 Task: Find connections with filter location Chamberí with filter topic #Growthwith filter profile language French with filter current company PENTOZ with filter school Nehru Institute of Engineering and Technology with filter industry Hospitality with filter service category Logo Design with filter keywords title Front-Line Employees
Action: Mouse moved to (248, 314)
Screenshot: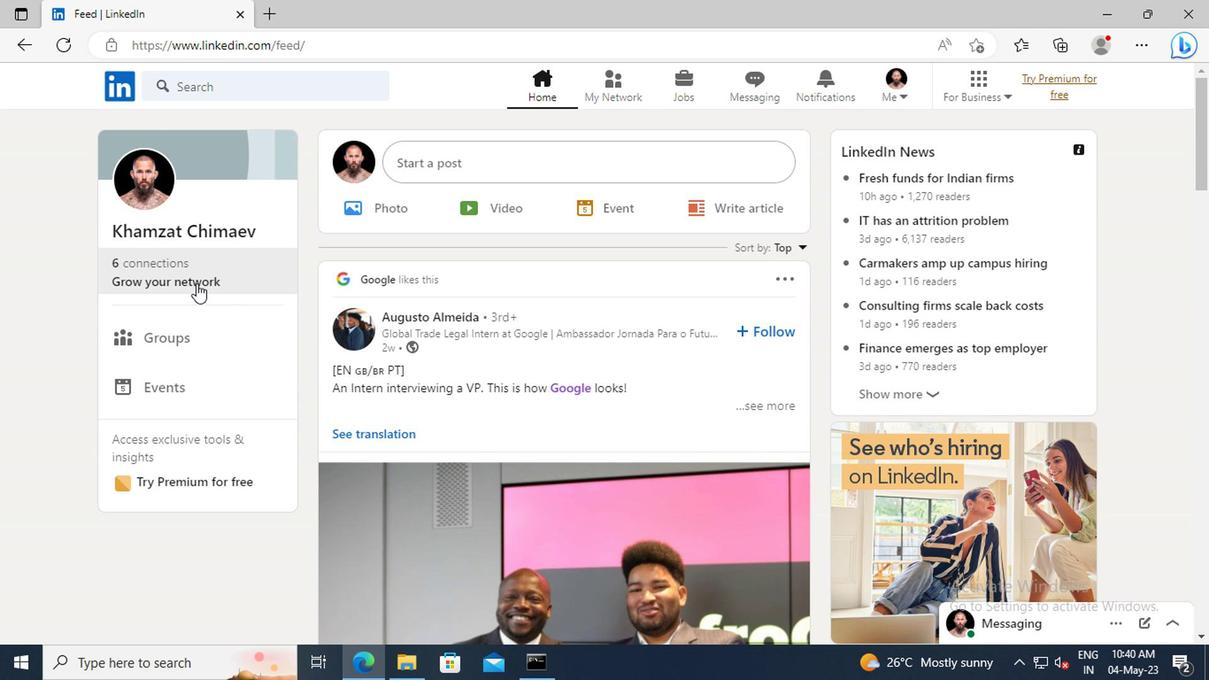 
Action: Mouse pressed left at (248, 314)
Screenshot: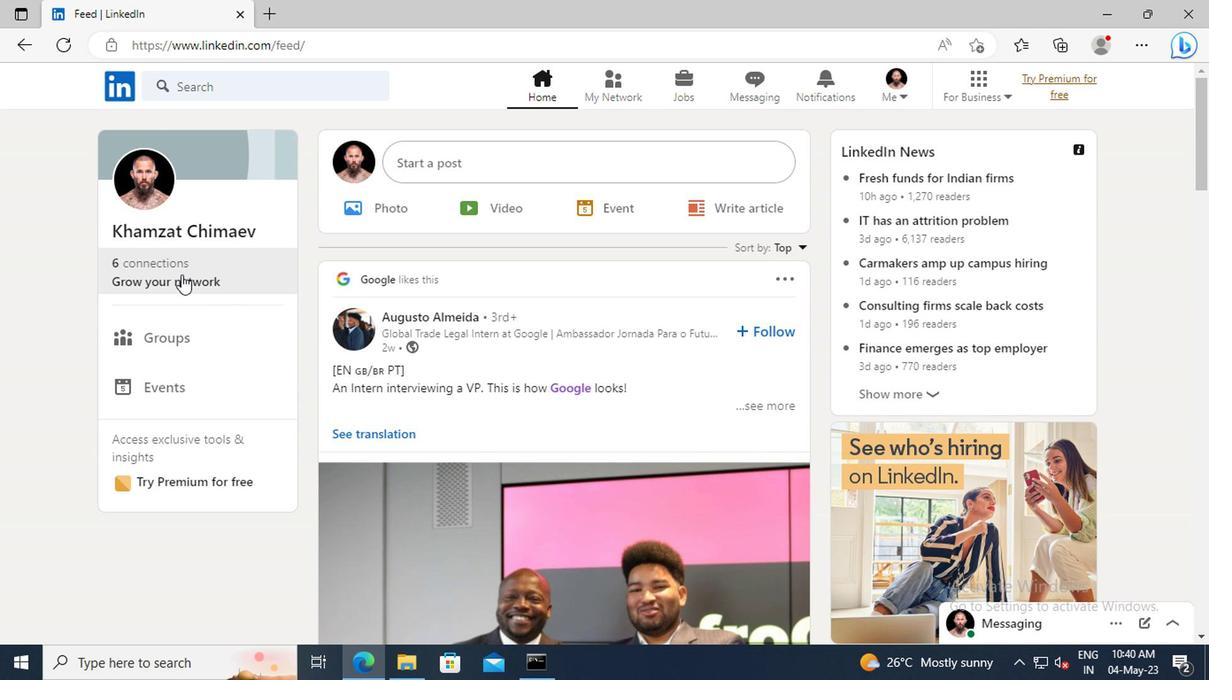 
Action: Mouse moved to (255, 251)
Screenshot: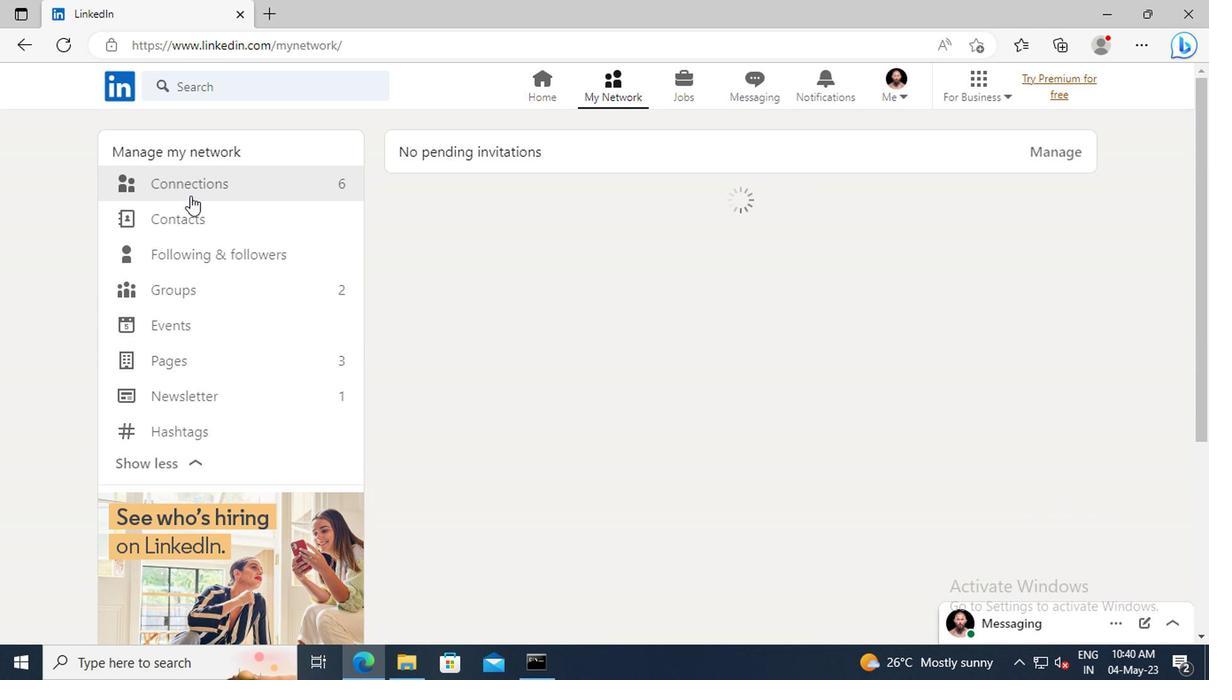 
Action: Mouse pressed left at (255, 251)
Screenshot: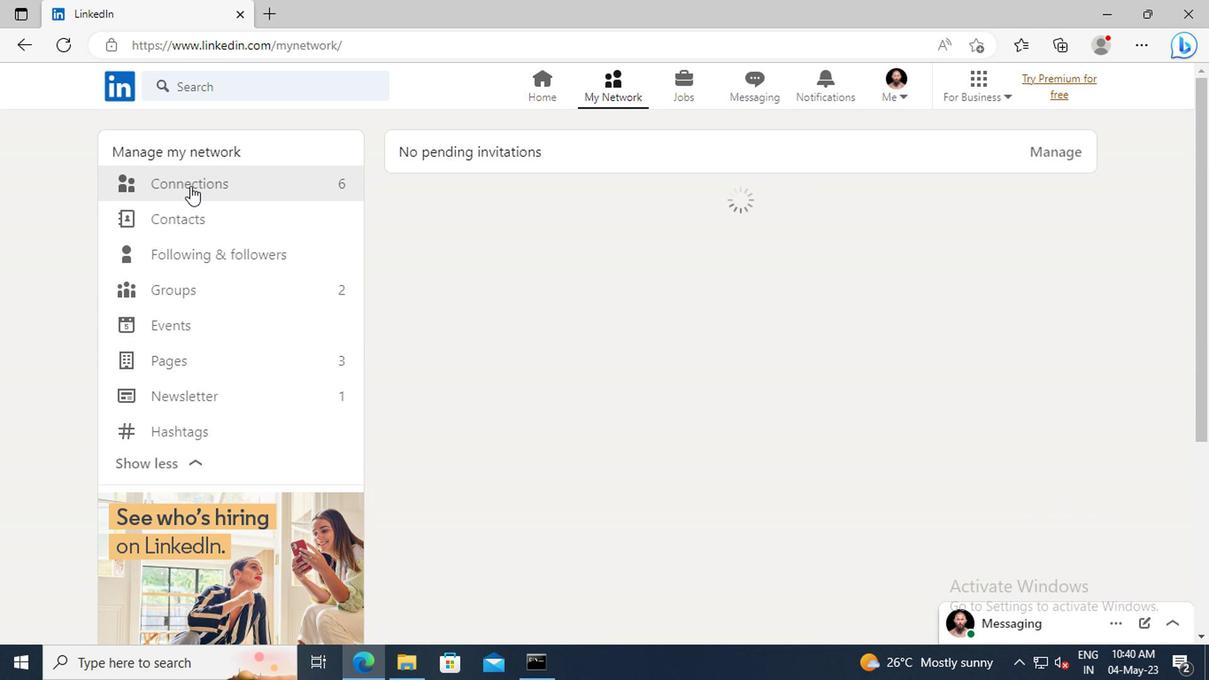 
Action: Mouse moved to (643, 255)
Screenshot: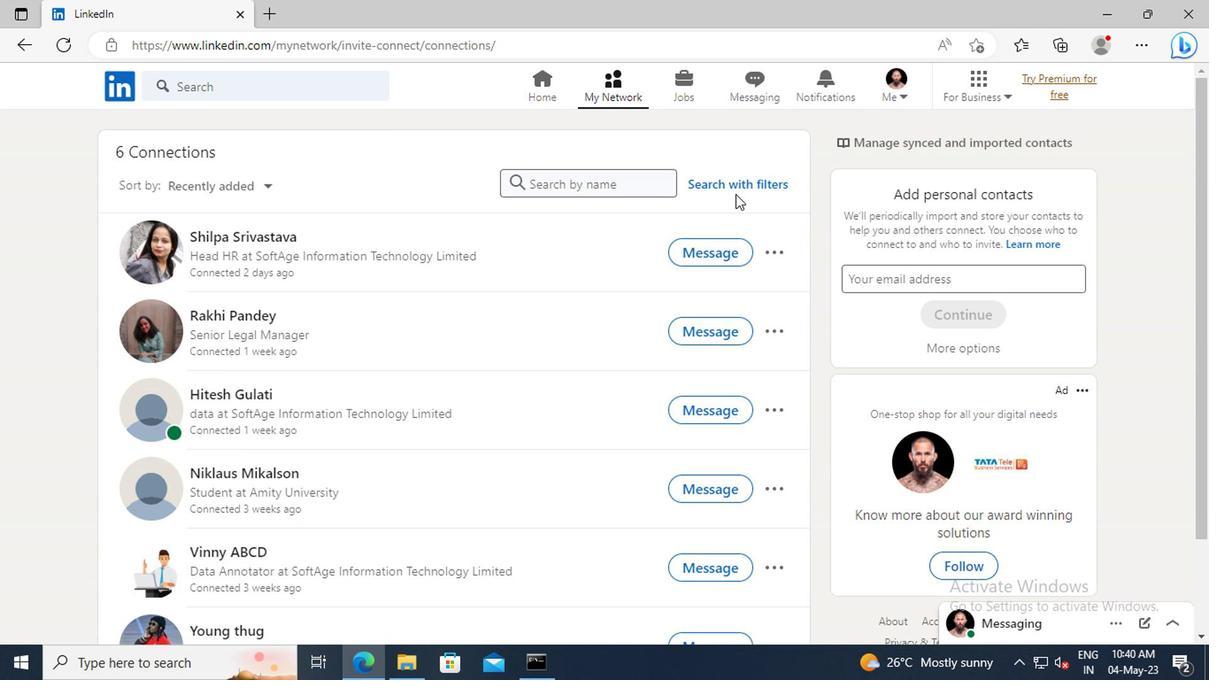 
Action: Mouse pressed left at (643, 255)
Screenshot: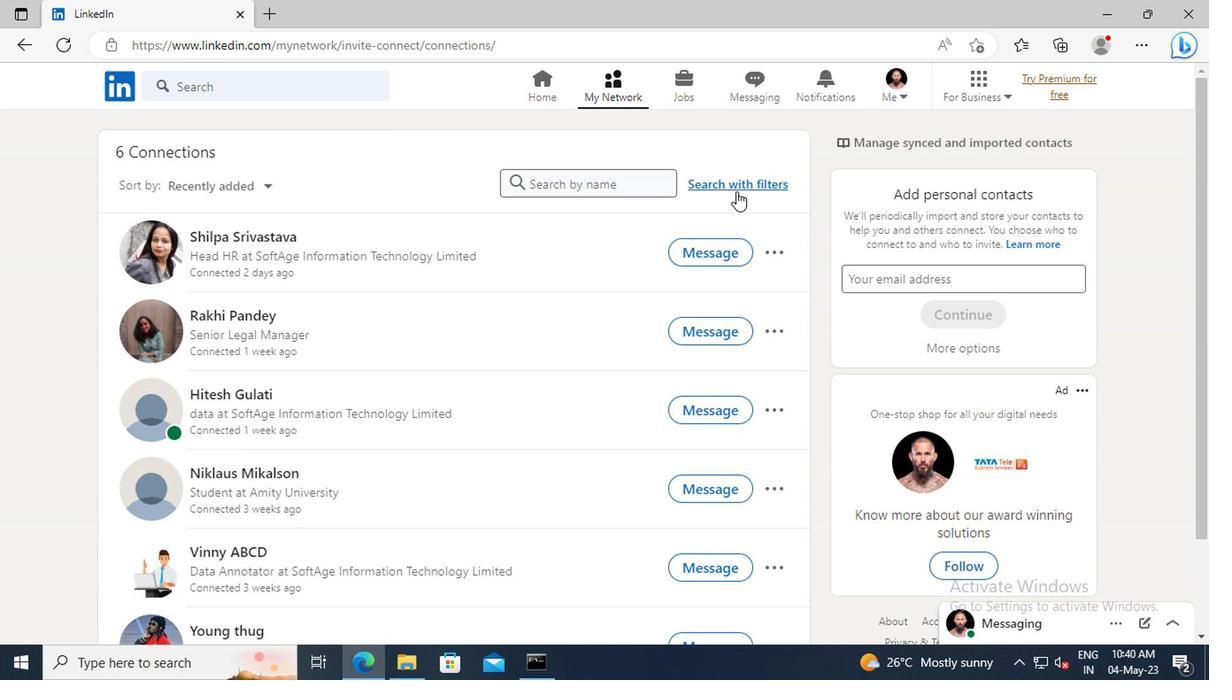 
Action: Mouse moved to (599, 218)
Screenshot: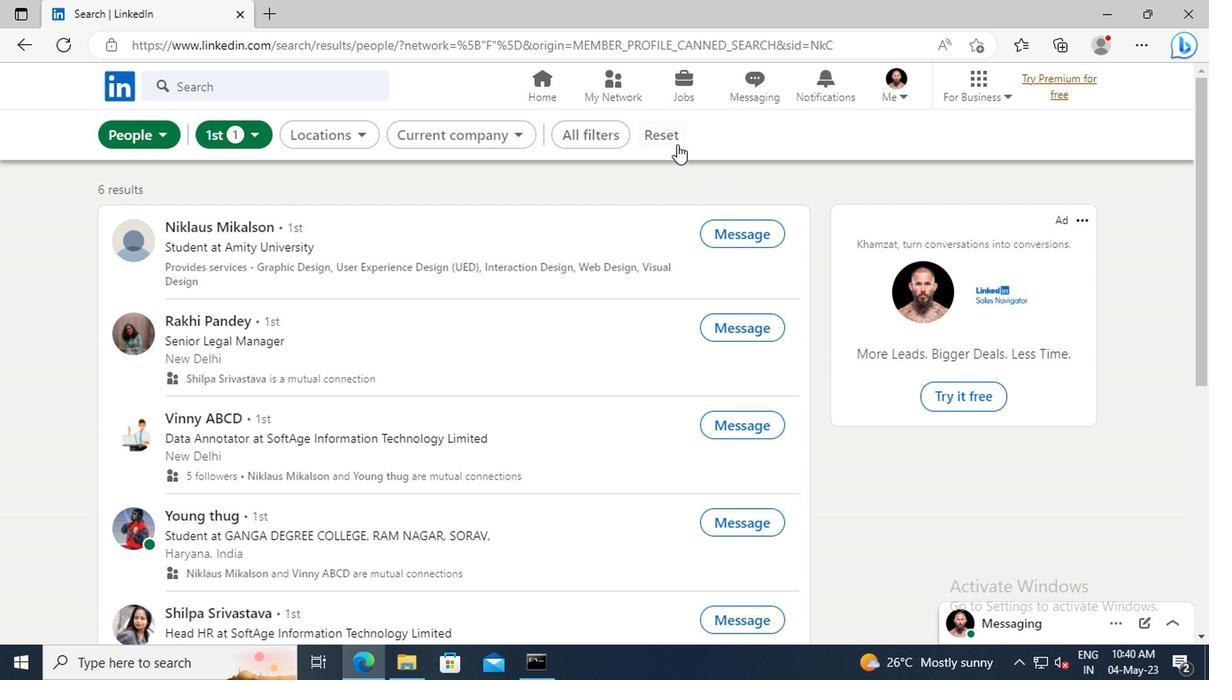 
Action: Mouse pressed left at (599, 218)
Screenshot: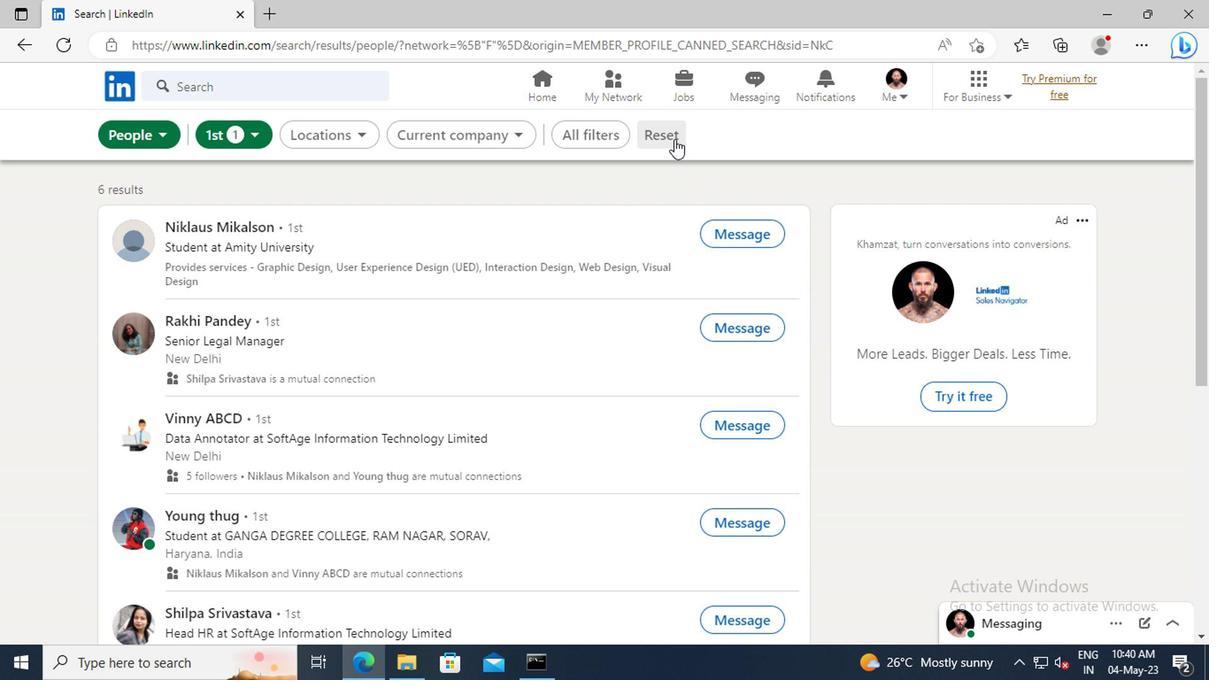 
Action: Mouse moved to (580, 216)
Screenshot: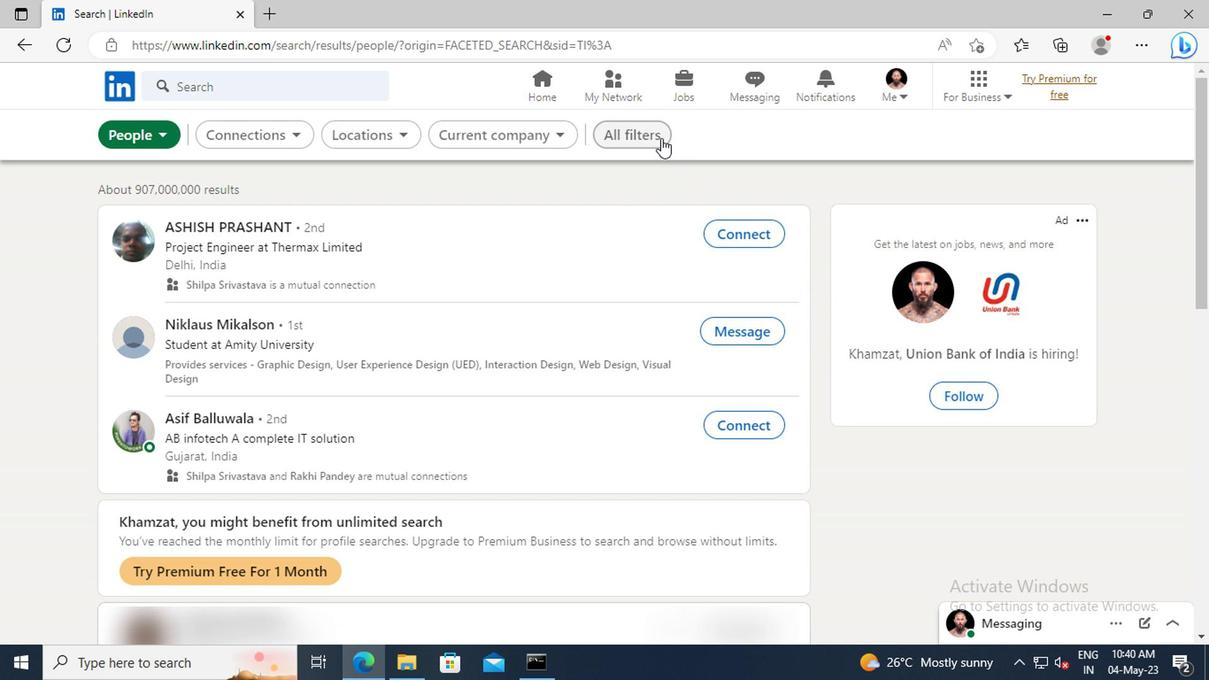 
Action: Mouse pressed left at (580, 216)
Screenshot: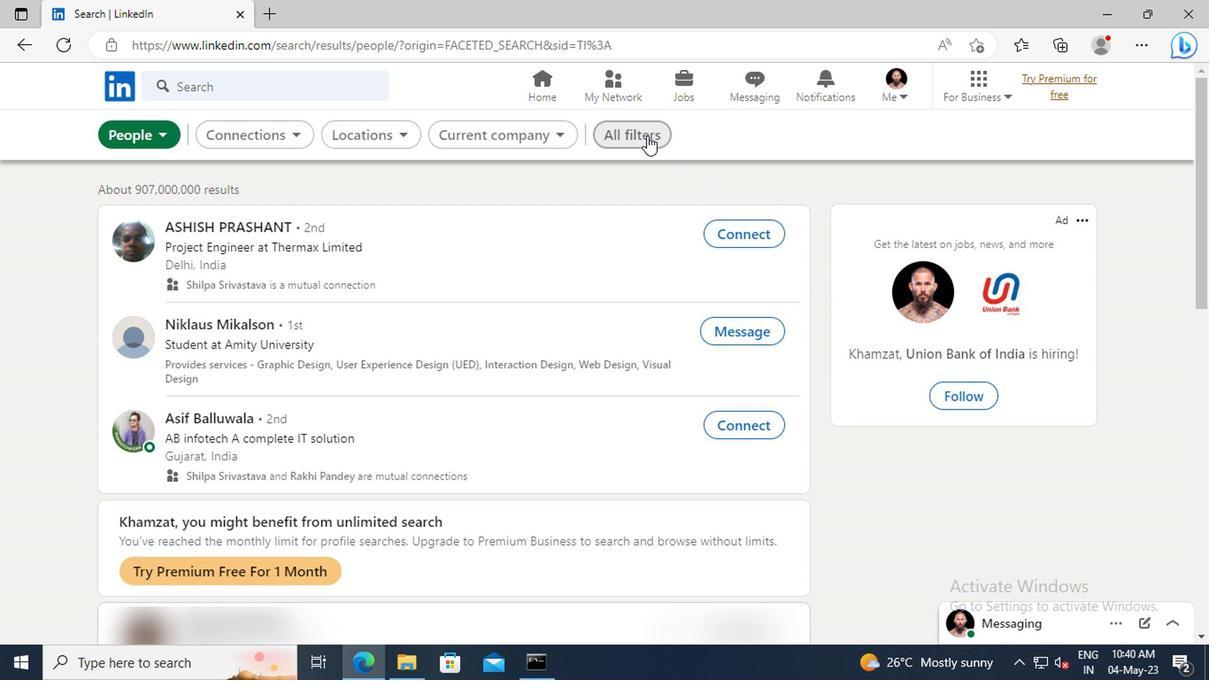 
Action: Mouse moved to (806, 359)
Screenshot: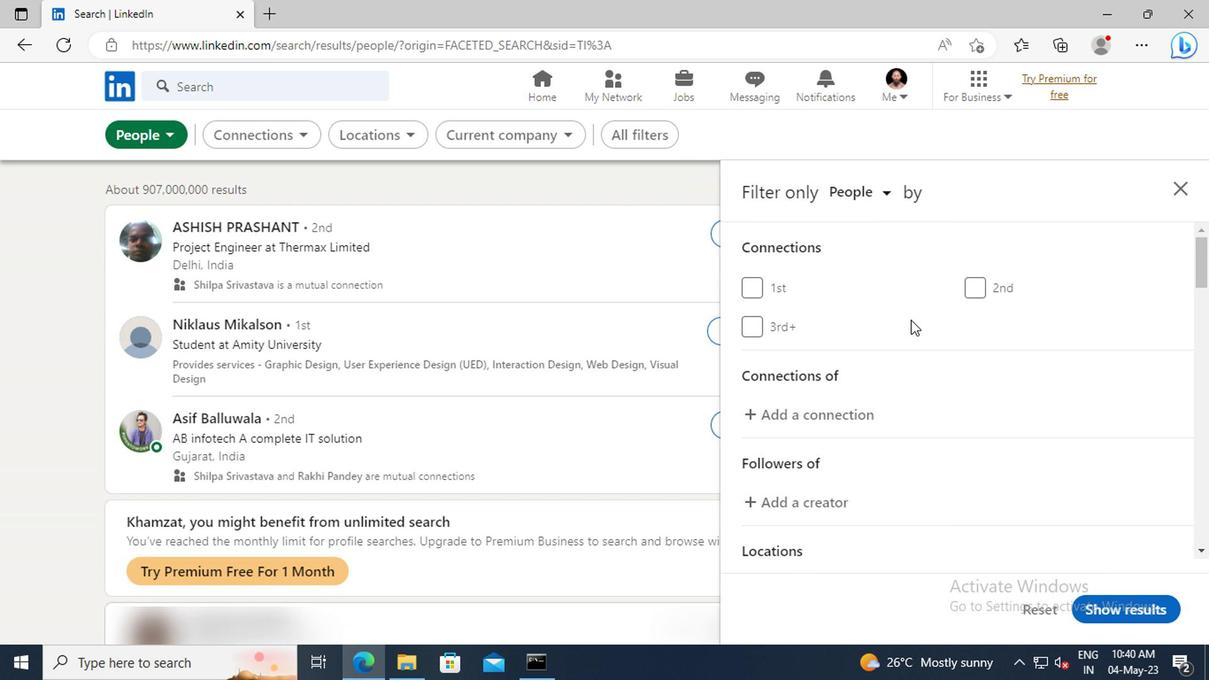 
Action: Mouse scrolled (806, 358) with delta (0, 0)
Screenshot: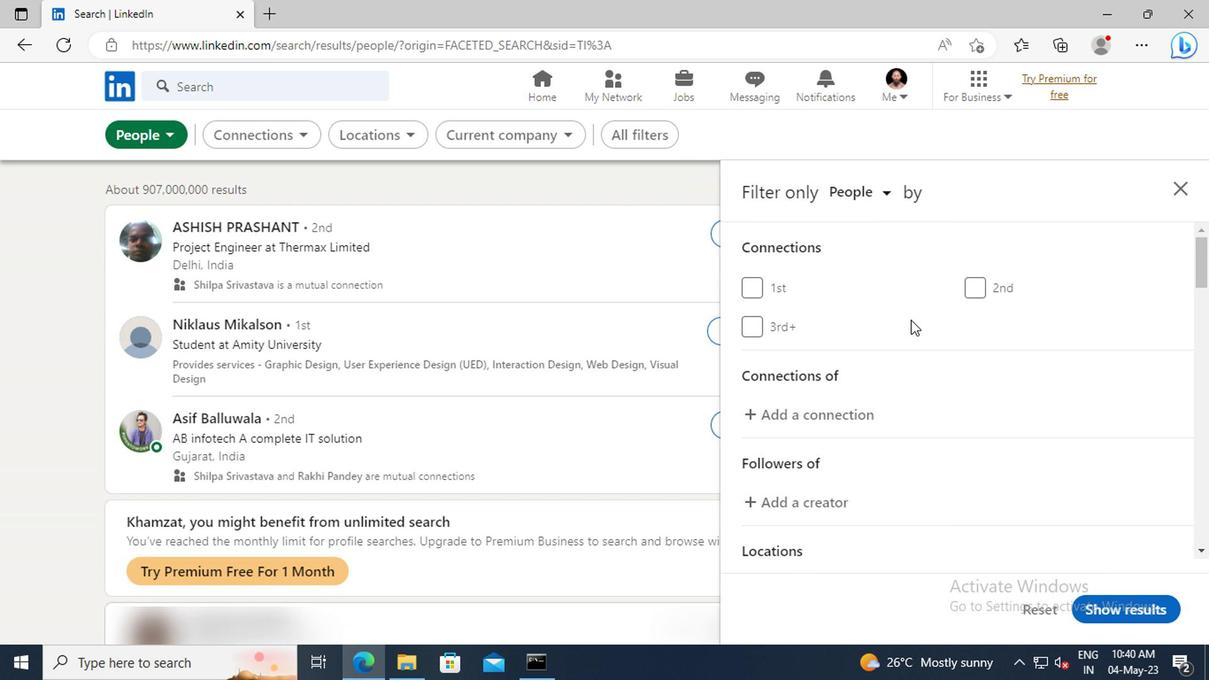 
Action: Mouse scrolled (806, 358) with delta (0, 0)
Screenshot: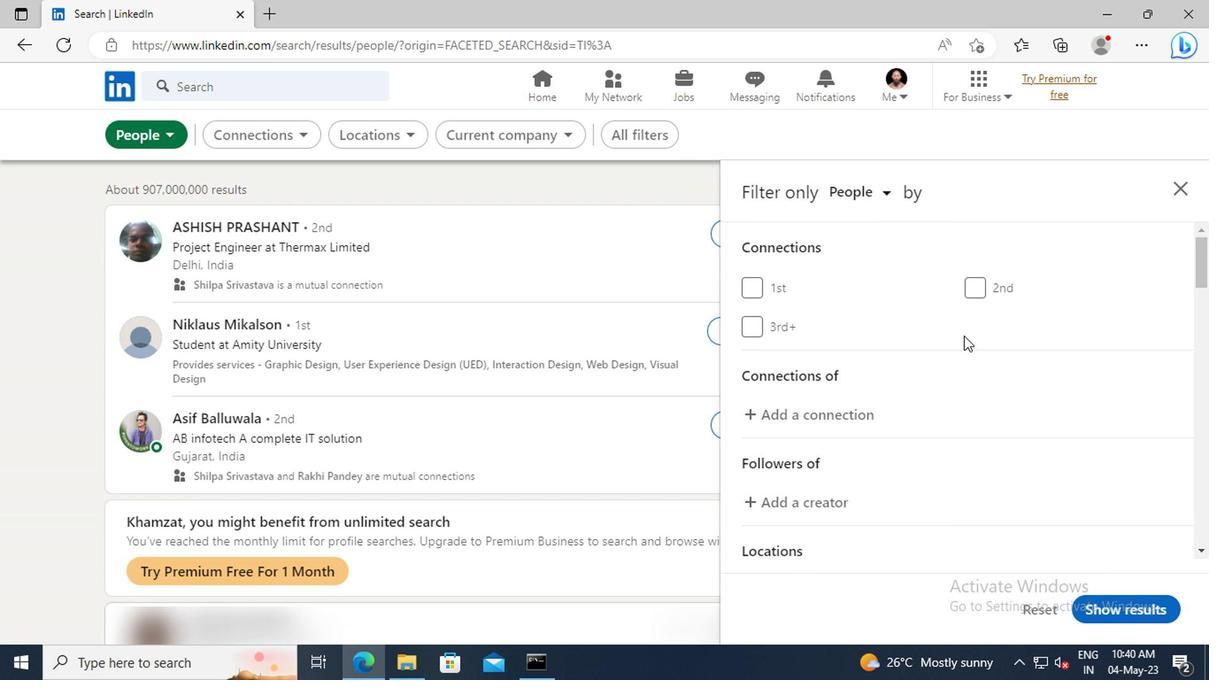 
Action: Mouse scrolled (806, 358) with delta (0, 0)
Screenshot: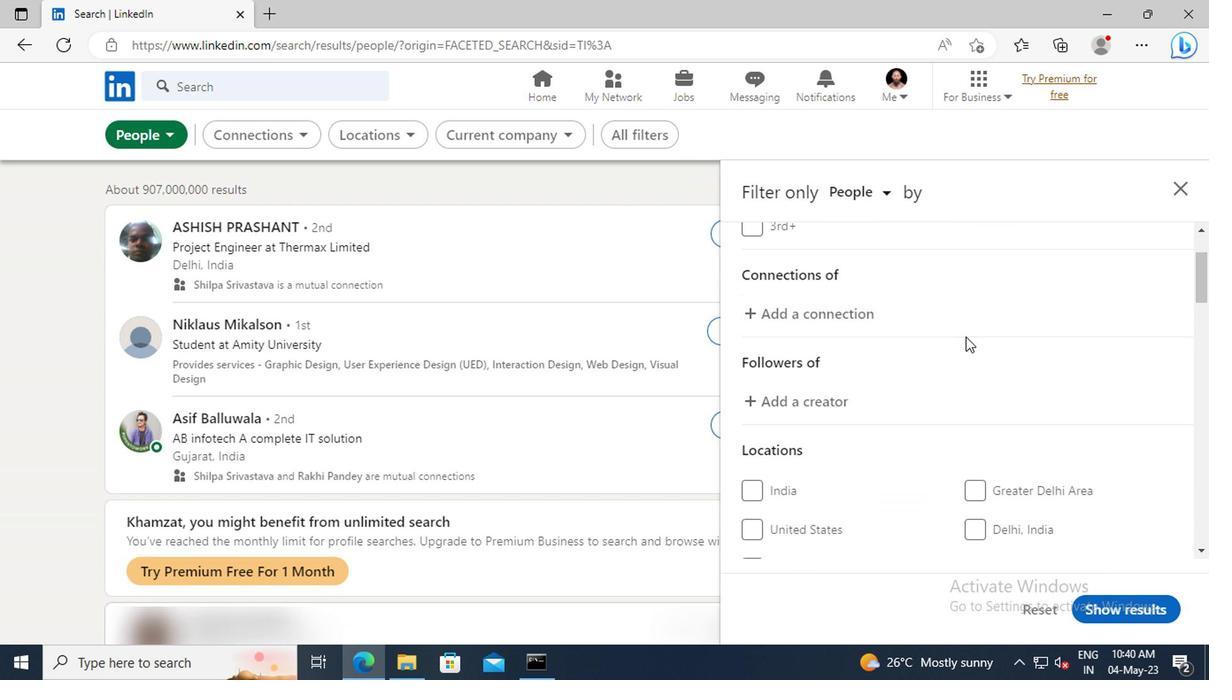 
Action: Mouse scrolled (806, 358) with delta (0, 0)
Screenshot: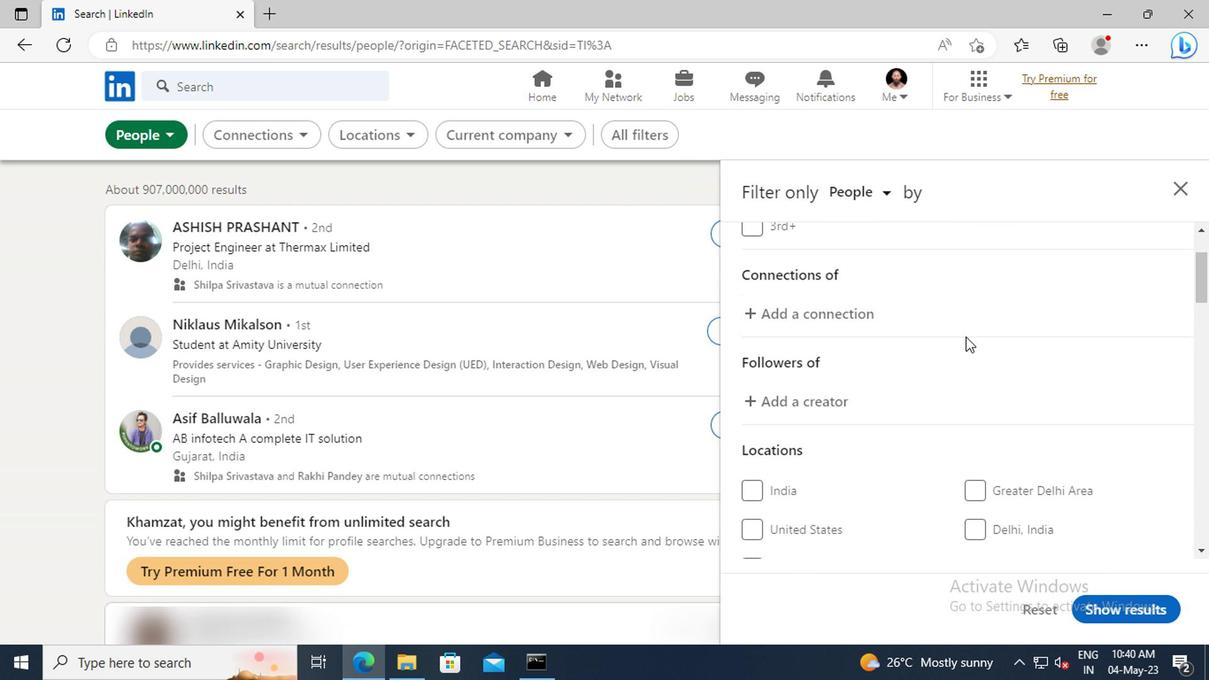 
Action: Mouse scrolled (806, 358) with delta (0, 0)
Screenshot: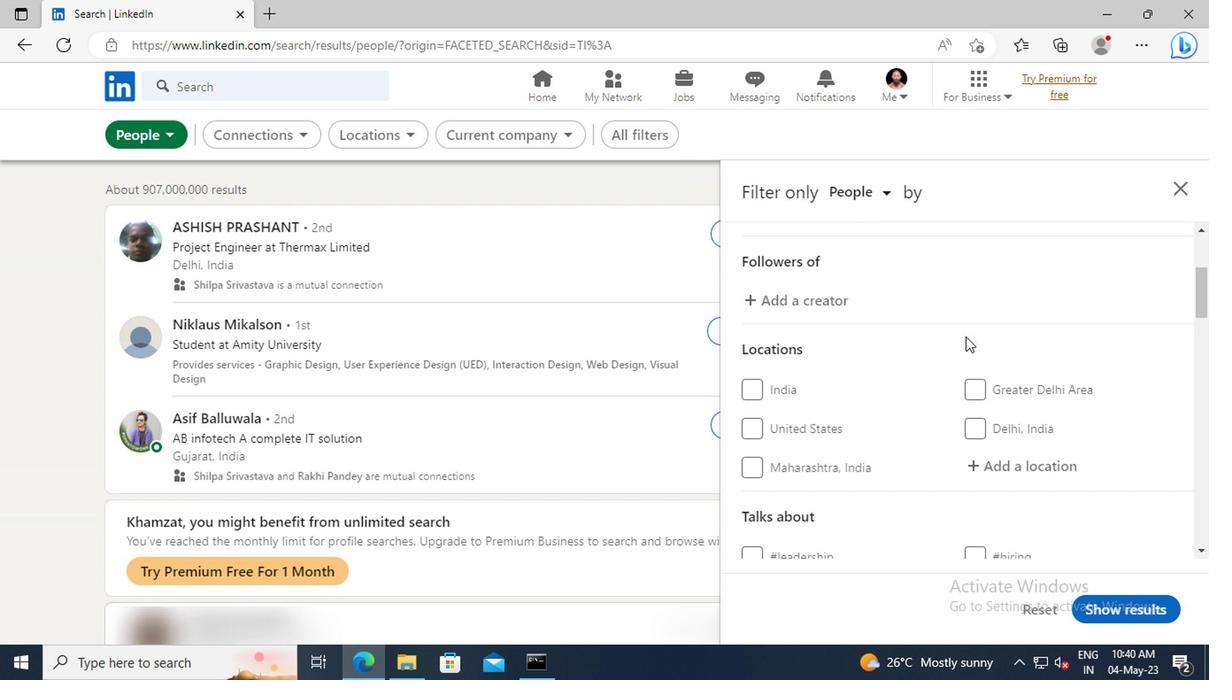 
Action: Mouse moved to (808, 363)
Screenshot: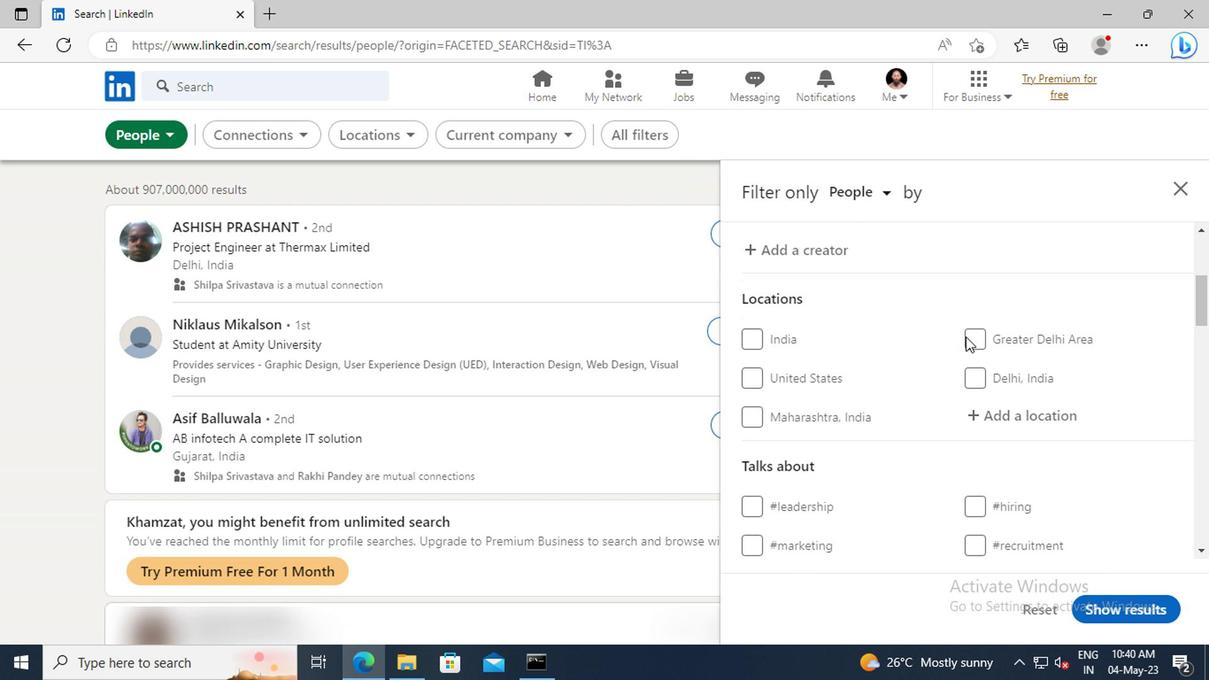 
Action: Mouse scrolled (808, 362) with delta (0, 0)
Screenshot: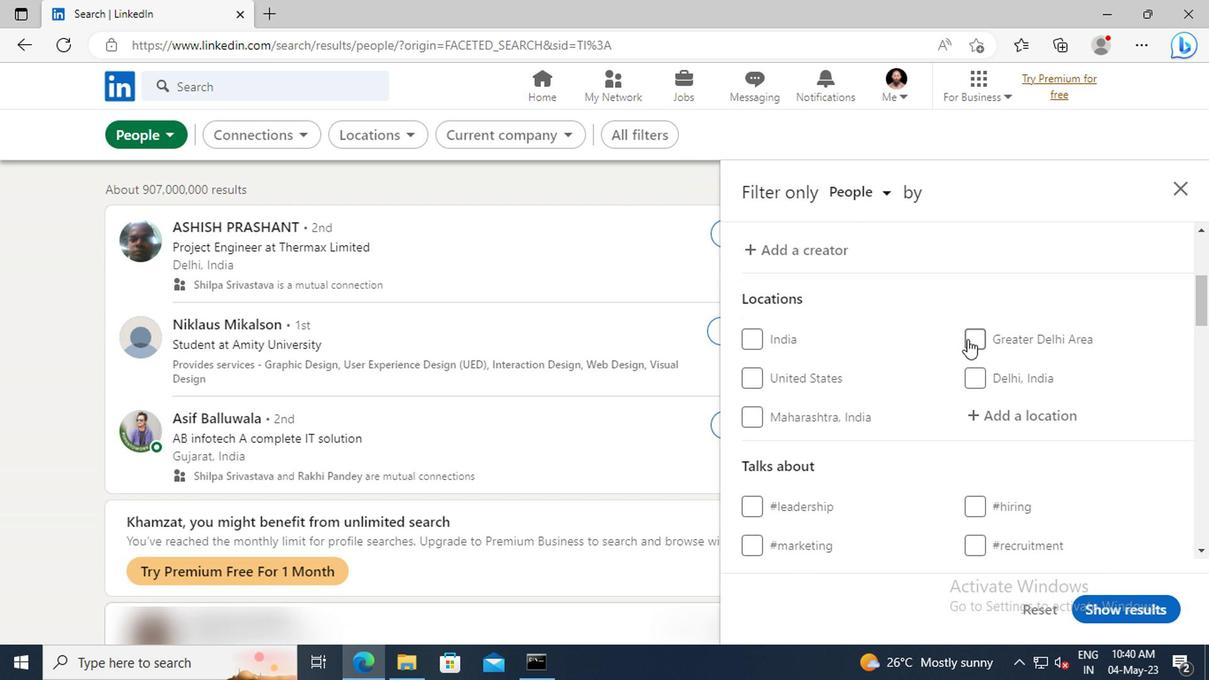 
Action: Mouse moved to (819, 382)
Screenshot: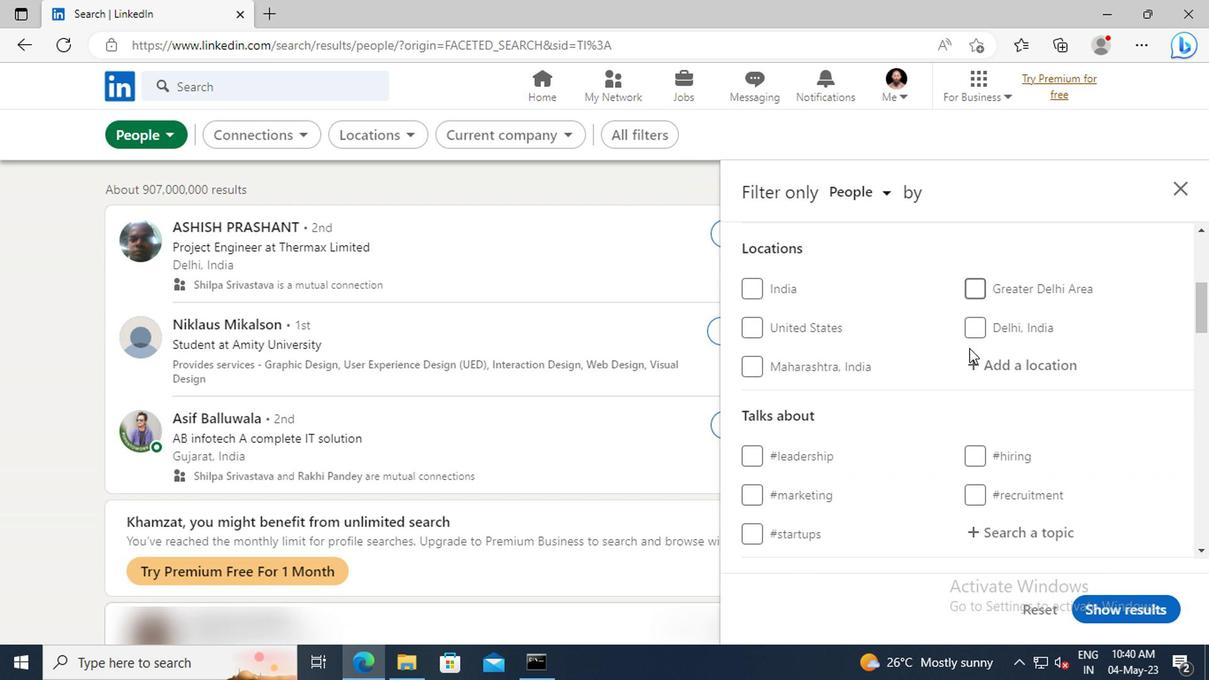 
Action: Mouse pressed left at (819, 382)
Screenshot: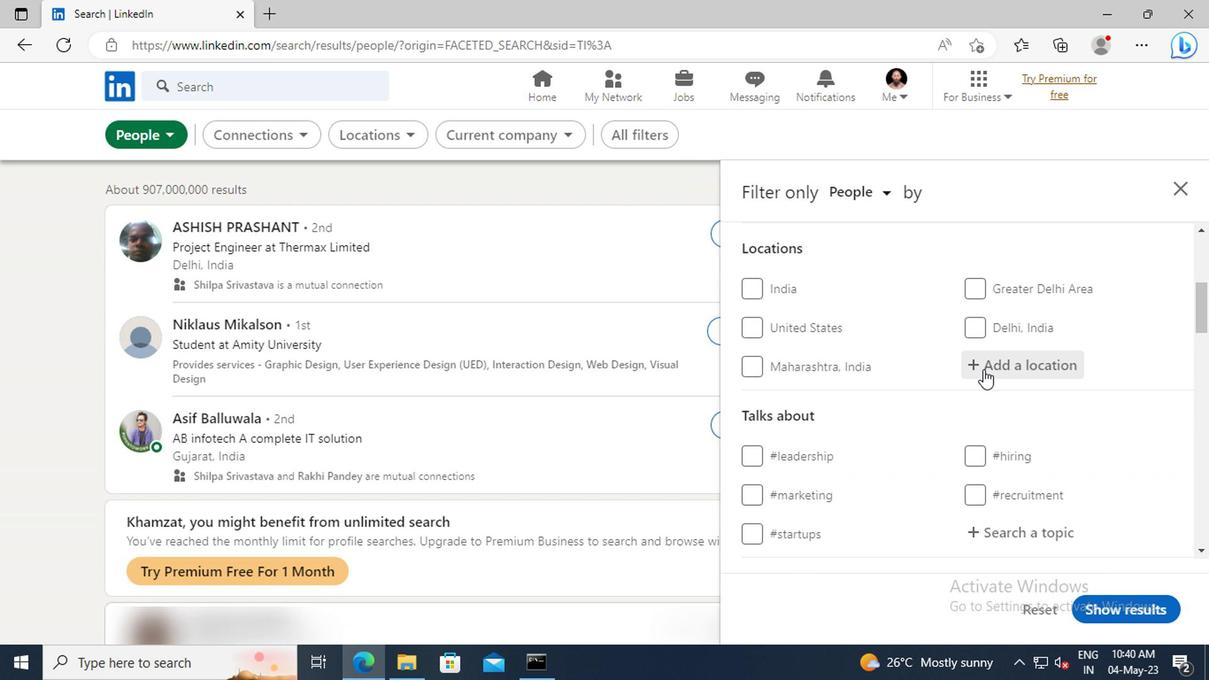 
Action: Key pressed <Key.shift>CHAMBERI<Key.enter>
Screenshot: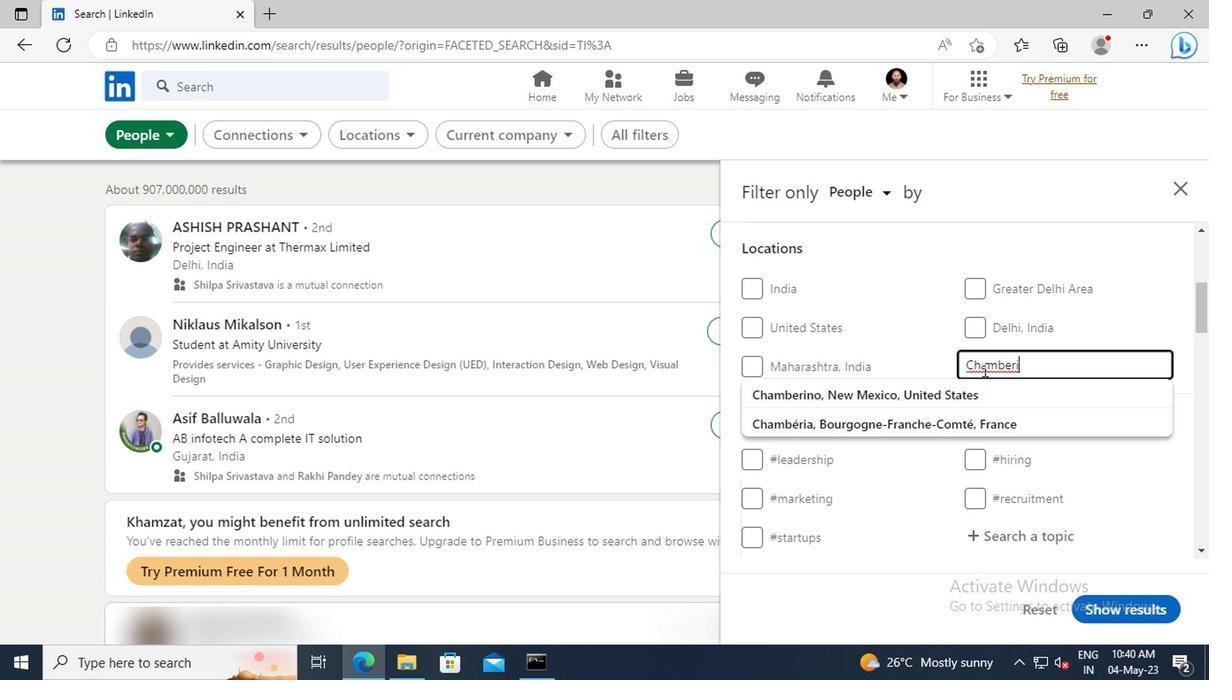 
Action: Mouse scrolled (819, 381) with delta (0, 0)
Screenshot: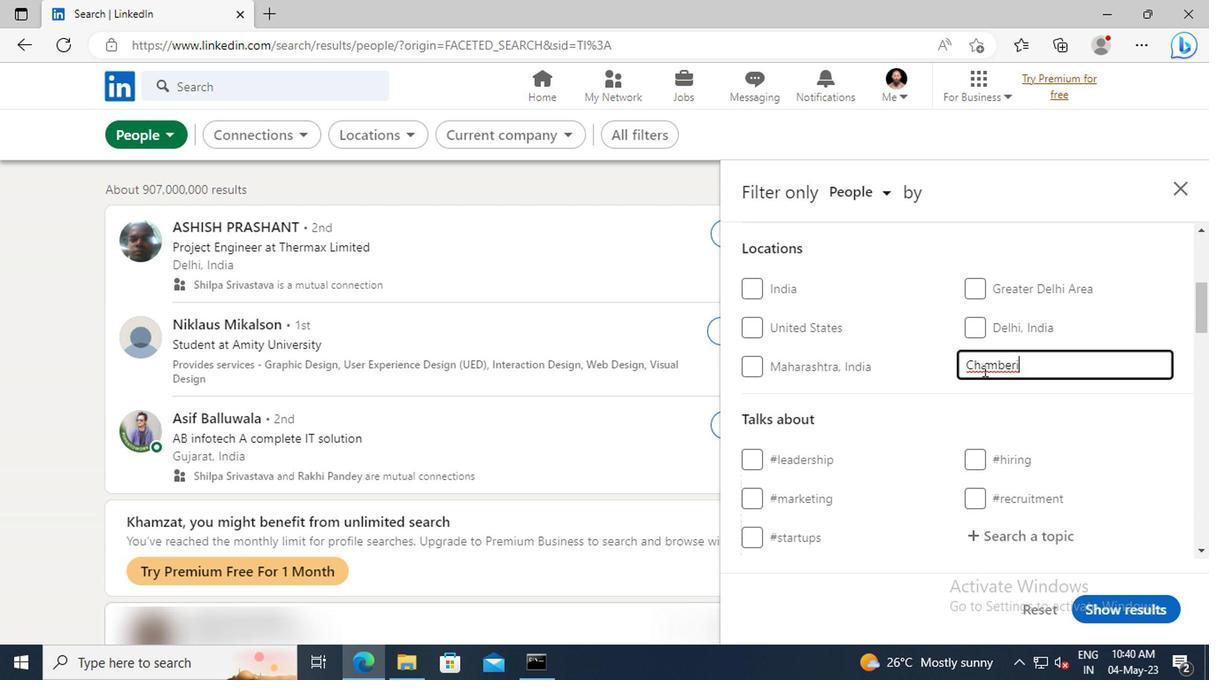 
Action: Mouse scrolled (819, 381) with delta (0, 0)
Screenshot: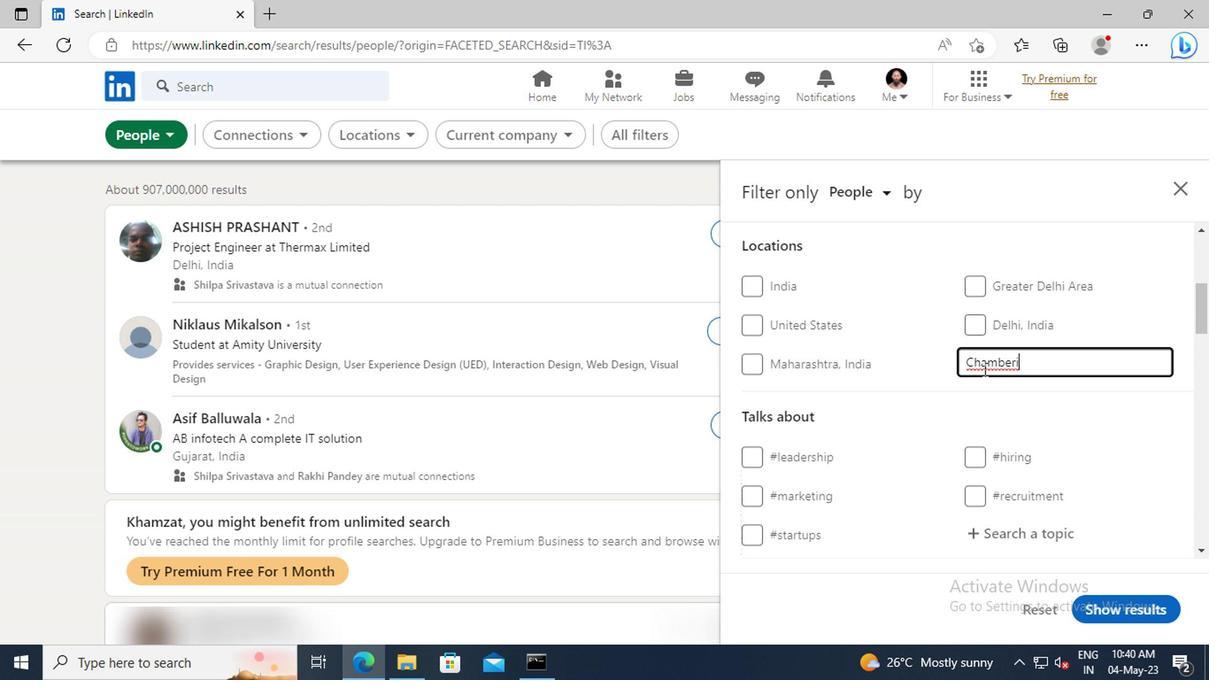 
Action: Mouse scrolled (819, 381) with delta (0, 0)
Screenshot: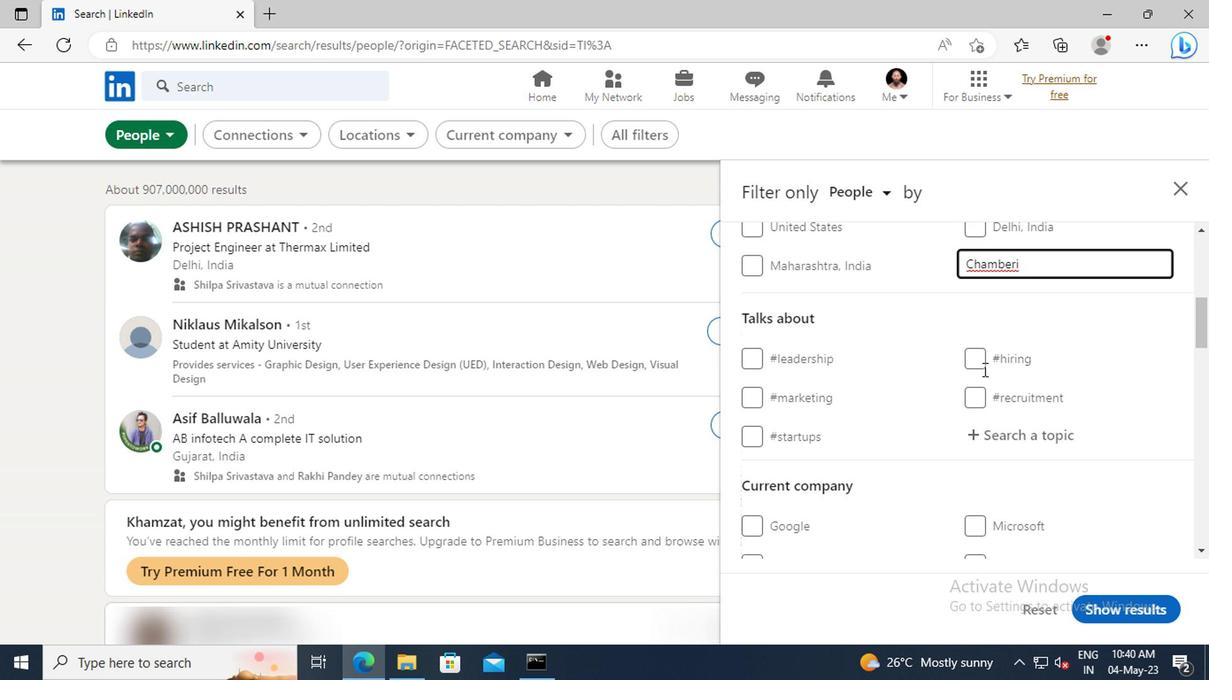 
Action: Mouse moved to (825, 394)
Screenshot: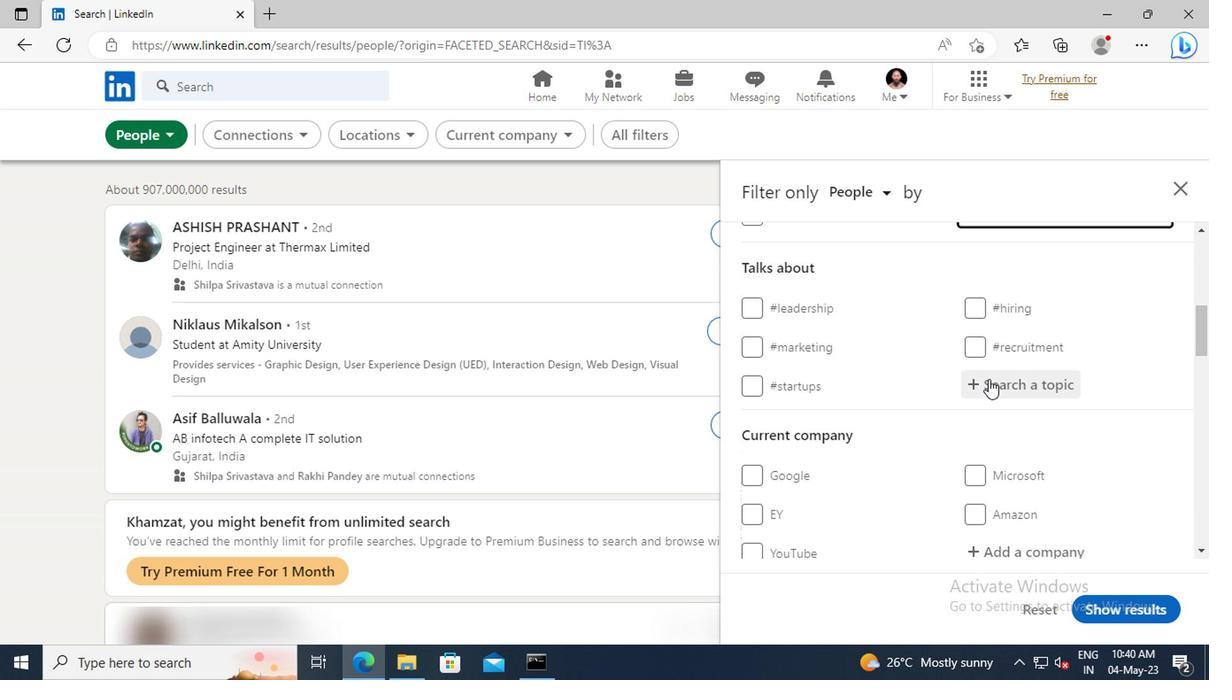 
Action: Mouse pressed left at (825, 394)
Screenshot: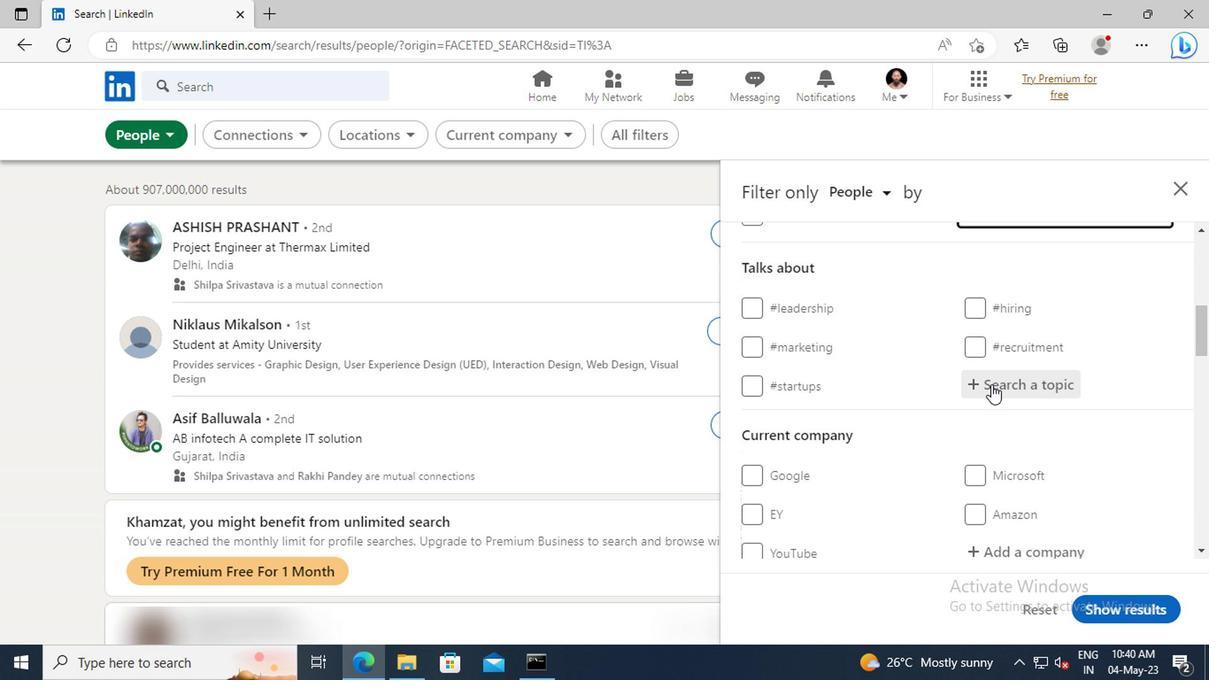 
Action: Key pressed <Key.shift>GROW
Screenshot: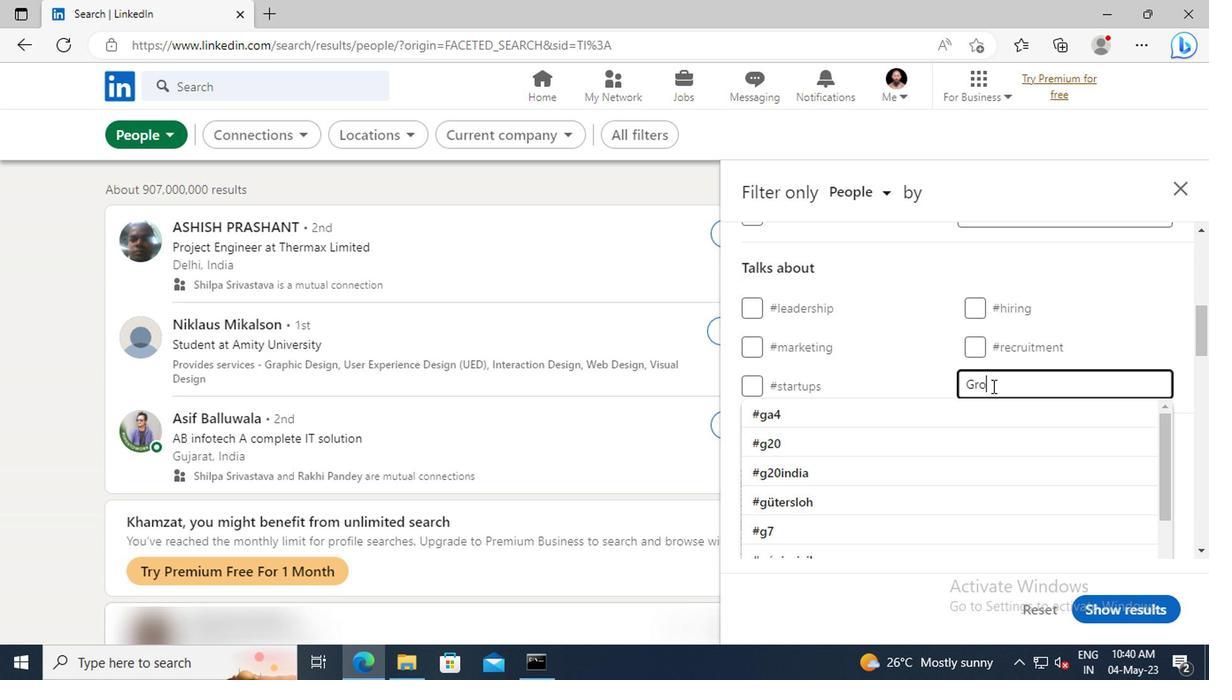 
Action: Mouse moved to (826, 411)
Screenshot: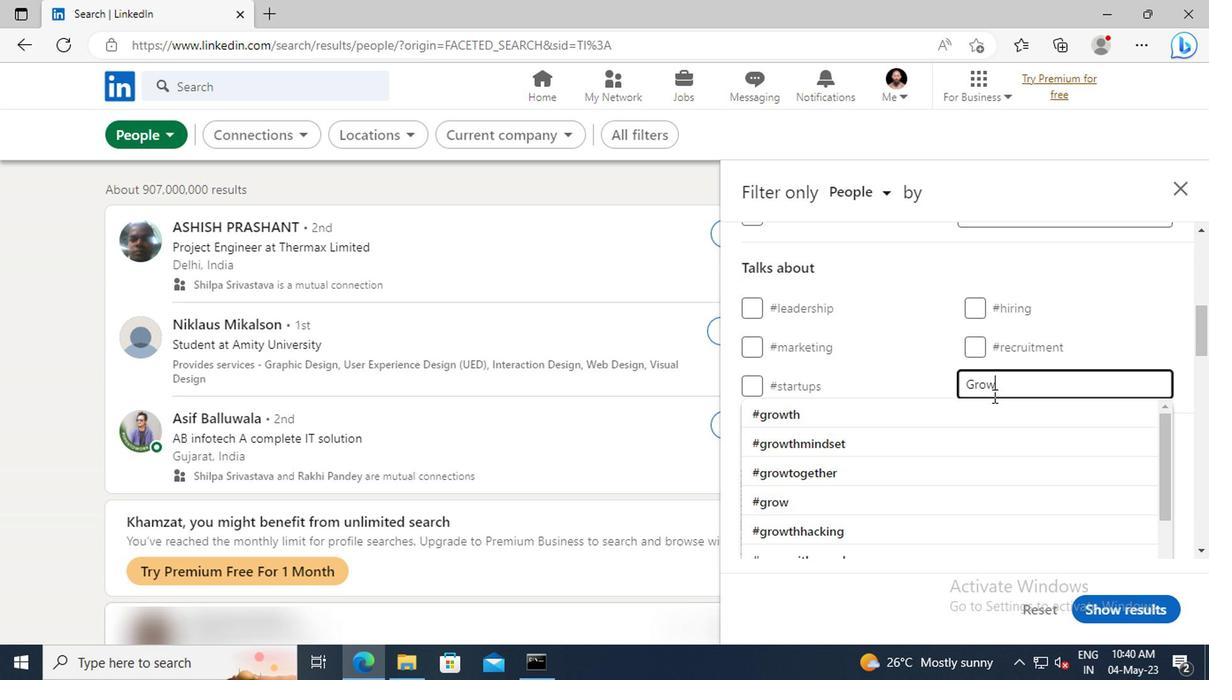
Action: Mouse pressed left at (826, 411)
Screenshot: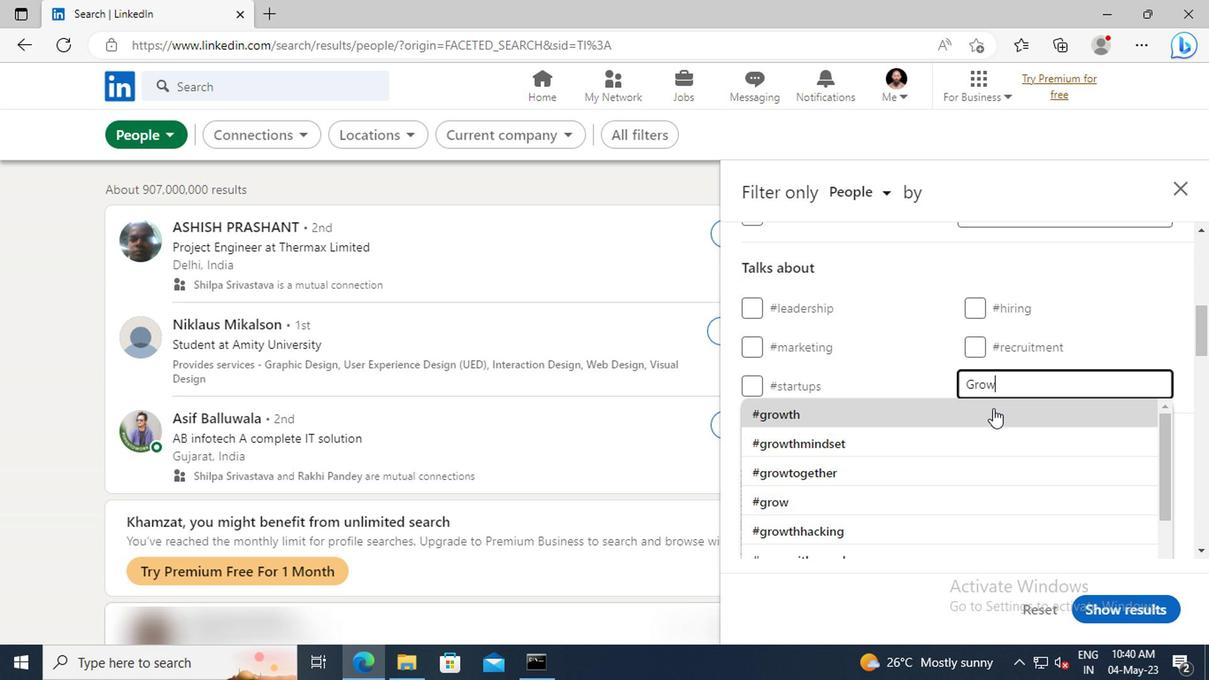
Action: Mouse scrolled (826, 411) with delta (0, 0)
Screenshot: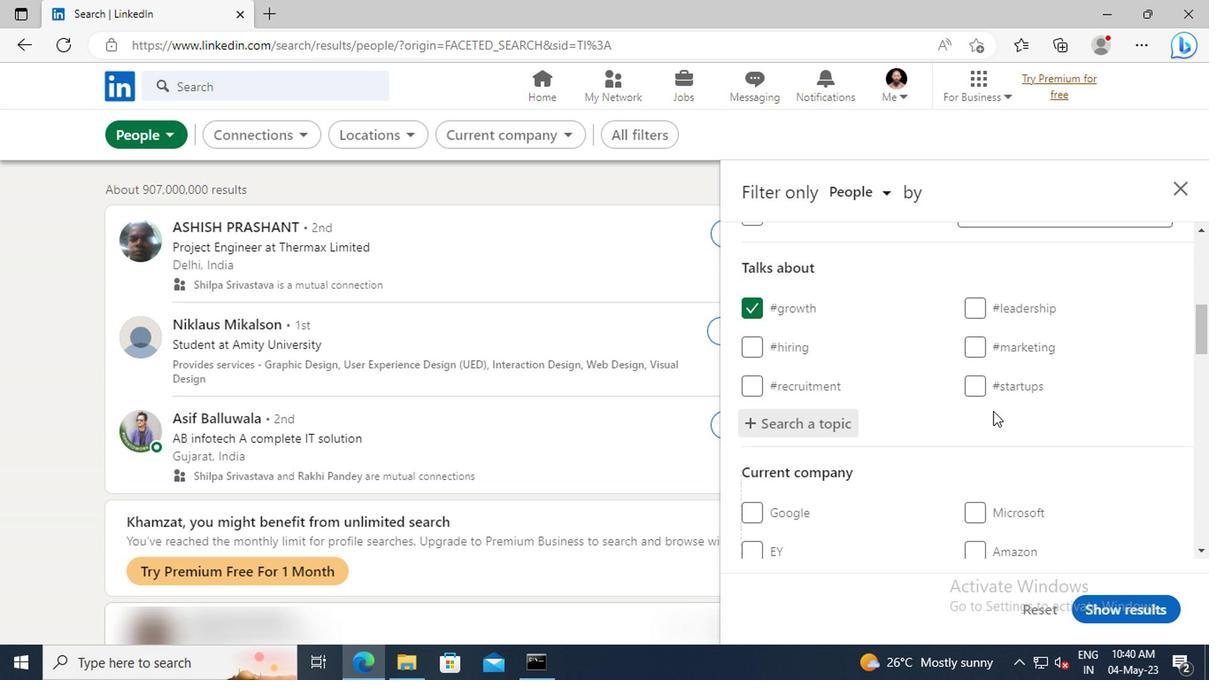 
Action: Mouse scrolled (826, 411) with delta (0, 0)
Screenshot: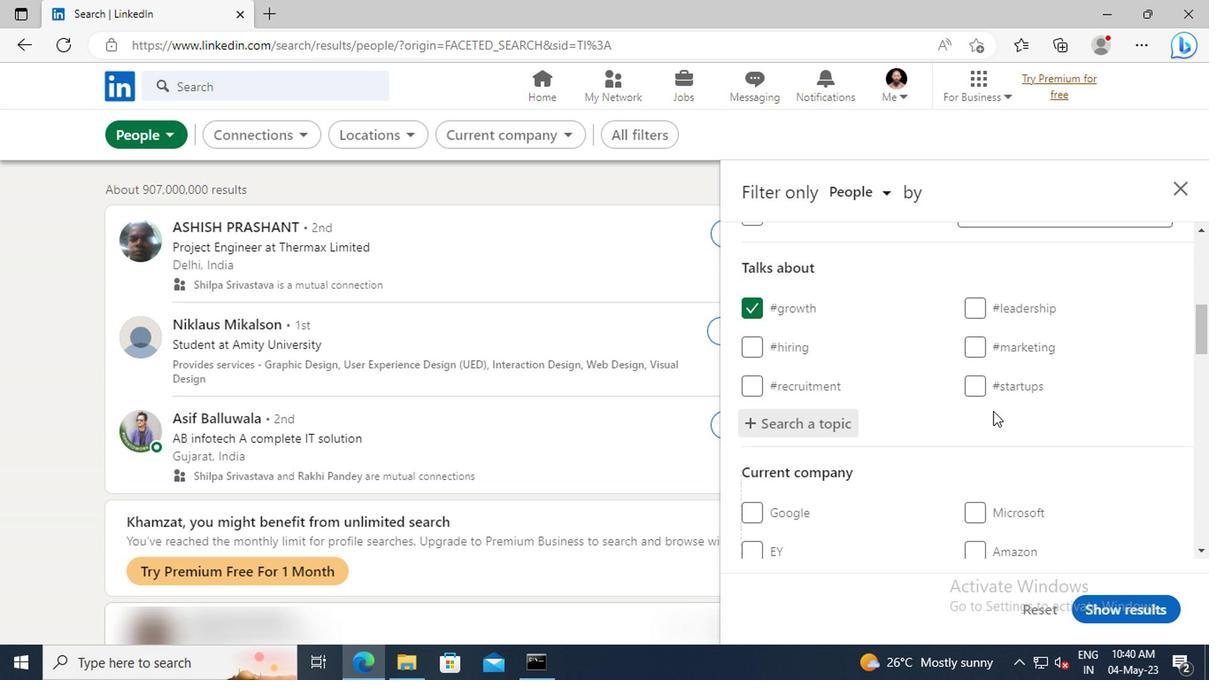
Action: Mouse scrolled (826, 411) with delta (0, 0)
Screenshot: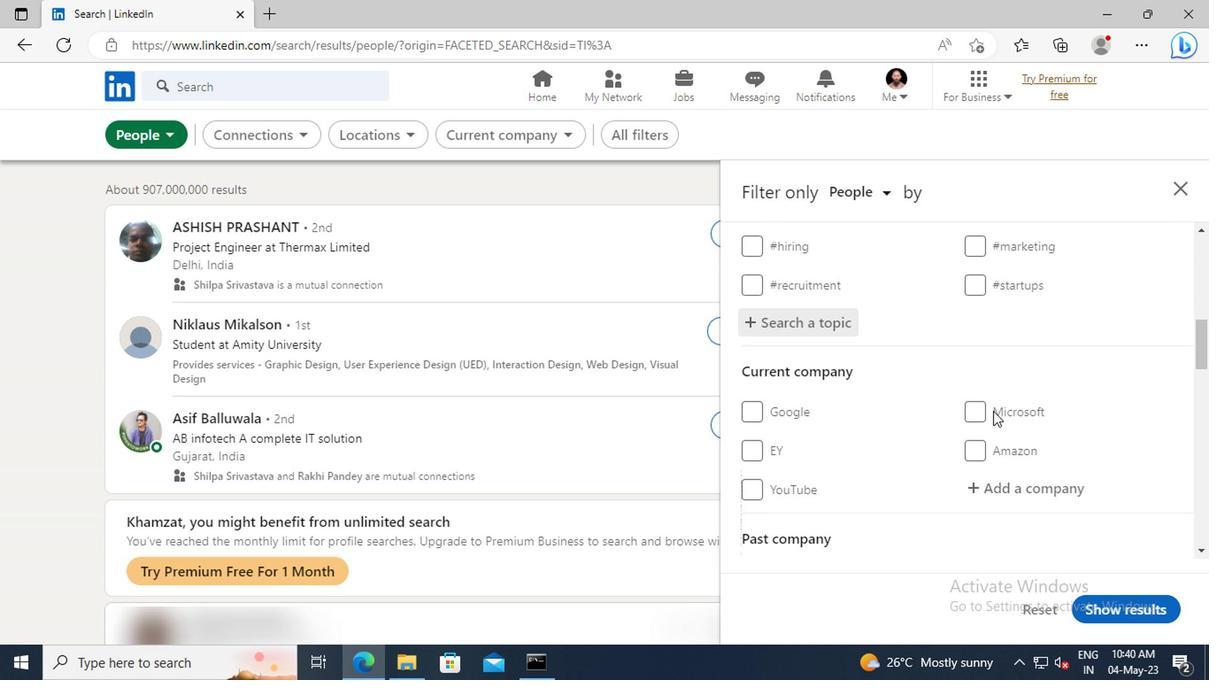 
Action: Mouse scrolled (826, 411) with delta (0, 0)
Screenshot: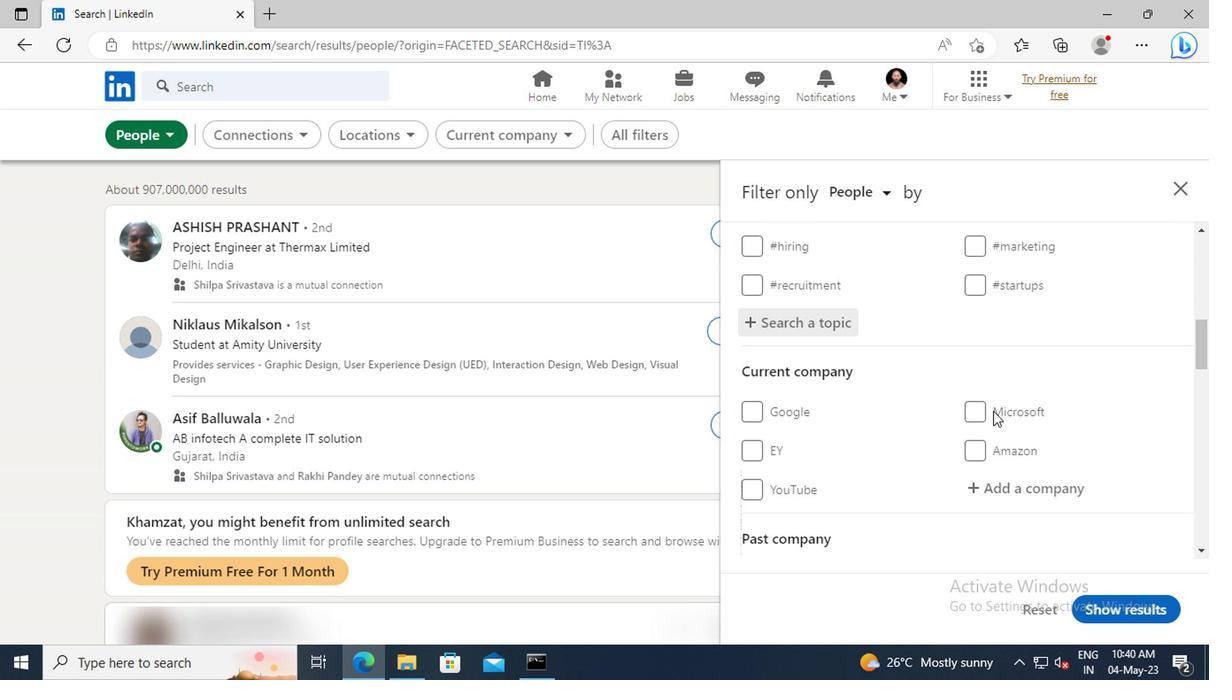 
Action: Mouse scrolled (826, 411) with delta (0, 0)
Screenshot: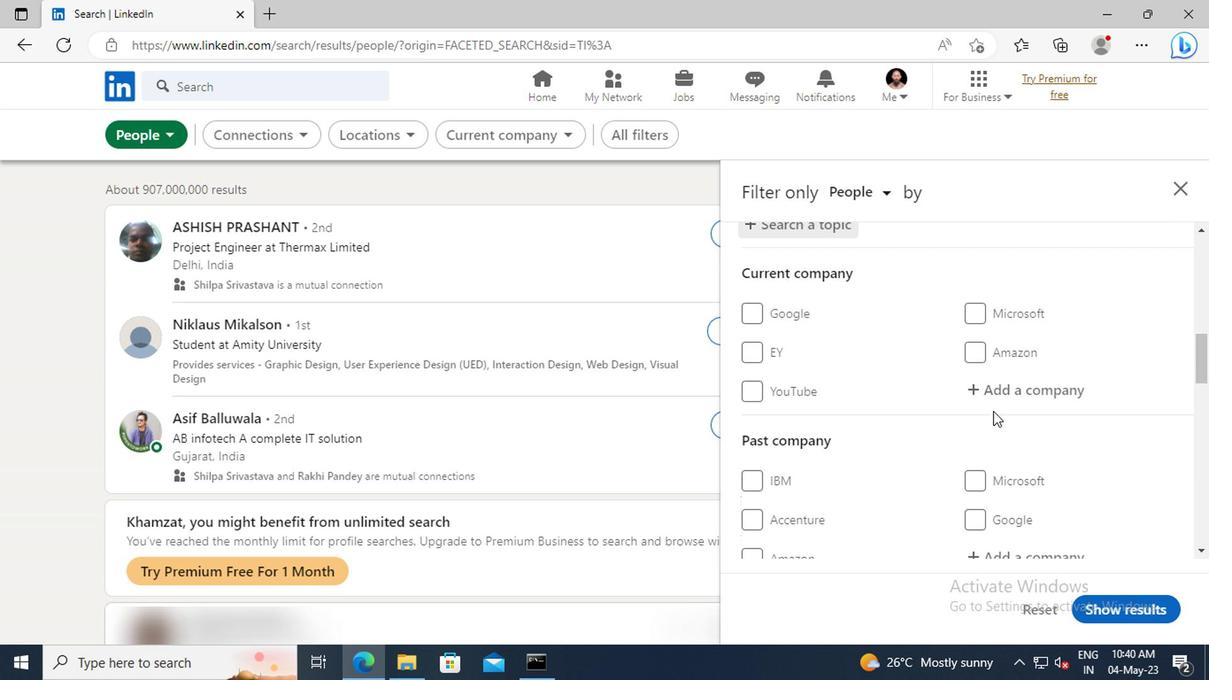 
Action: Mouse scrolled (826, 411) with delta (0, 0)
Screenshot: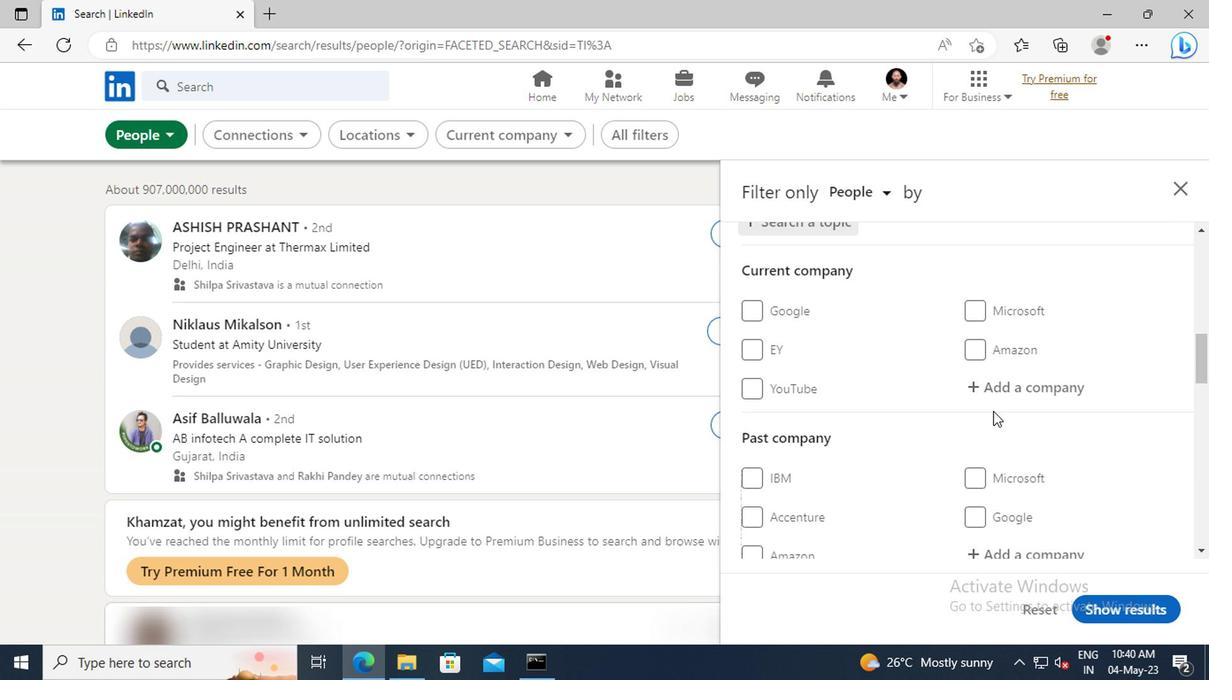 
Action: Mouse scrolled (826, 411) with delta (0, 0)
Screenshot: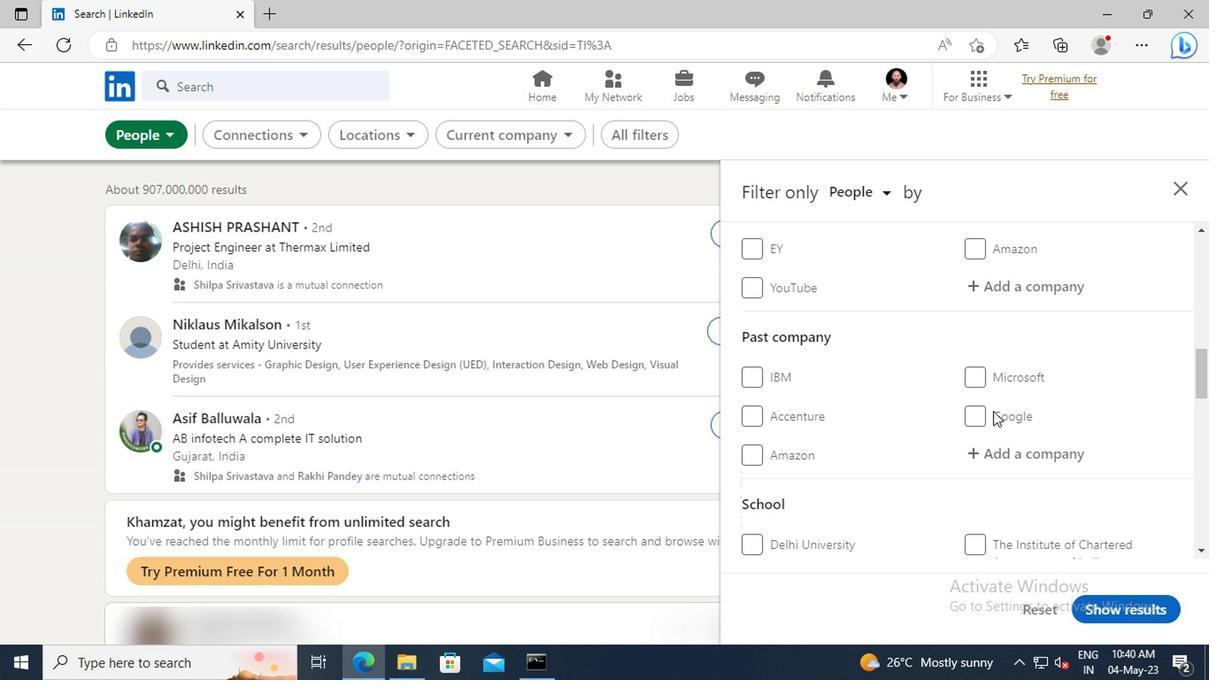 
Action: Mouse scrolled (826, 411) with delta (0, 0)
Screenshot: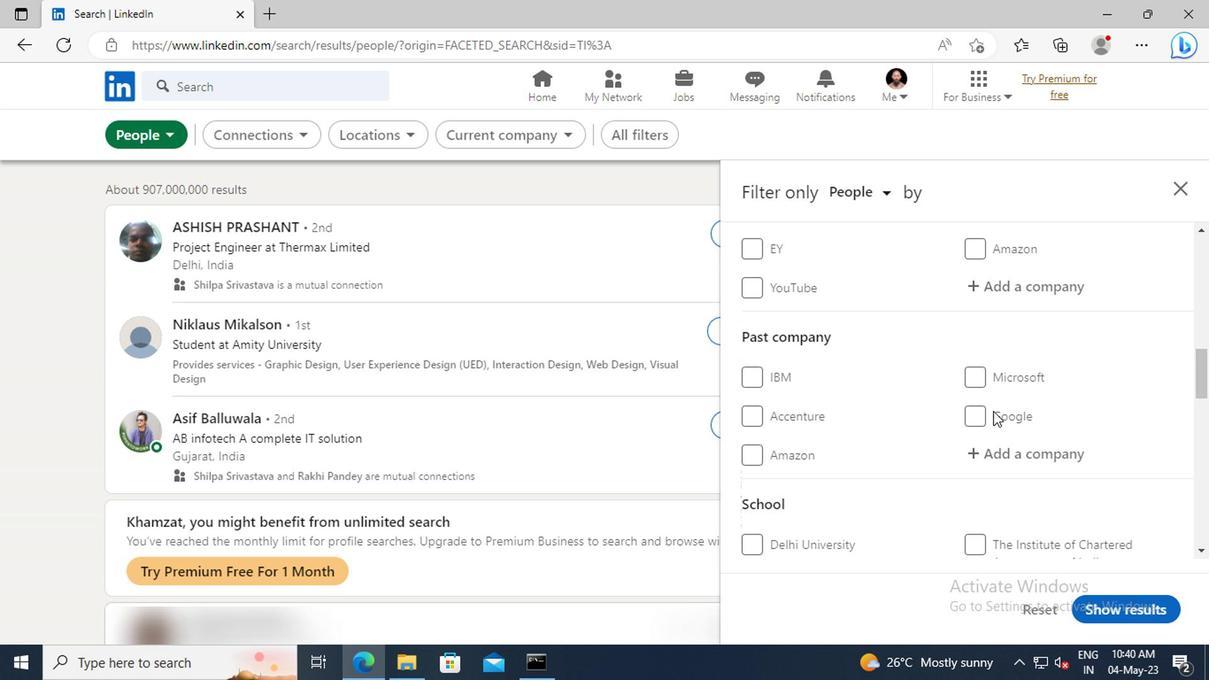 
Action: Mouse scrolled (826, 411) with delta (0, 0)
Screenshot: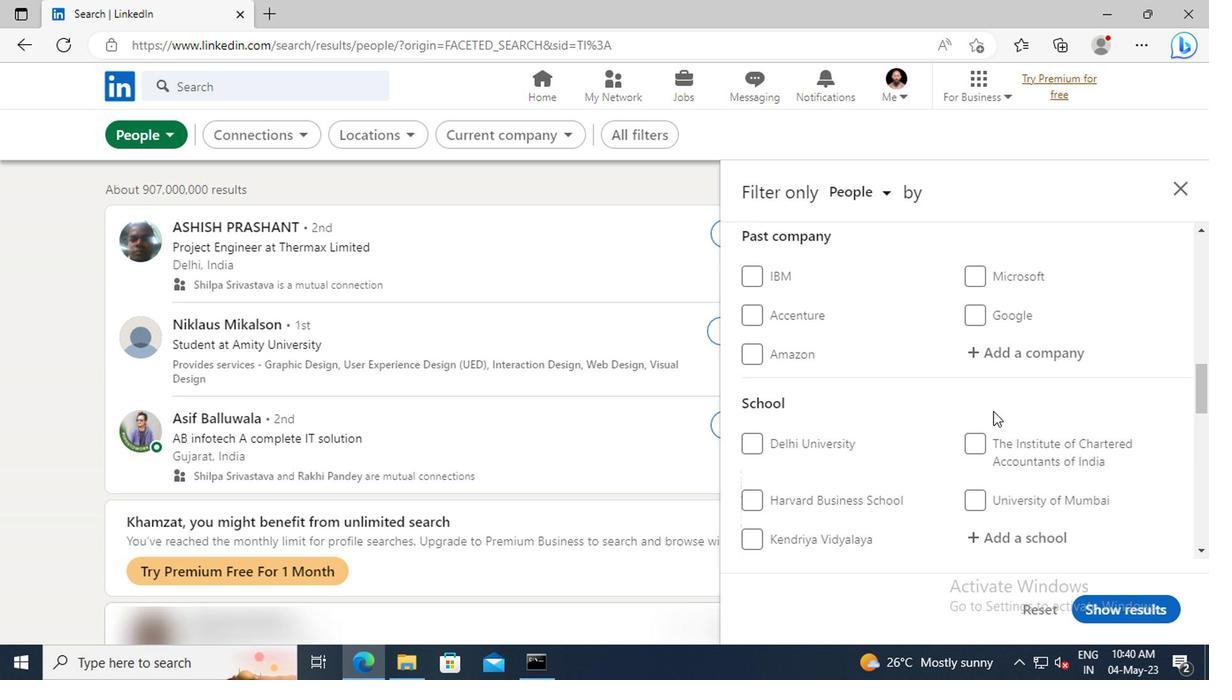 
Action: Mouse scrolled (826, 411) with delta (0, 0)
Screenshot: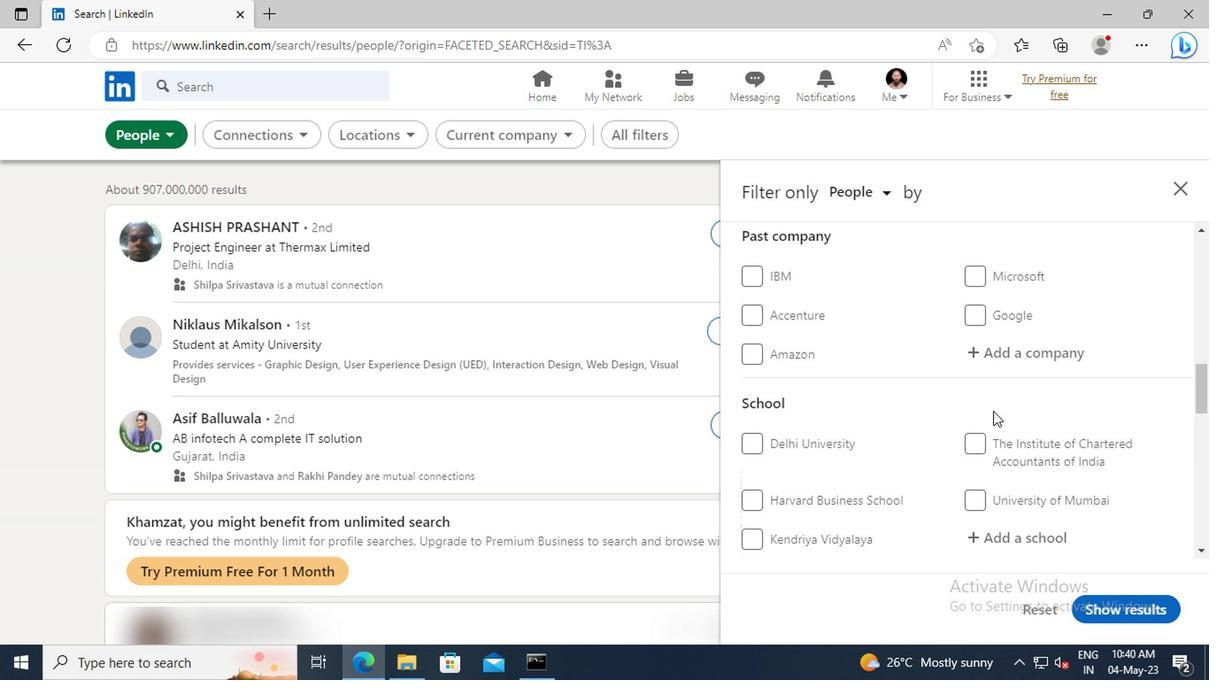 
Action: Mouse scrolled (826, 411) with delta (0, 0)
Screenshot: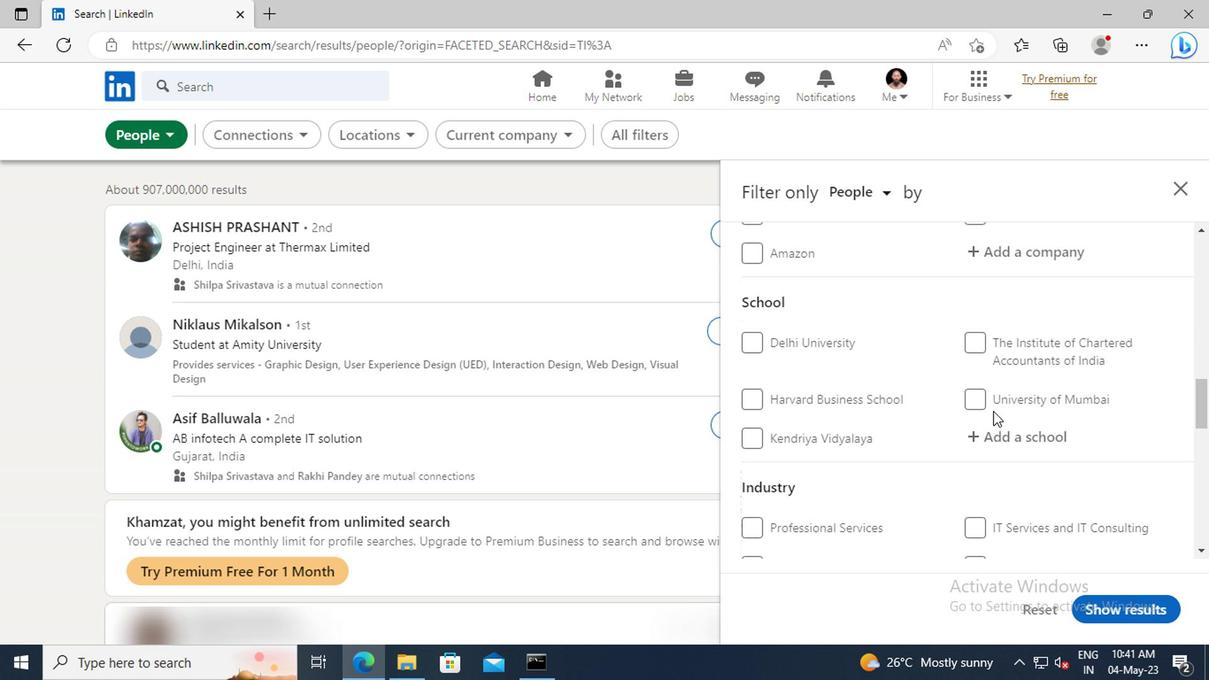 
Action: Mouse scrolled (826, 411) with delta (0, 0)
Screenshot: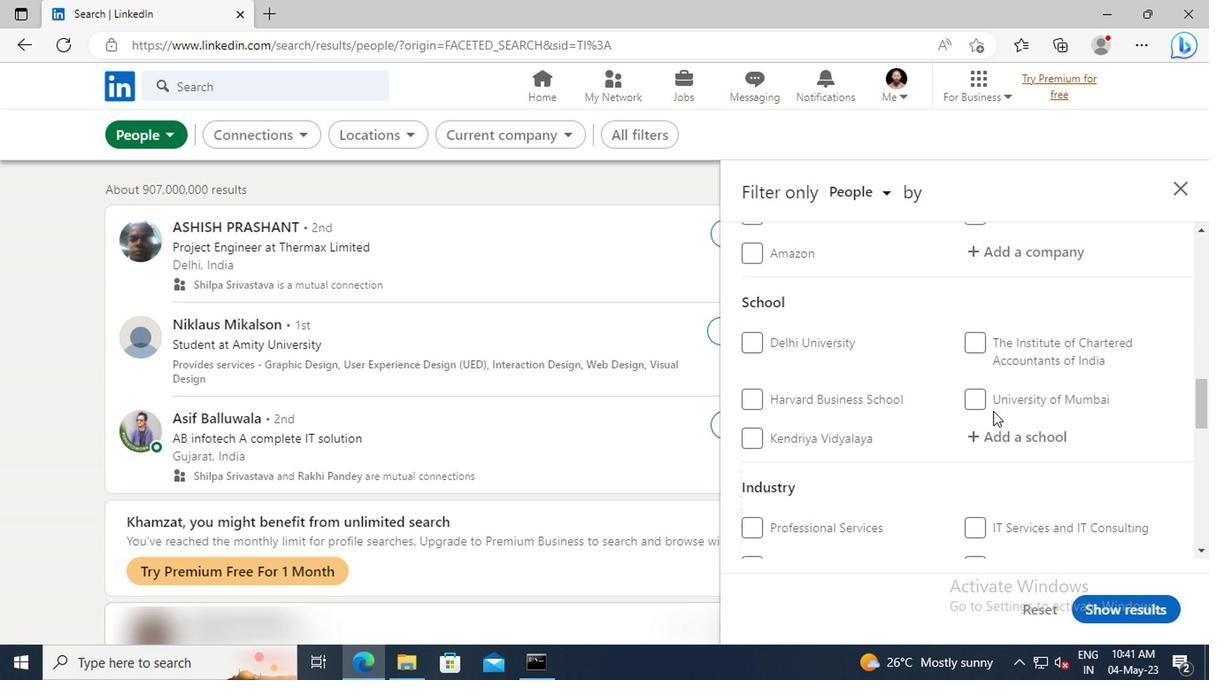 
Action: Mouse scrolled (826, 411) with delta (0, 0)
Screenshot: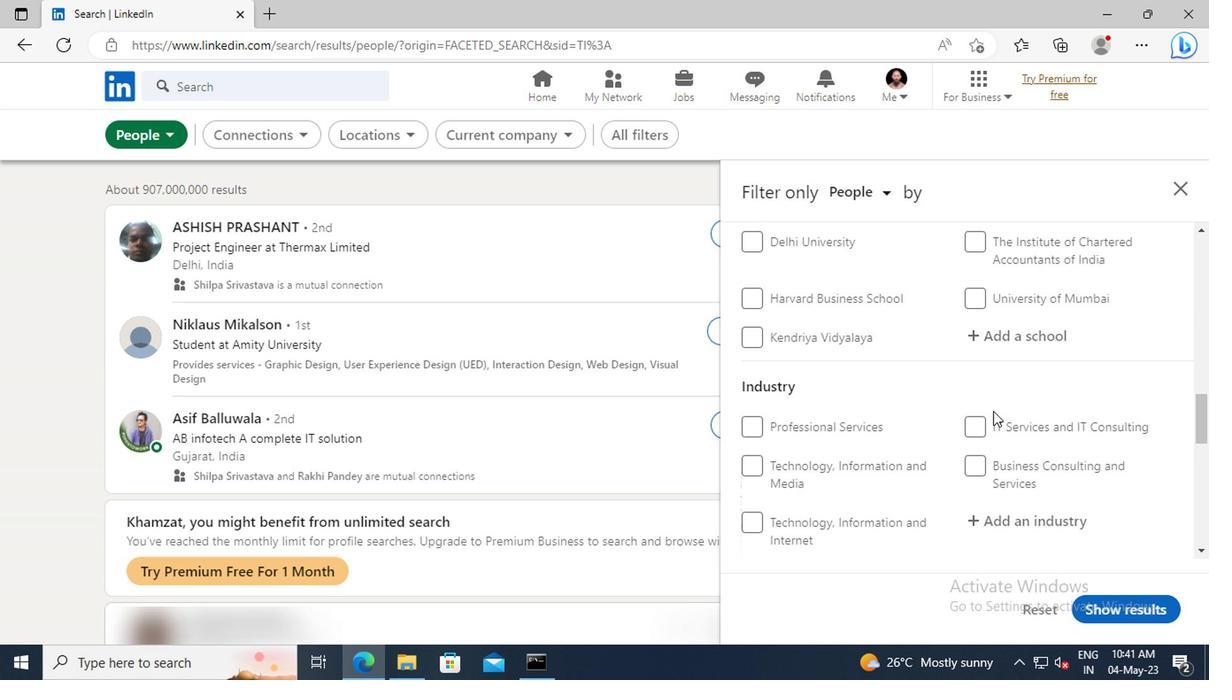 
Action: Mouse scrolled (826, 411) with delta (0, 0)
Screenshot: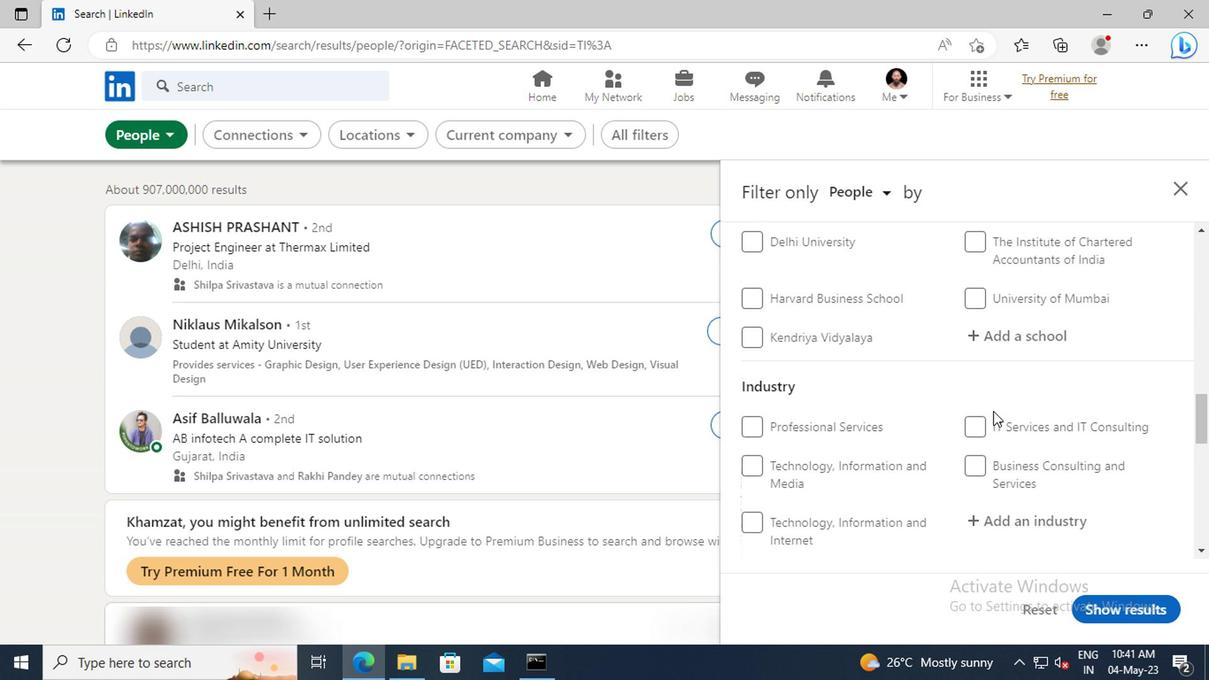 
Action: Mouse scrolled (826, 411) with delta (0, 0)
Screenshot: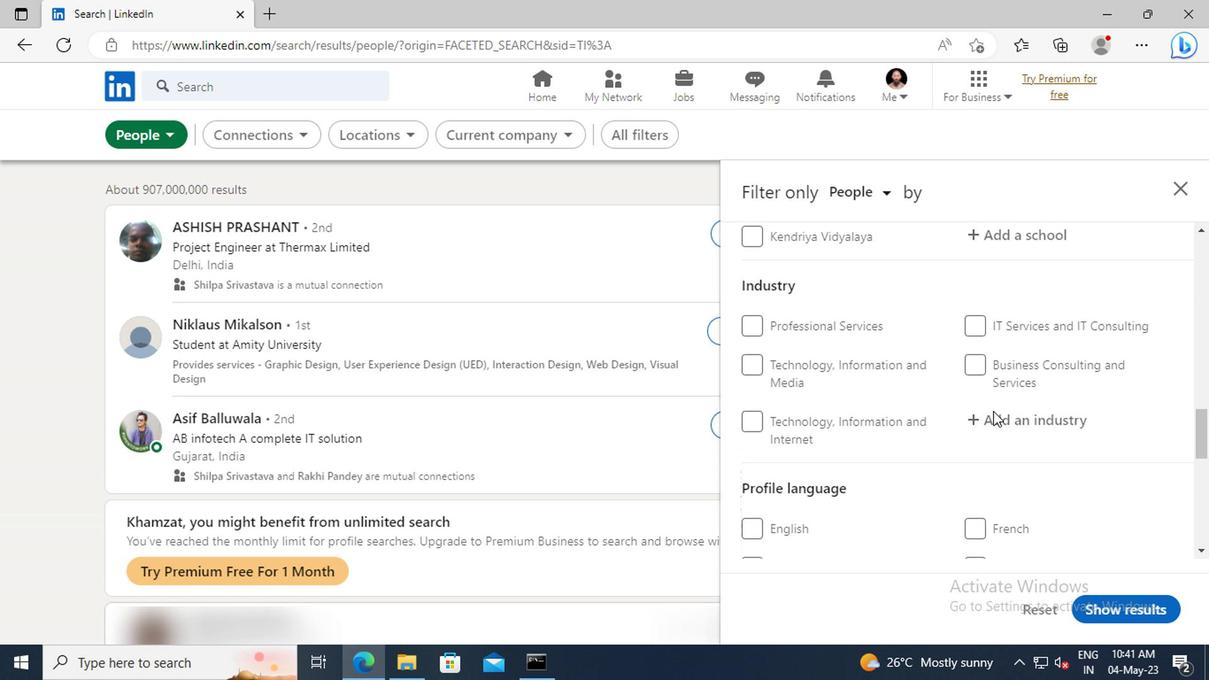 
Action: Mouse scrolled (826, 411) with delta (0, 0)
Screenshot: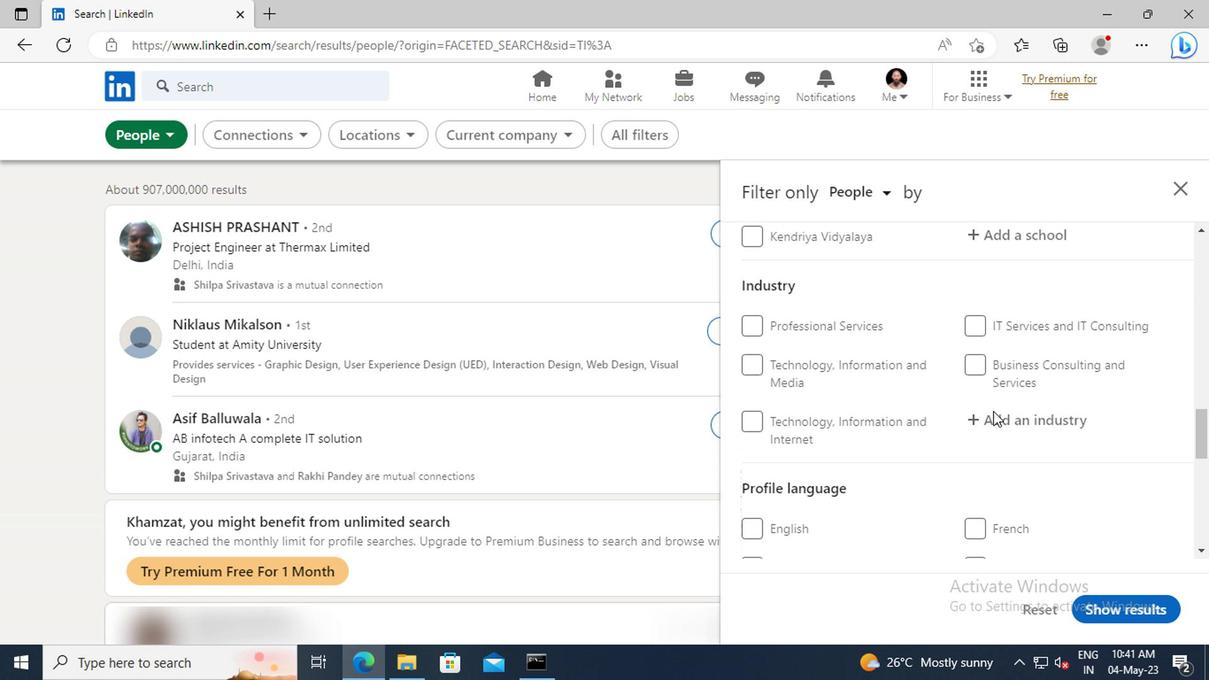 
Action: Mouse moved to (820, 421)
Screenshot: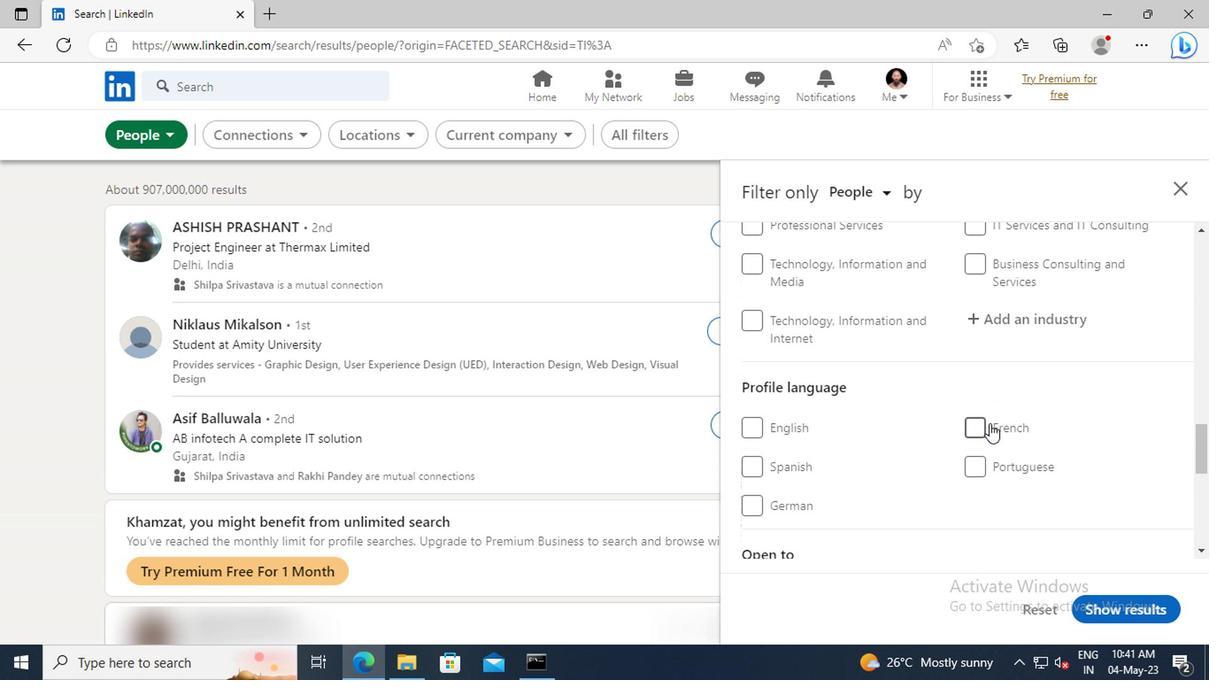 
Action: Mouse pressed left at (820, 421)
Screenshot: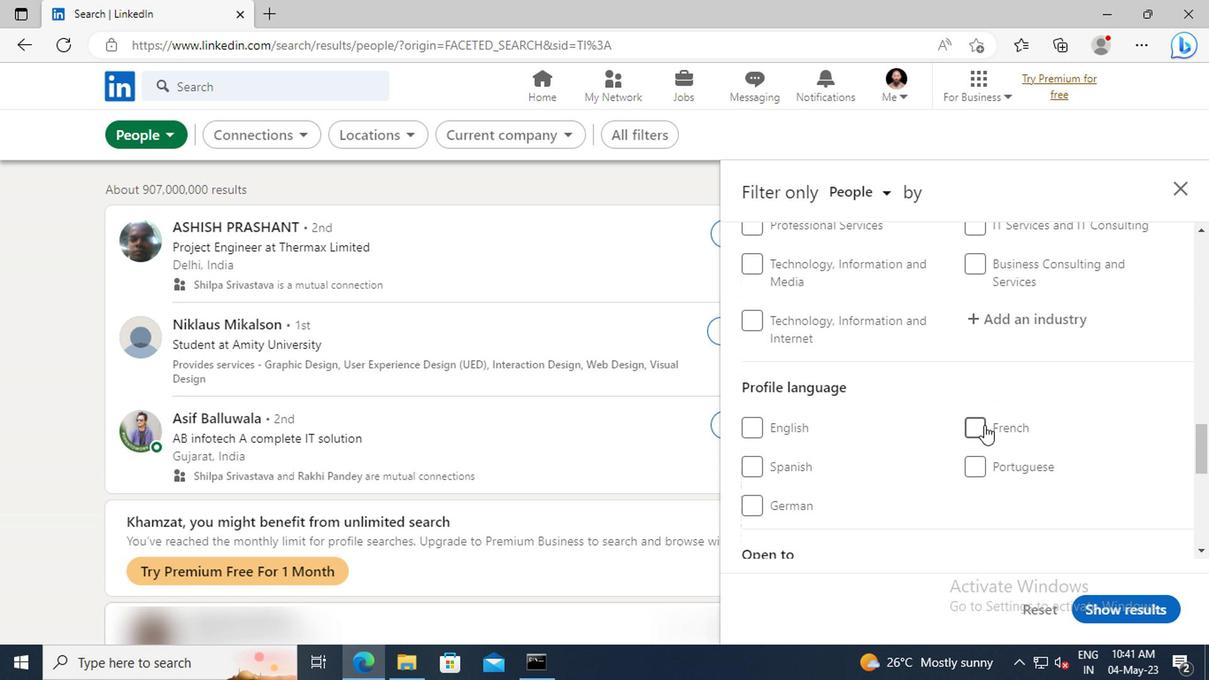 
Action: Mouse moved to (830, 402)
Screenshot: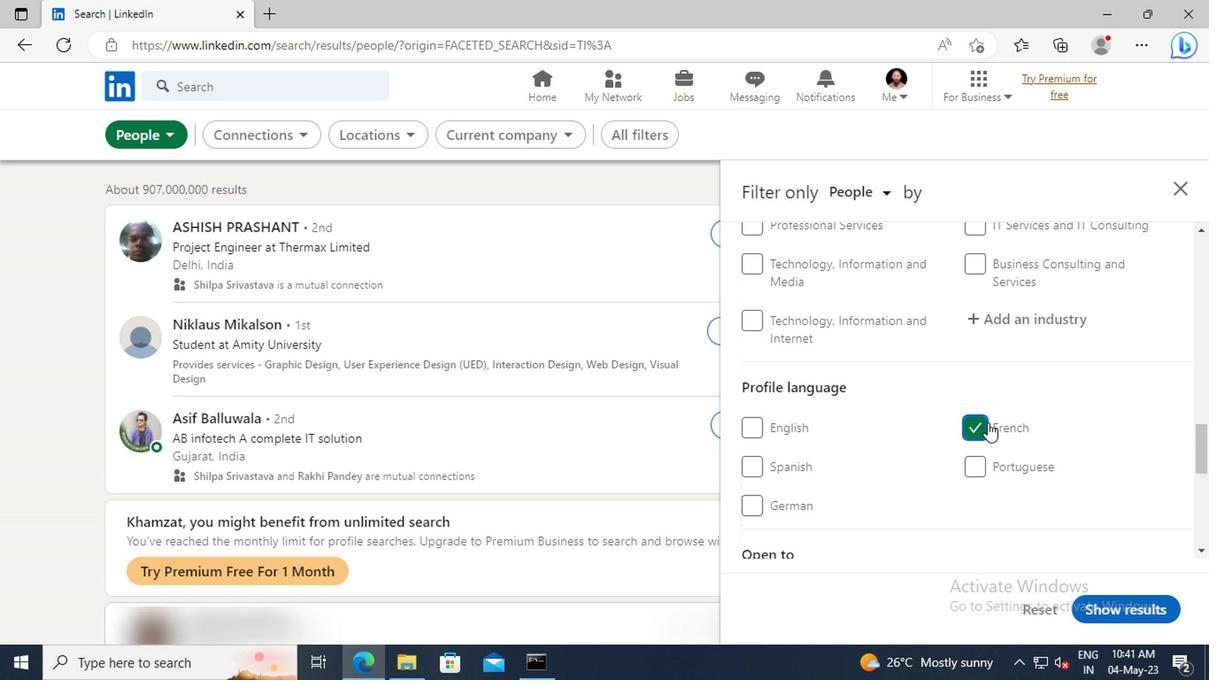 
Action: Mouse scrolled (830, 403) with delta (0, 0)
Screenshot: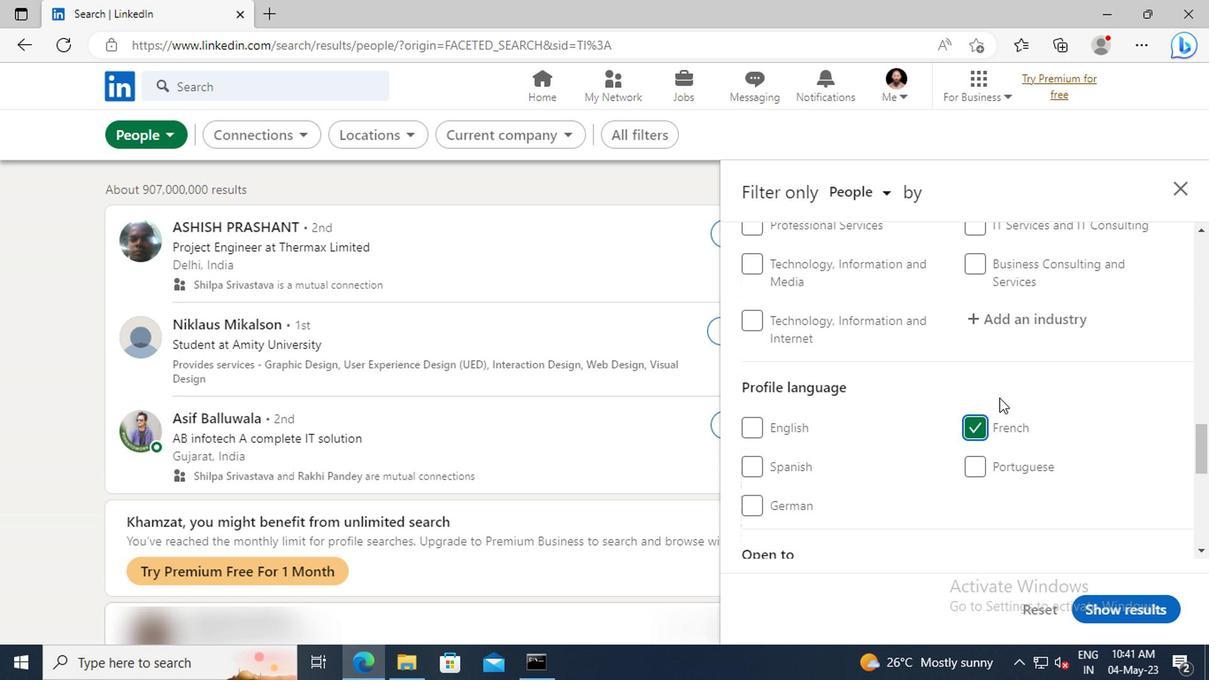 
Action: Mouse scrolled (830, 403) with delta (0, 0)
Screenshot: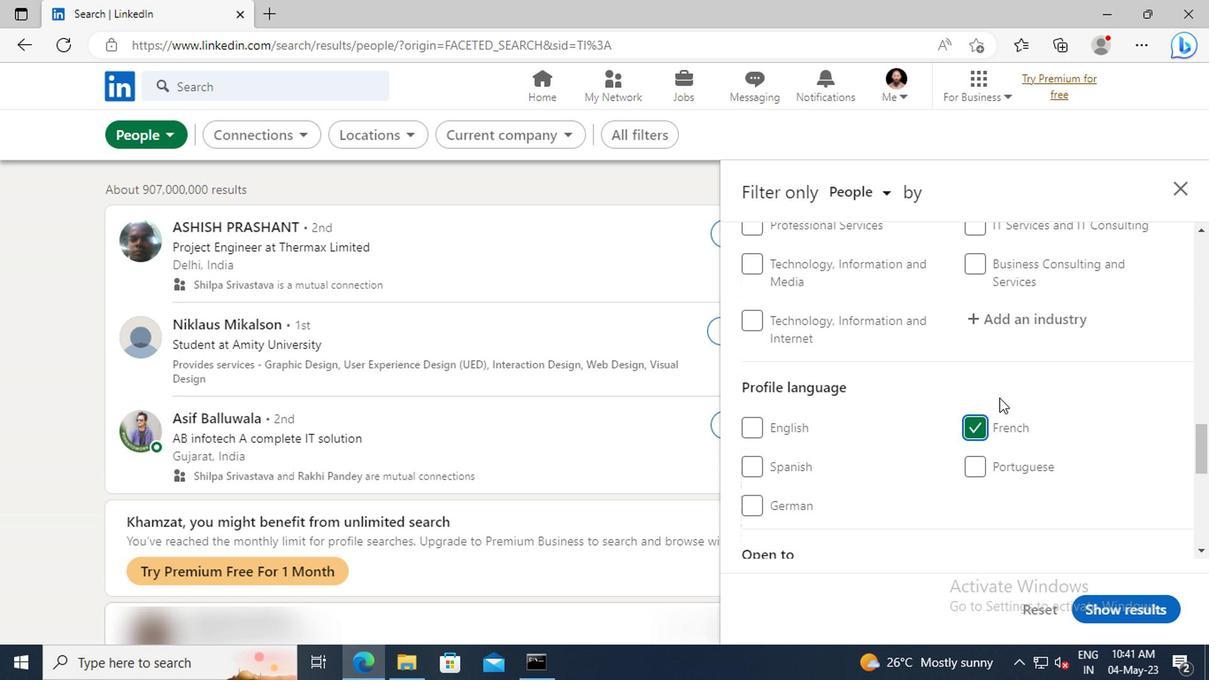 
Action: Mouse scrolled (830, 403) with delta (0, 0)
Screenshot: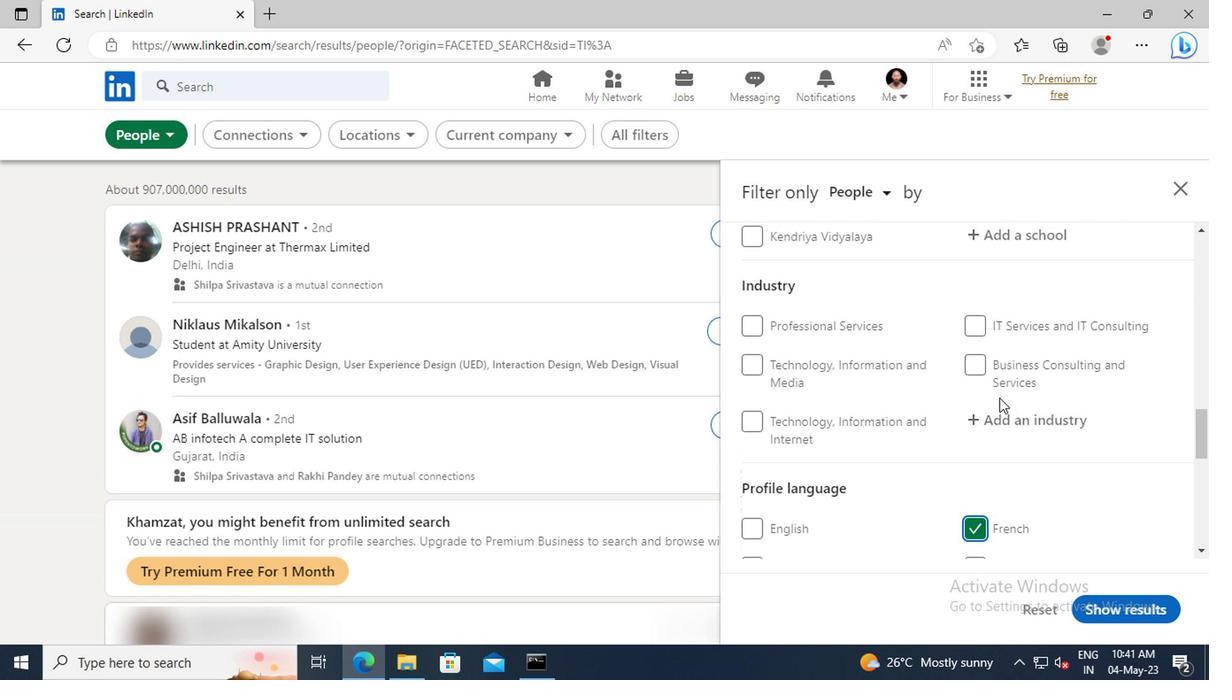 
Action: Mouse scrolled (830, 403) with delta (0, 0)
Screenshot: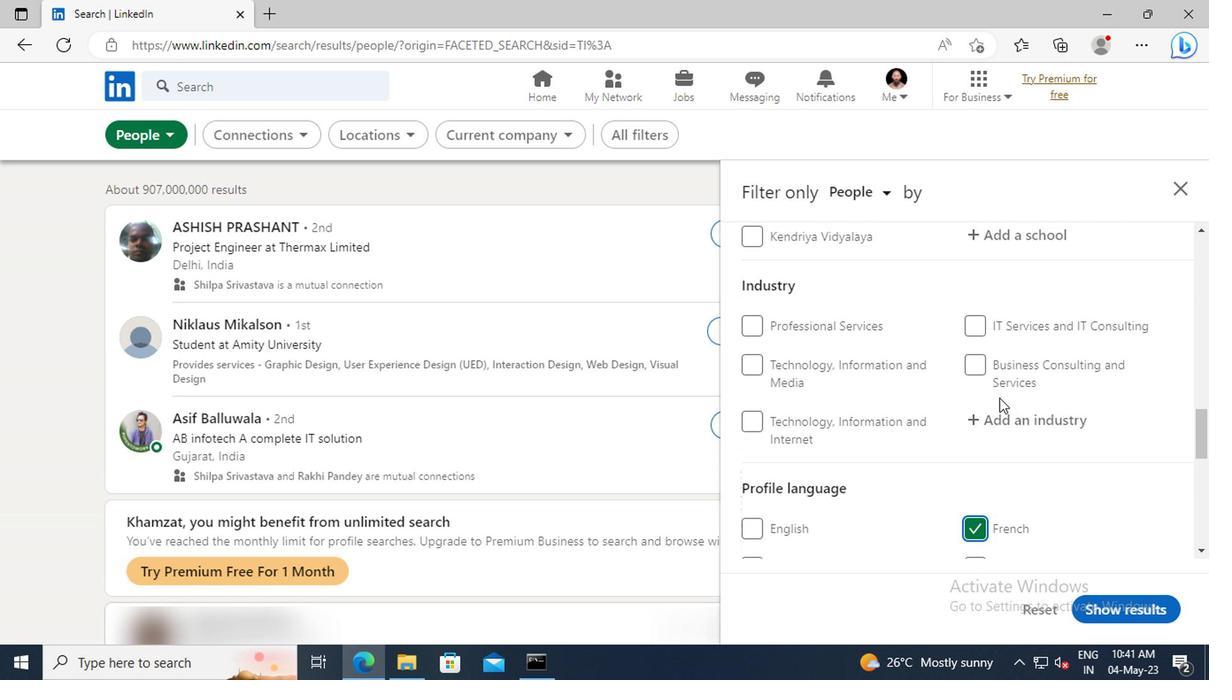 
Action: Mouse scrolled (830, 403) with delta (0, 0)
Screenshot: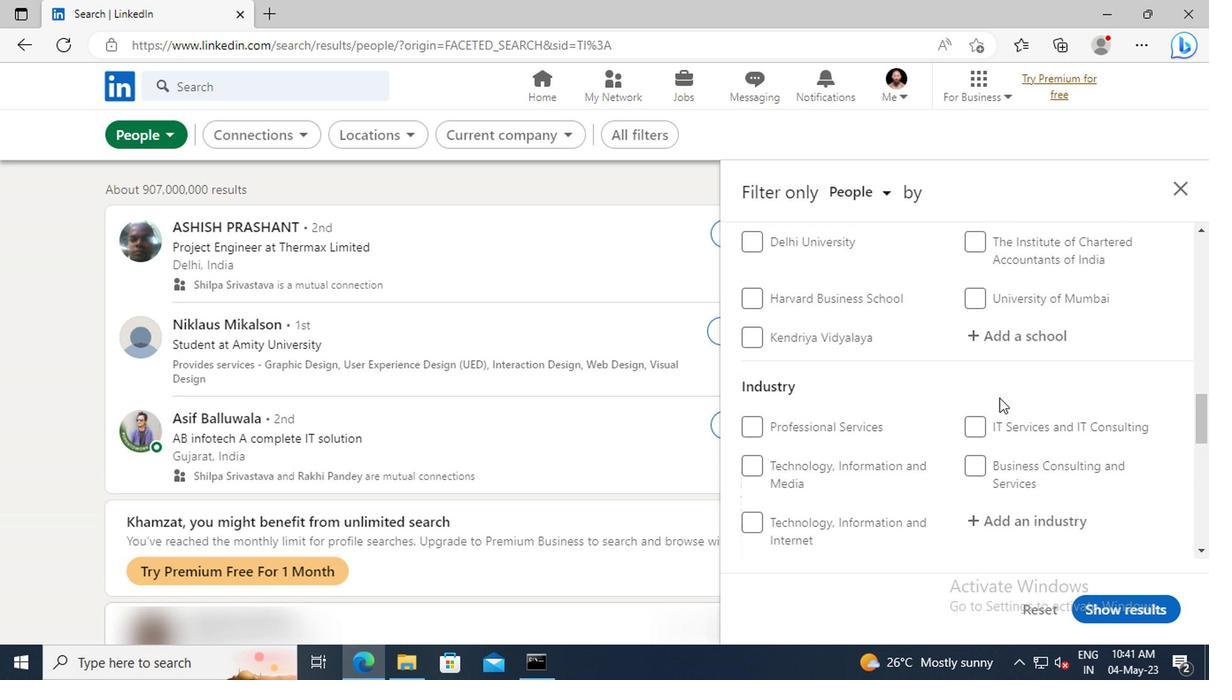 
Action: Mouse scrolled (830, 403) with delta (0, 0)
Screenshot: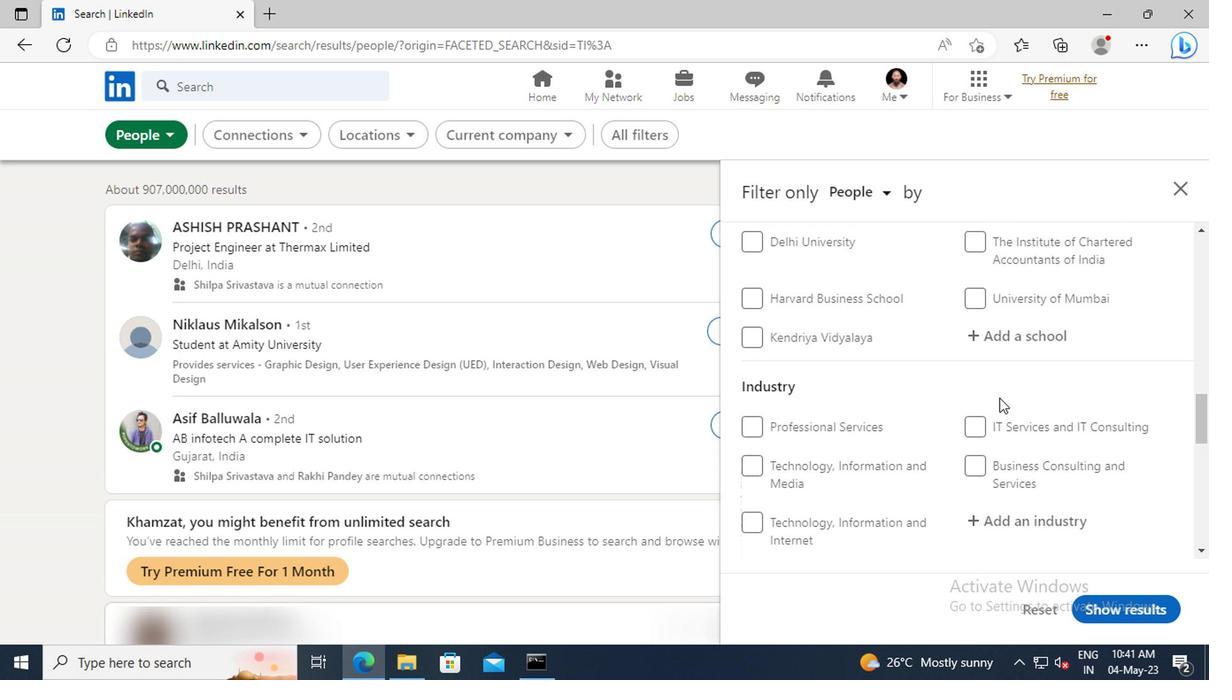 
Action: Mouse scrolled (830, 403) with delta (0, 0)
Screenshot: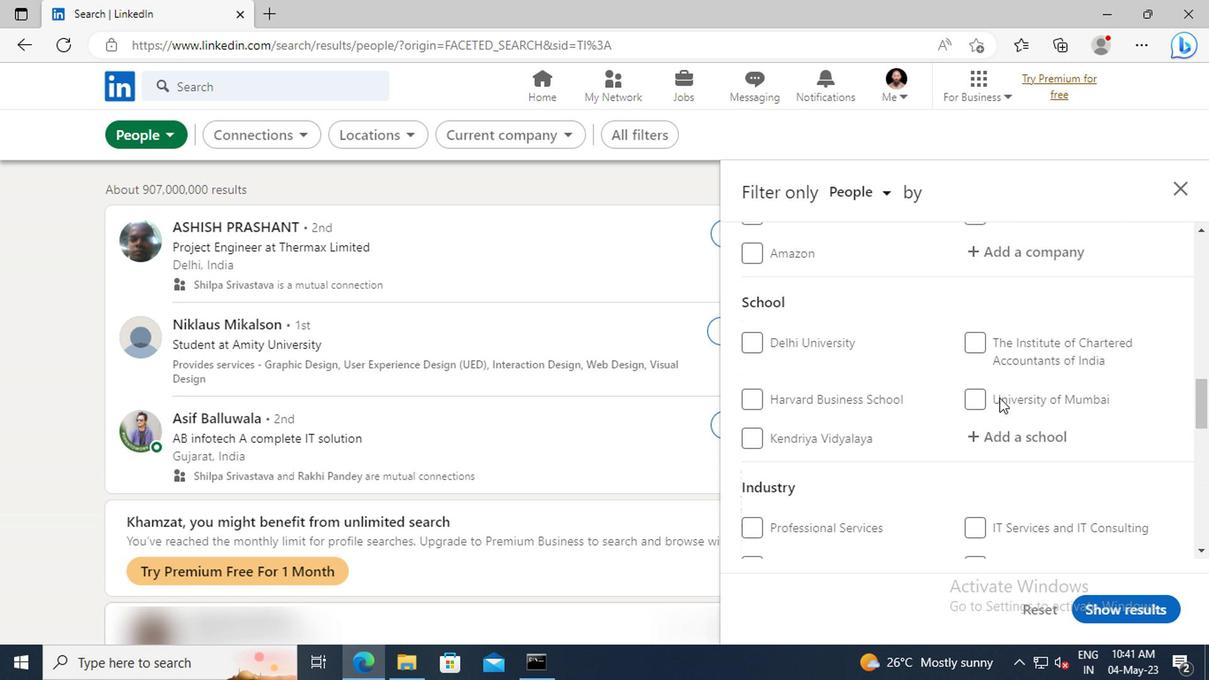 
Action: Mouse scrolled (830, 403) with delta (0, 0)
Screenshot: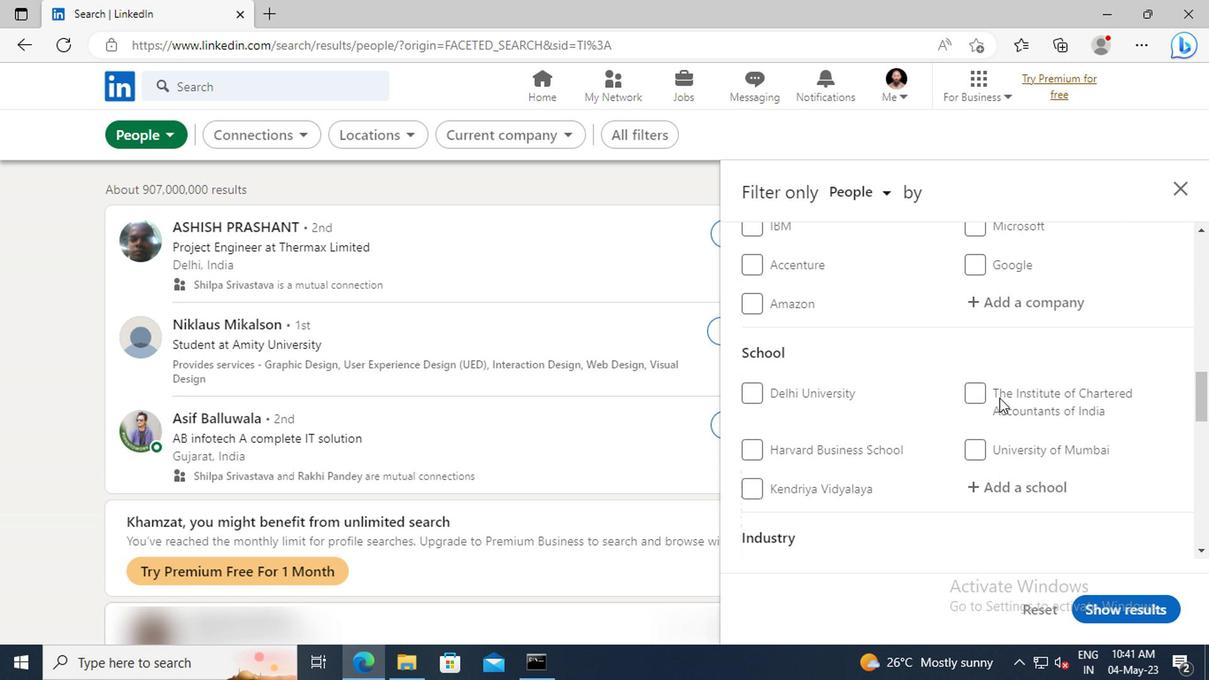 
Action: Mouse scrolled (830, 403) with delta (0, 0)
Screenshot: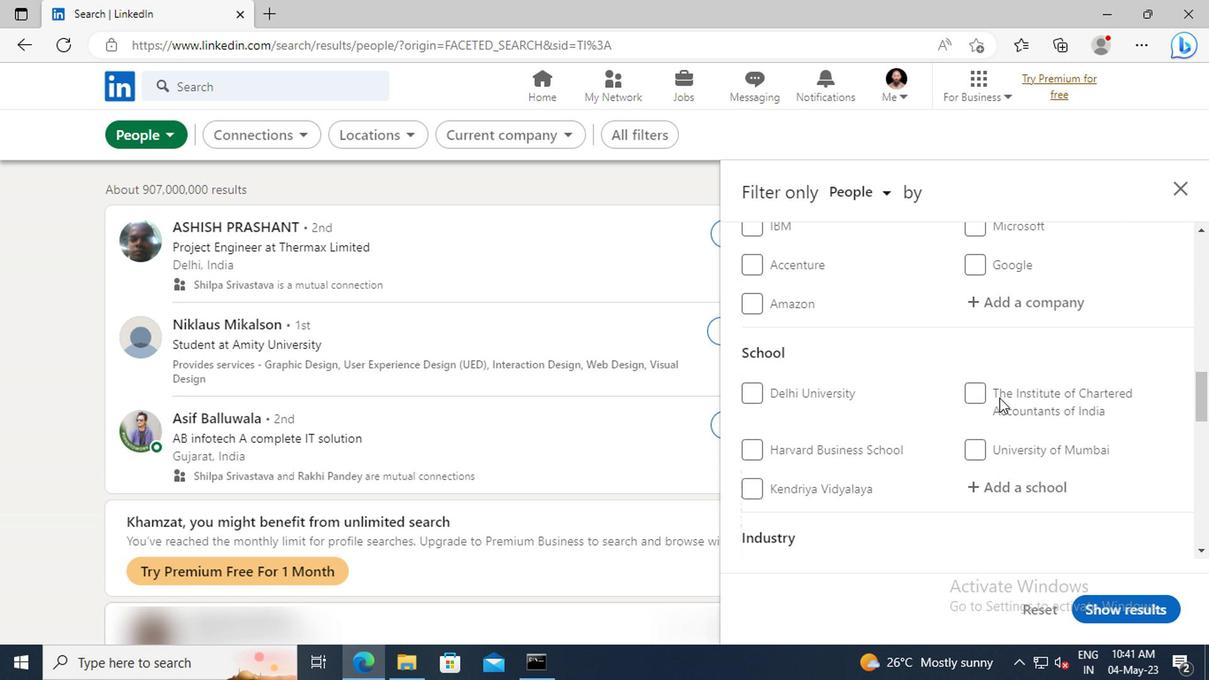 
Action: Mouse scrolled (830, 403) with delta (0, 0)
Screenshot: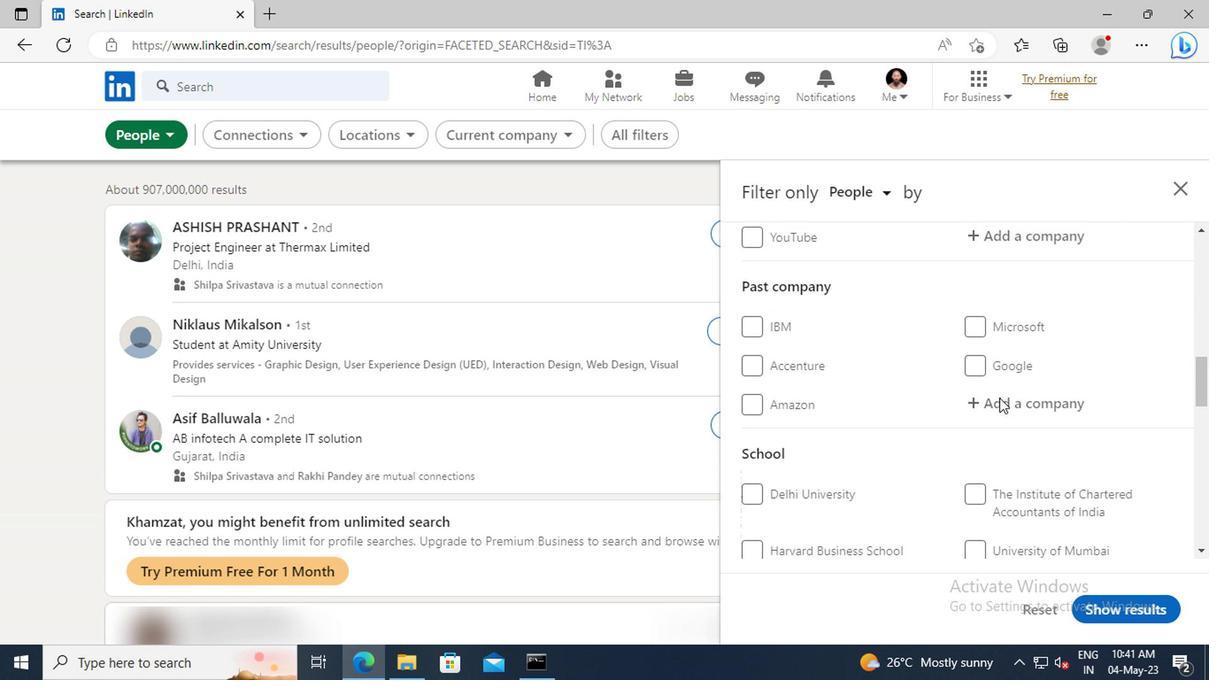 
Action: Mouse scrolled (830, 403) with delta (0, 0)
Screenshot: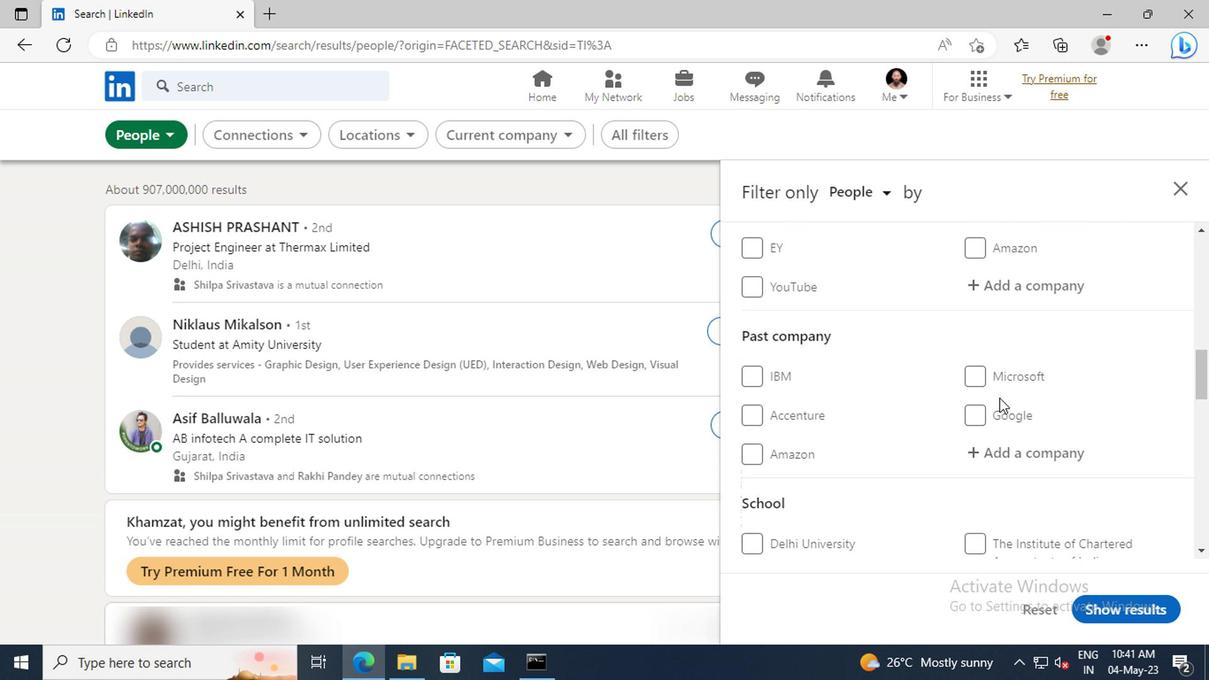 
Action: Mouse scrolled (830, 403) with delta (0, 0)
Screenshot: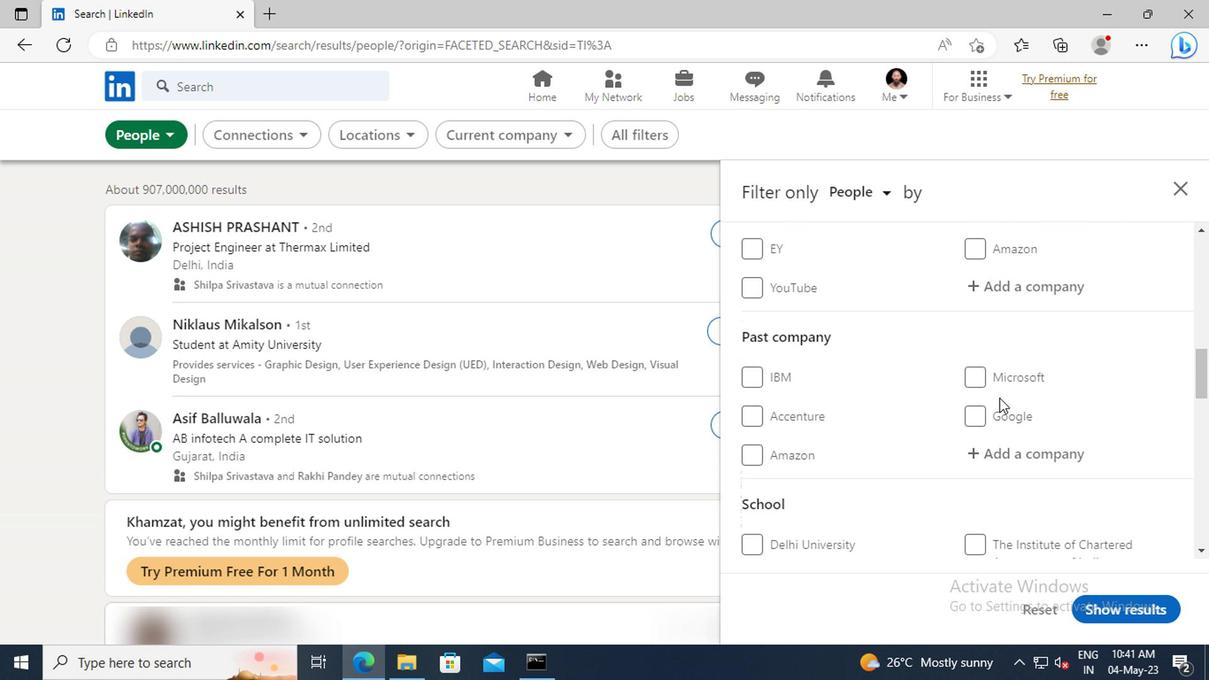 
Action: Mouse moved to (832, 396)
Screenshot: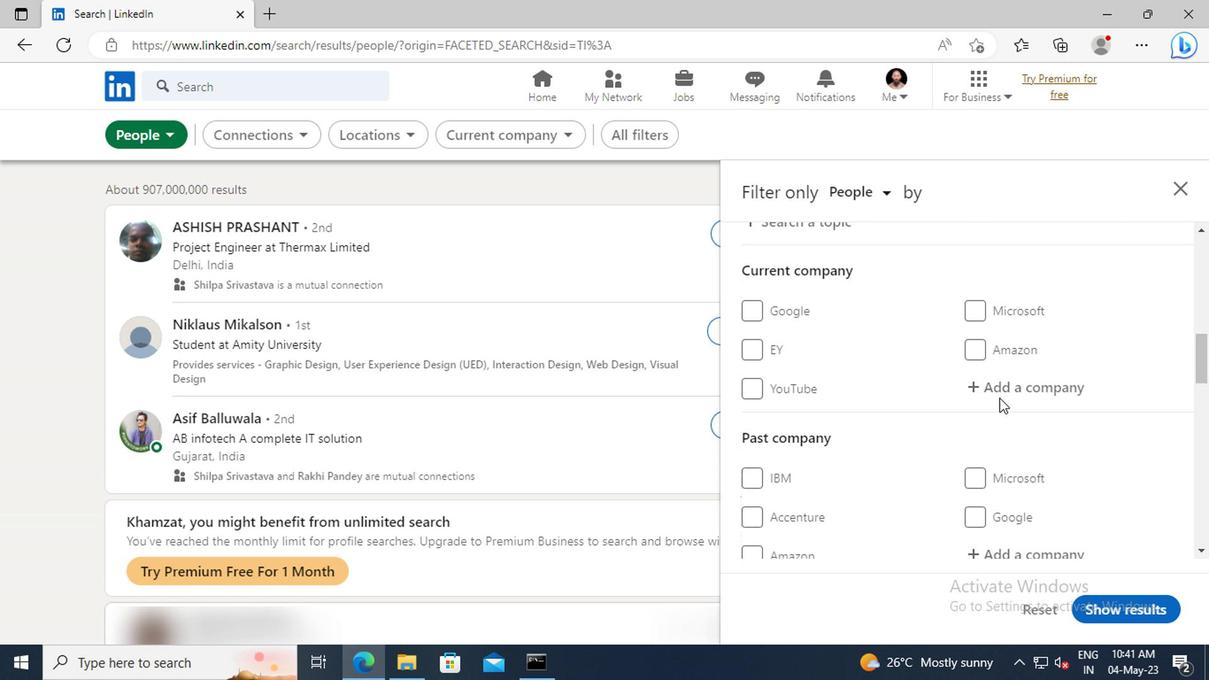 
Action: Mouse pressed left at (832, 396)
Screenshot: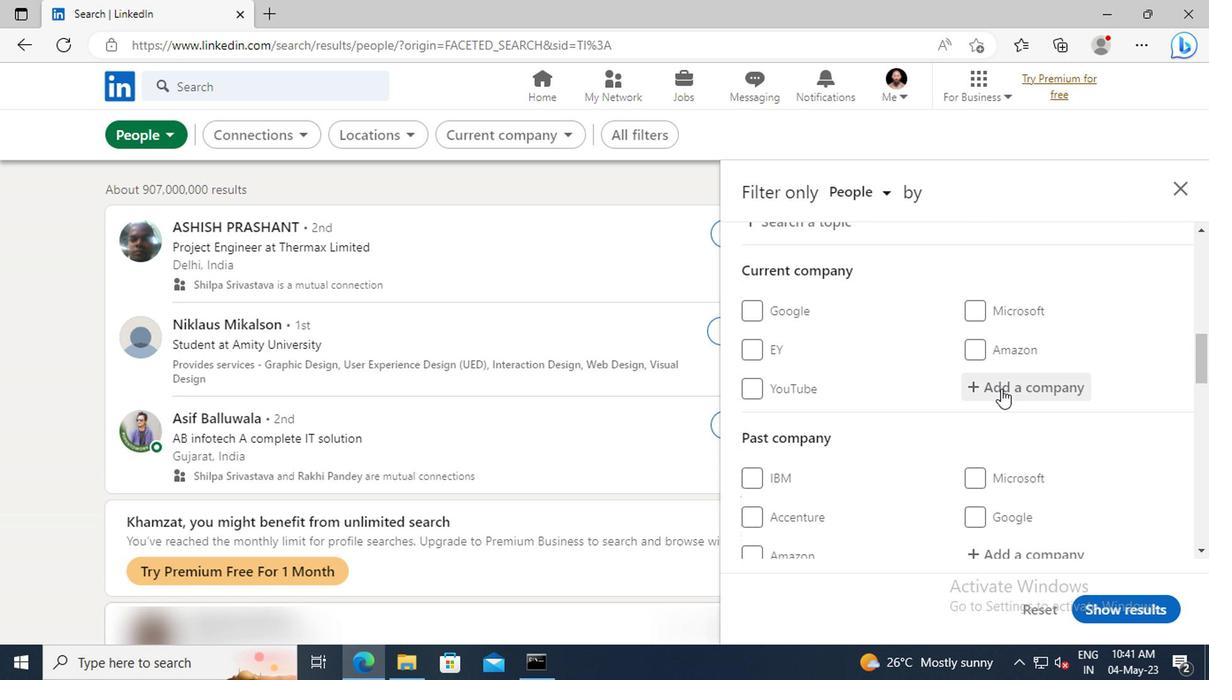 
Action: Key pressed <Key.shift>PENTOZ
Screenshot: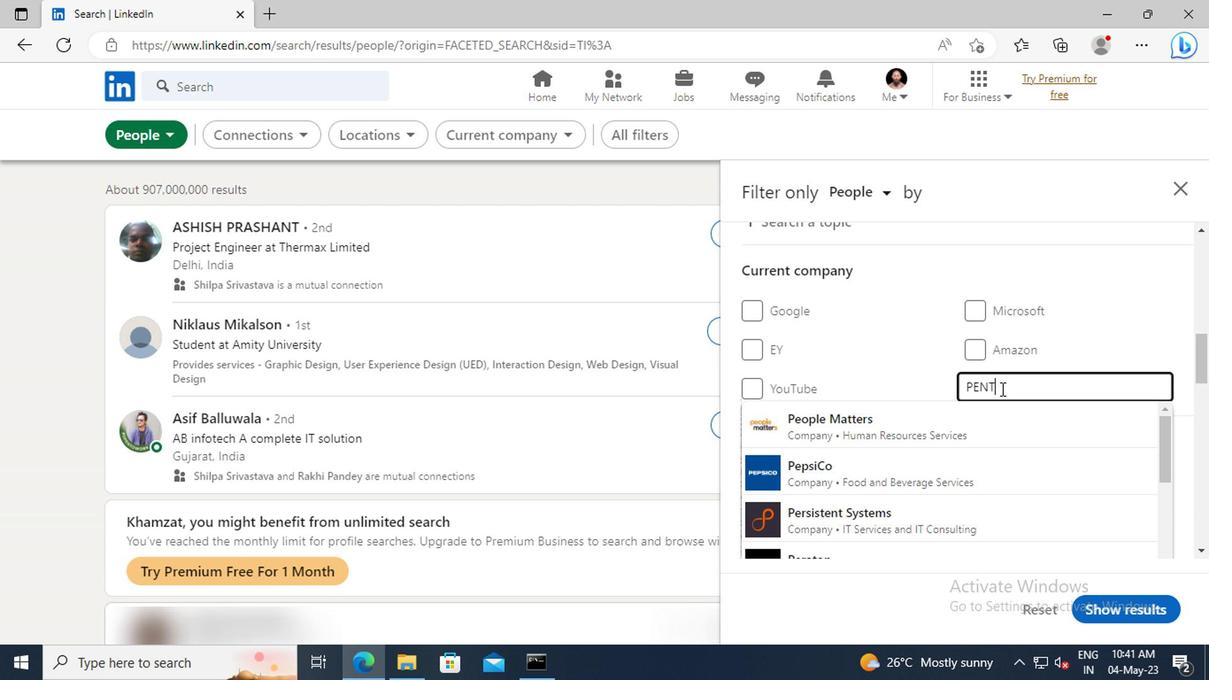 
Action: Mouse moved to (833, 411)
Screenshot: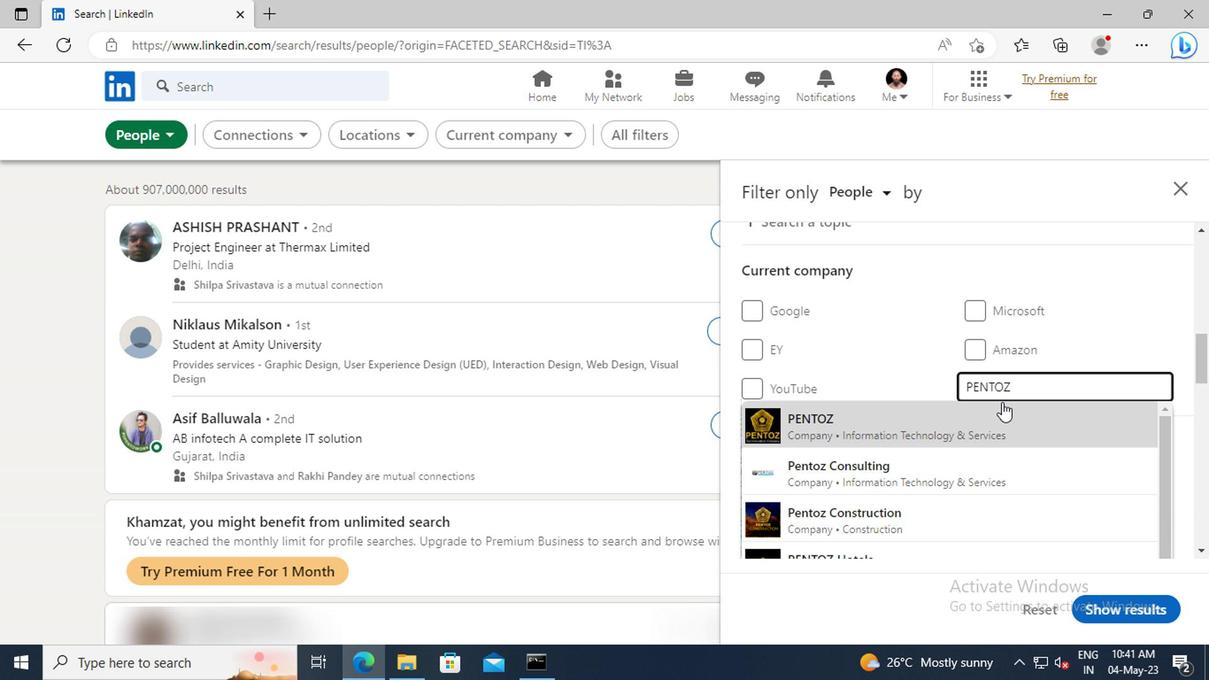 
Action: Mouse pressed left at (833, 411)
Screenshot: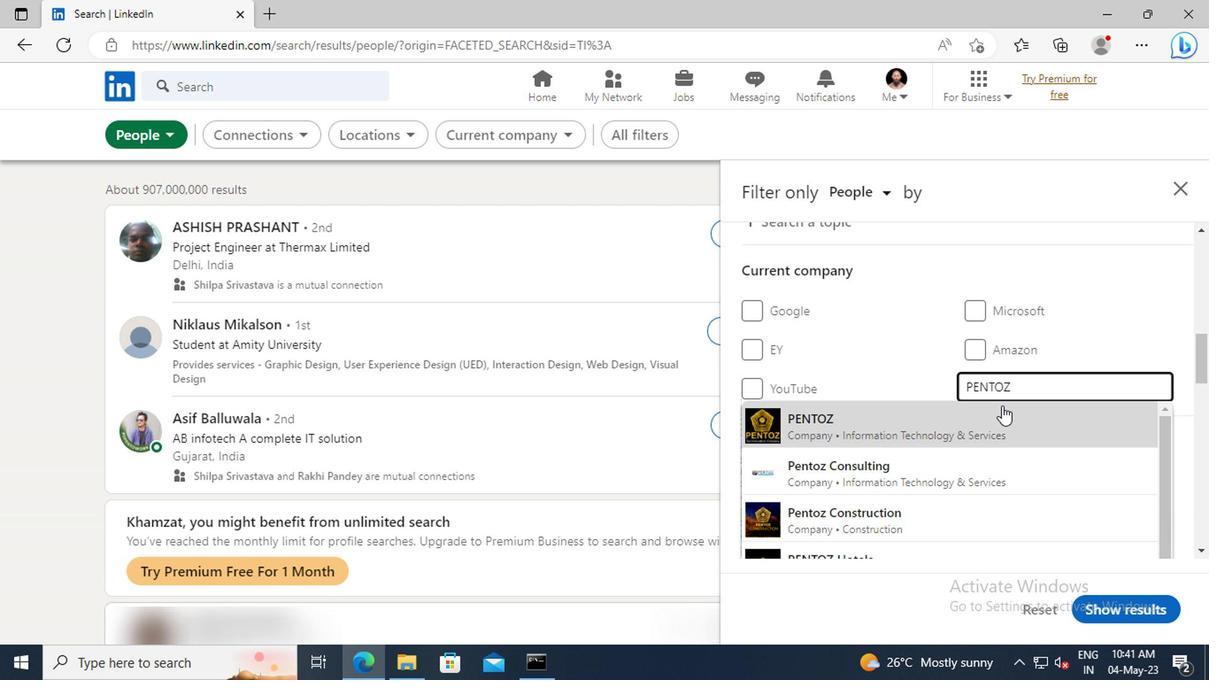 
Action: Mouse scrolled (833, 410) with delta (0, 0)
Screenshot: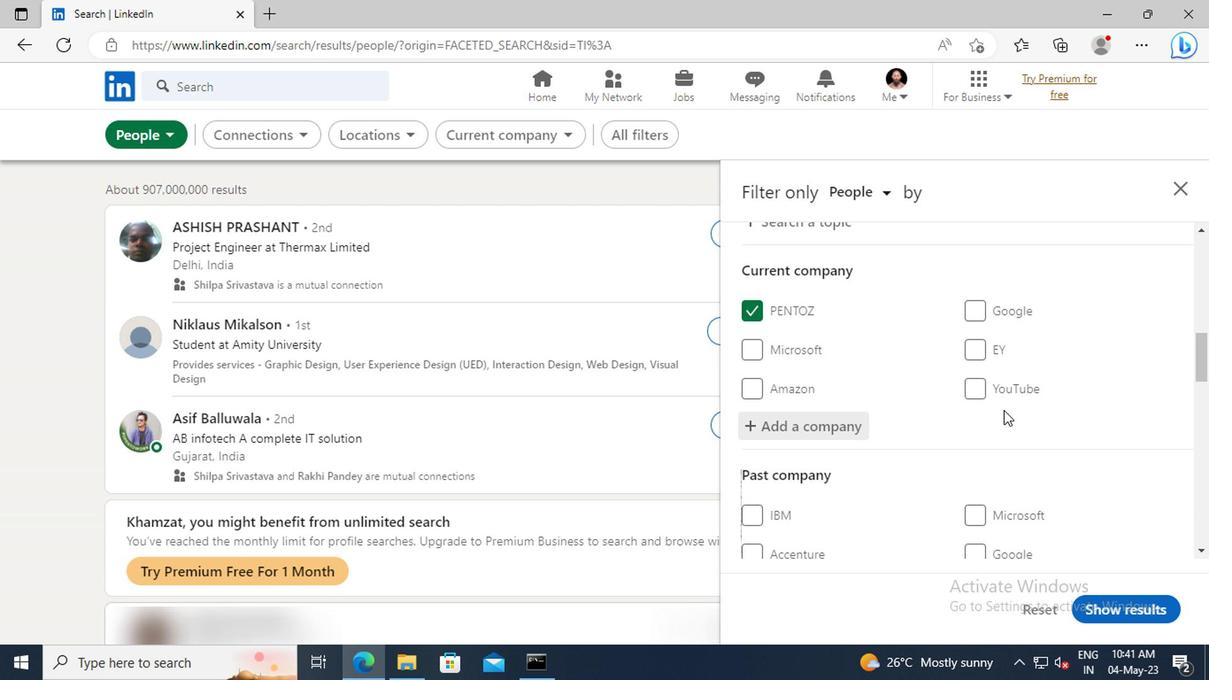 
Action: Mouse scrolled (833, 410) with delta (0, 0)
Screenshot: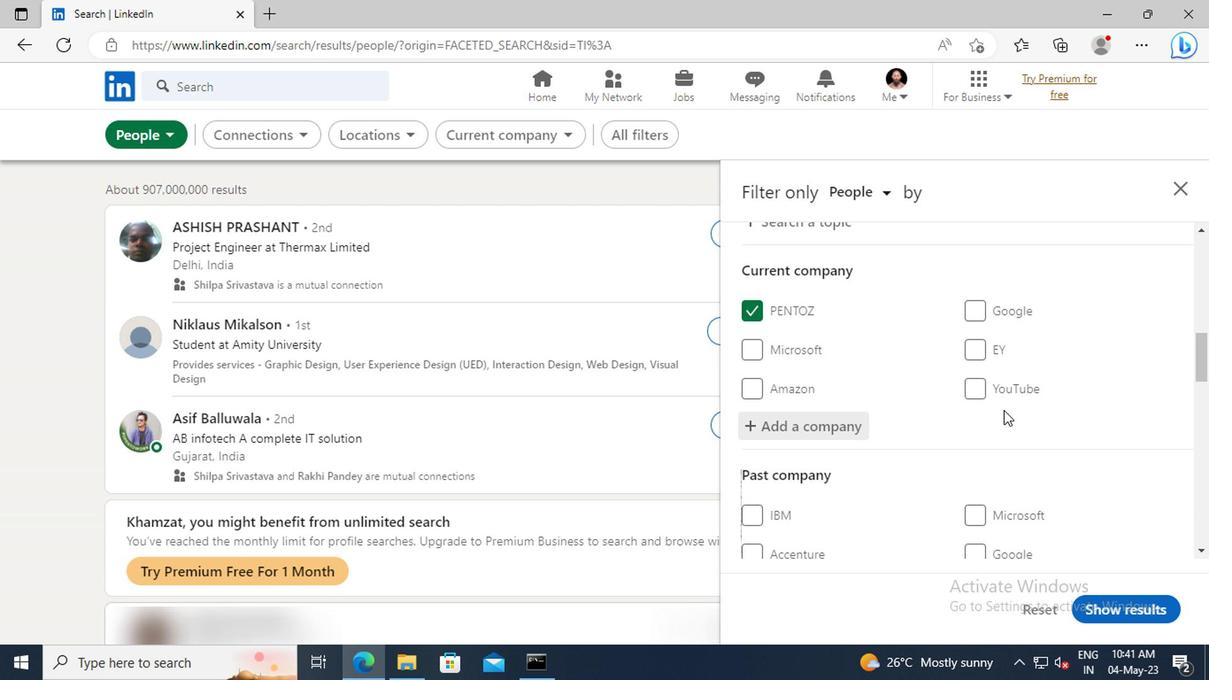 
Action: Mouse scrolled (833, 410) with delta (0, 0)
Screenshot: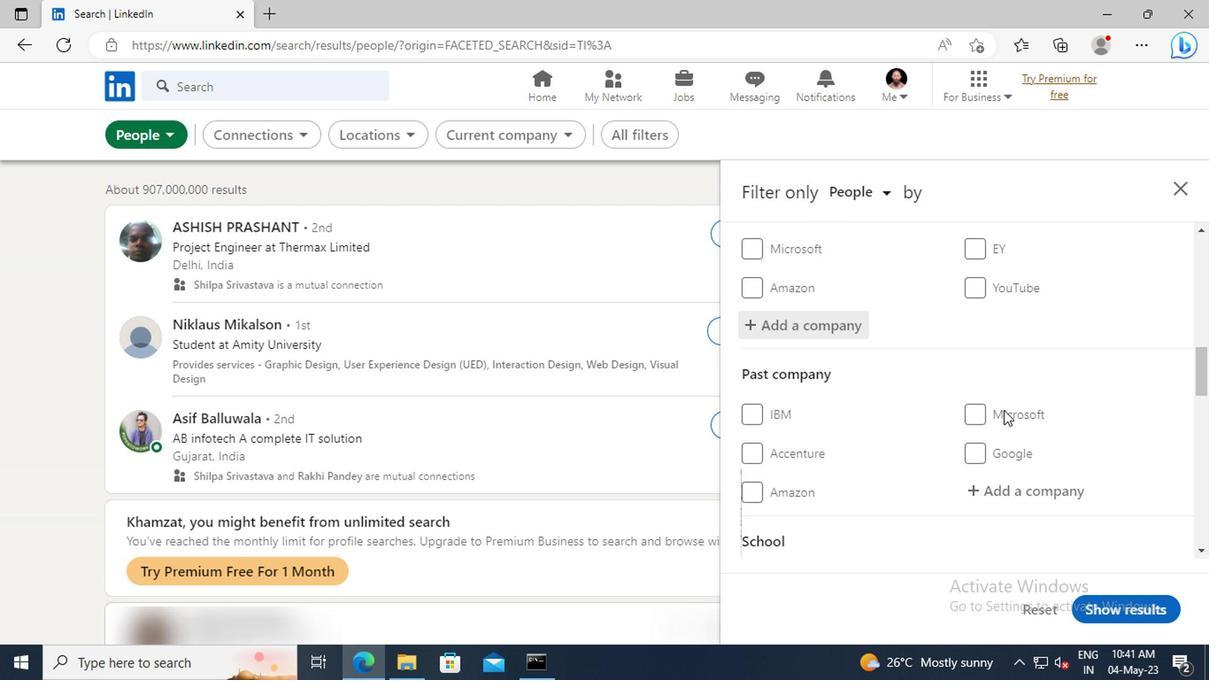
Action: Mouse scrolled (833, 410) with delta (0, 0)
Screenshot: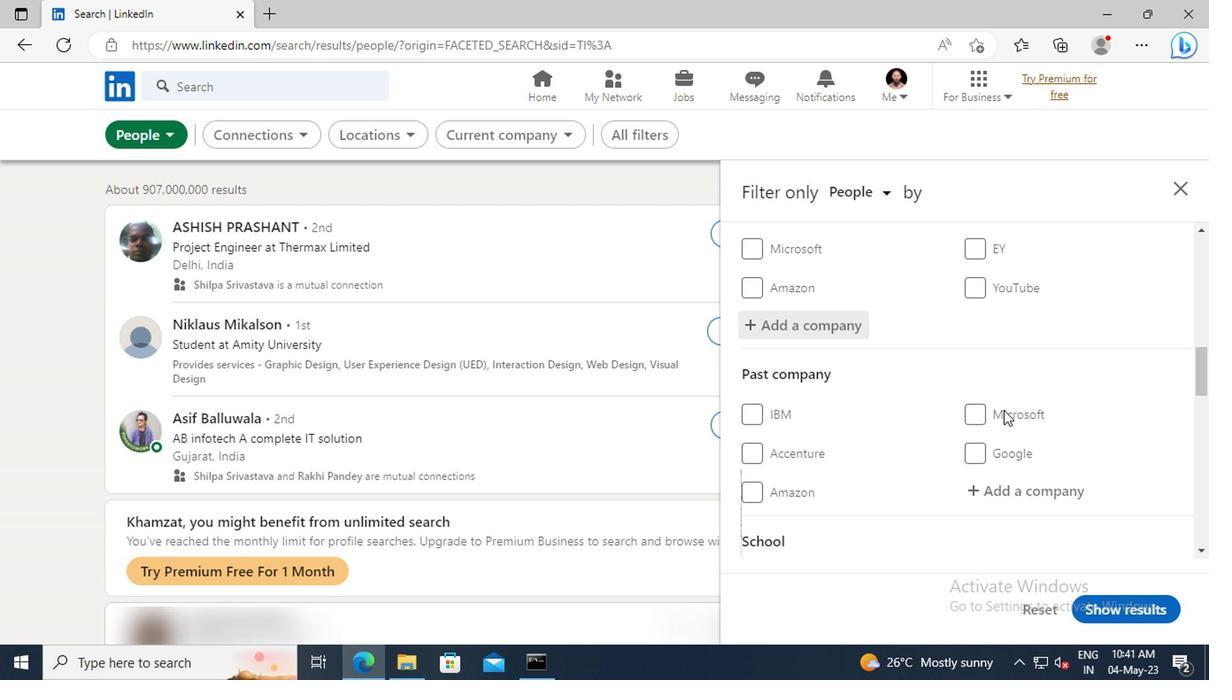 
Action: Mouse scrolled (833, 410) with delta (0, 0)
Screenshot: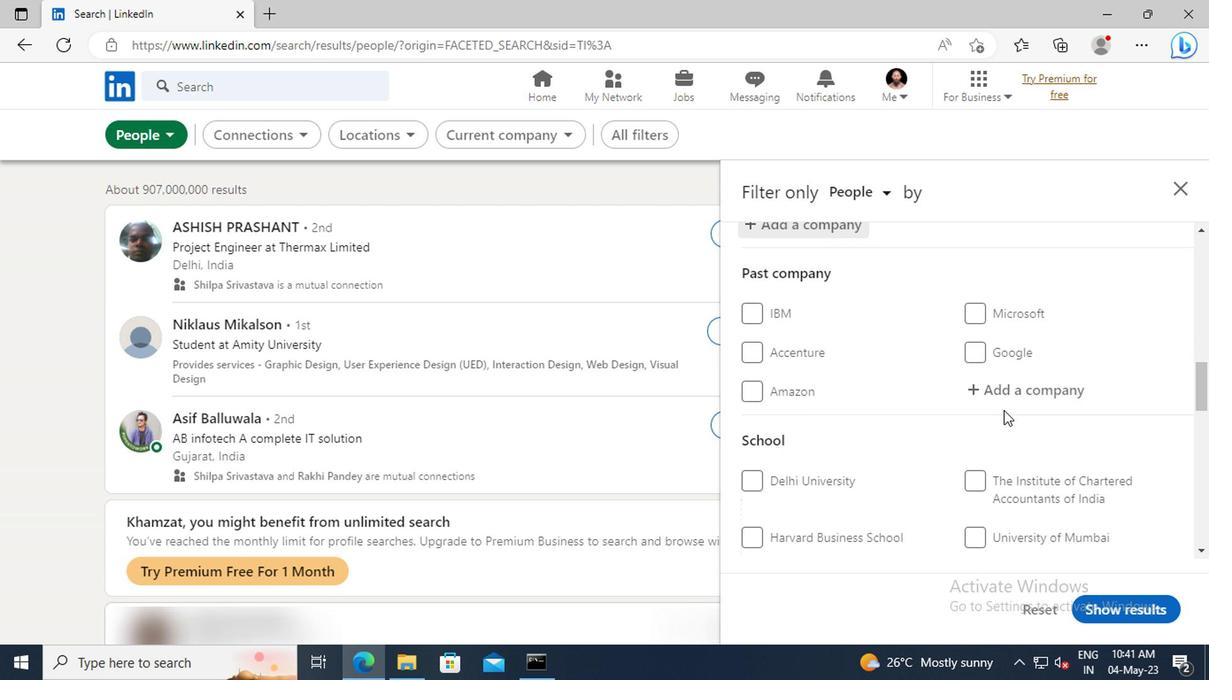 
Action: Mouse scrolled (833, 410) with delta (0, 0)
Screenshot: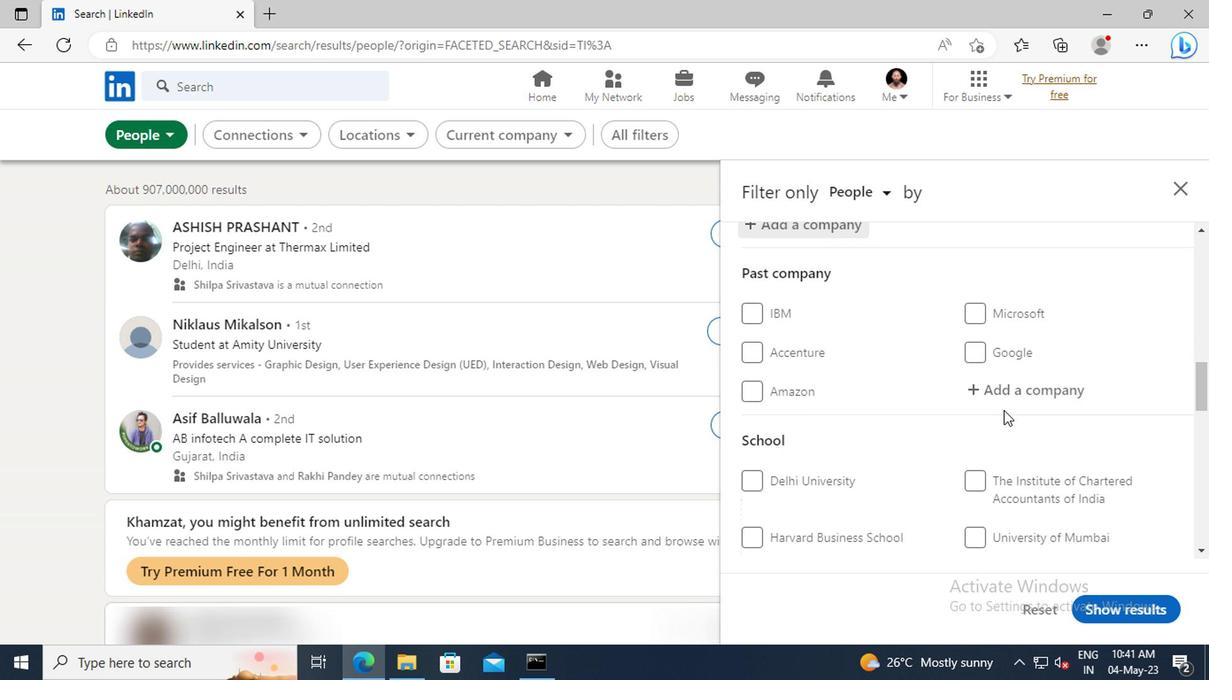 
Action: Mouse moved to (833, 408)
Screenshot: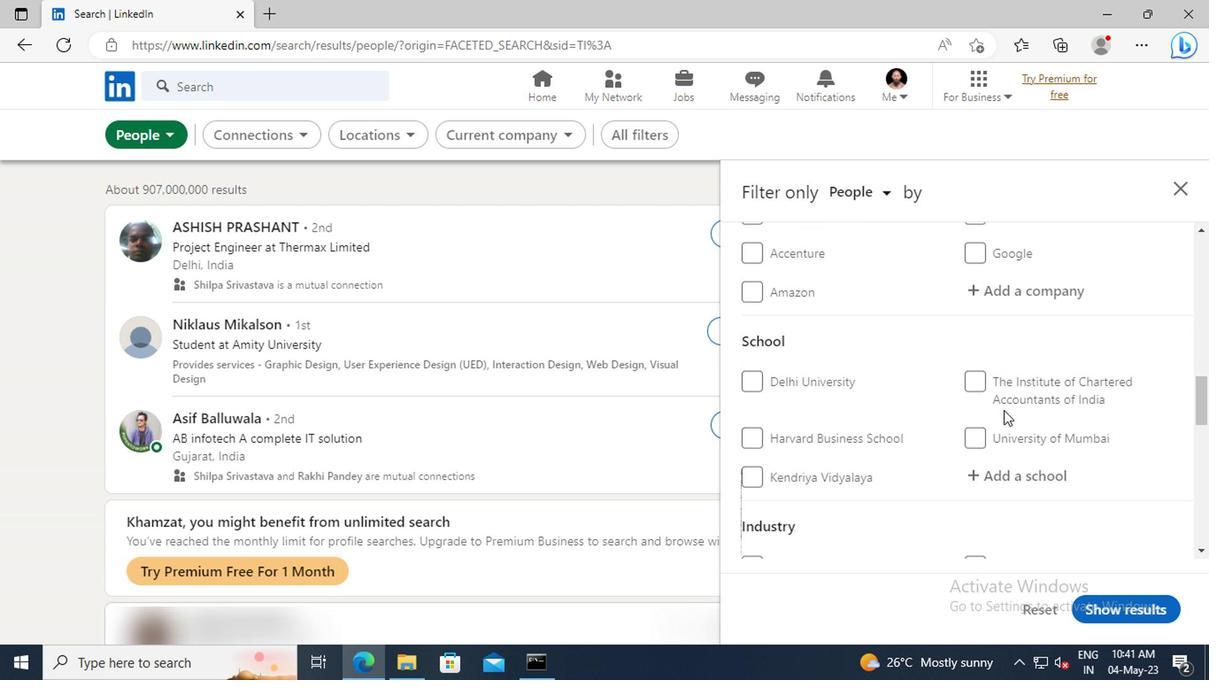 
Action: Mouse scrolled (833, 408) with delta (0, 0)
Screenshot: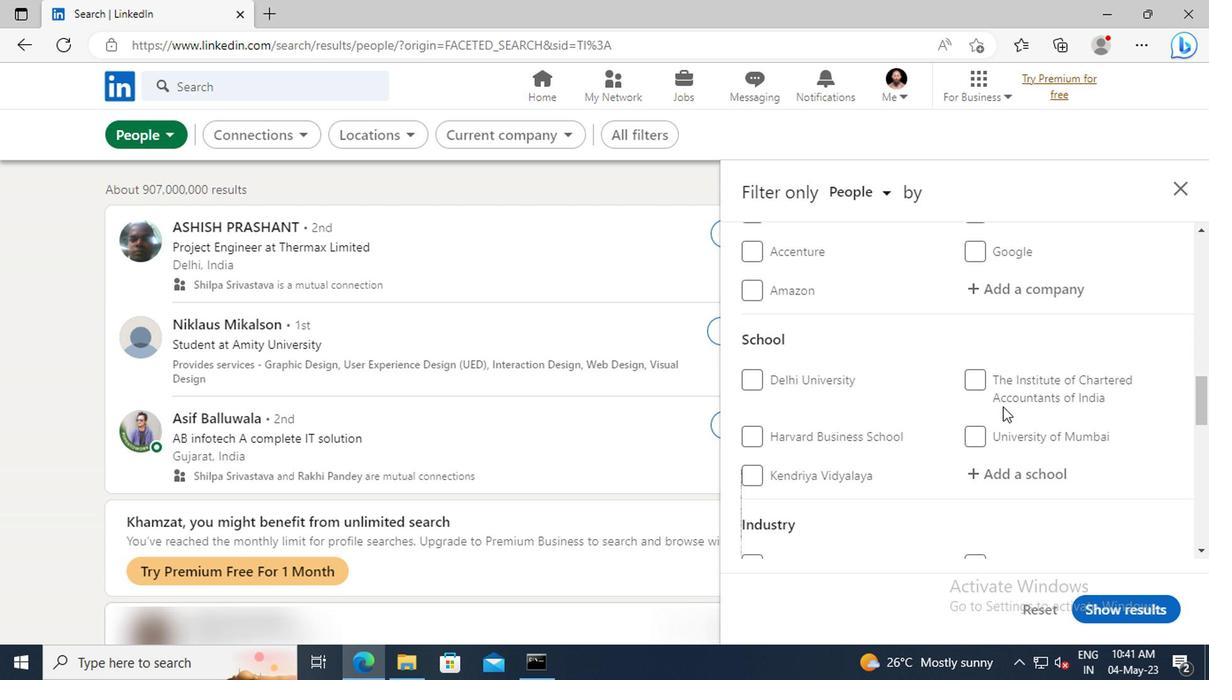 
Action: Mouse scrolled (833, 408) with delta (0, 0)
Screenshot: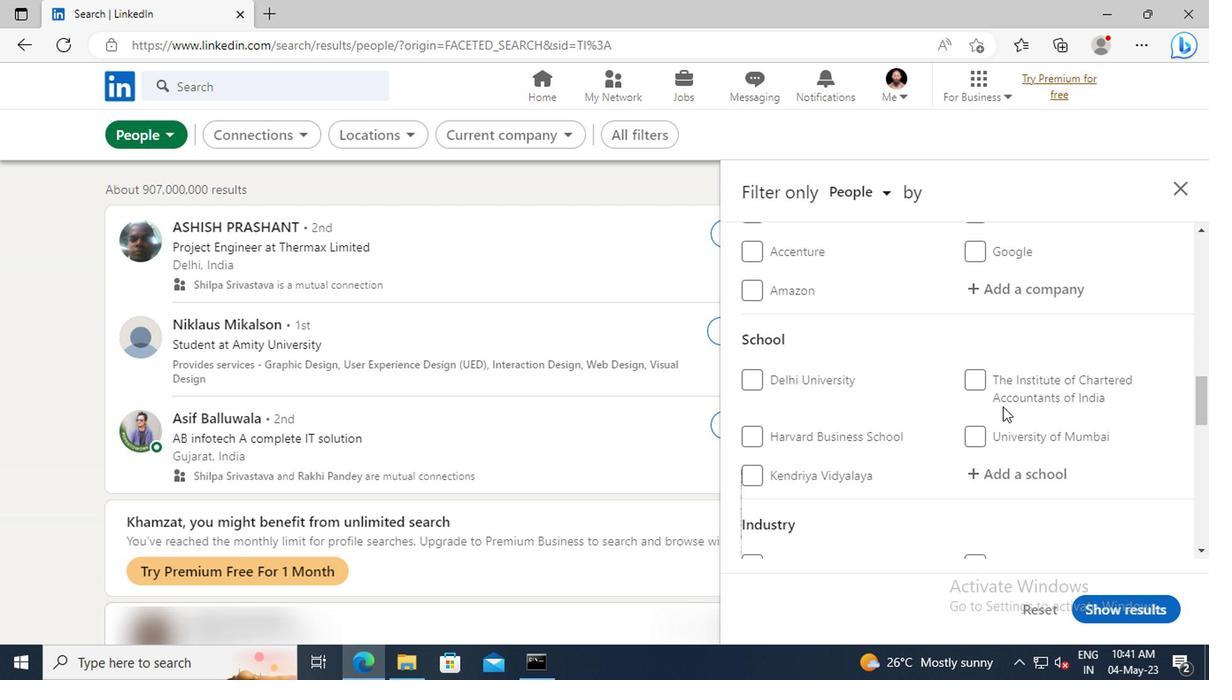 
Action: Mouse moved to (829, 391)
Screenshot: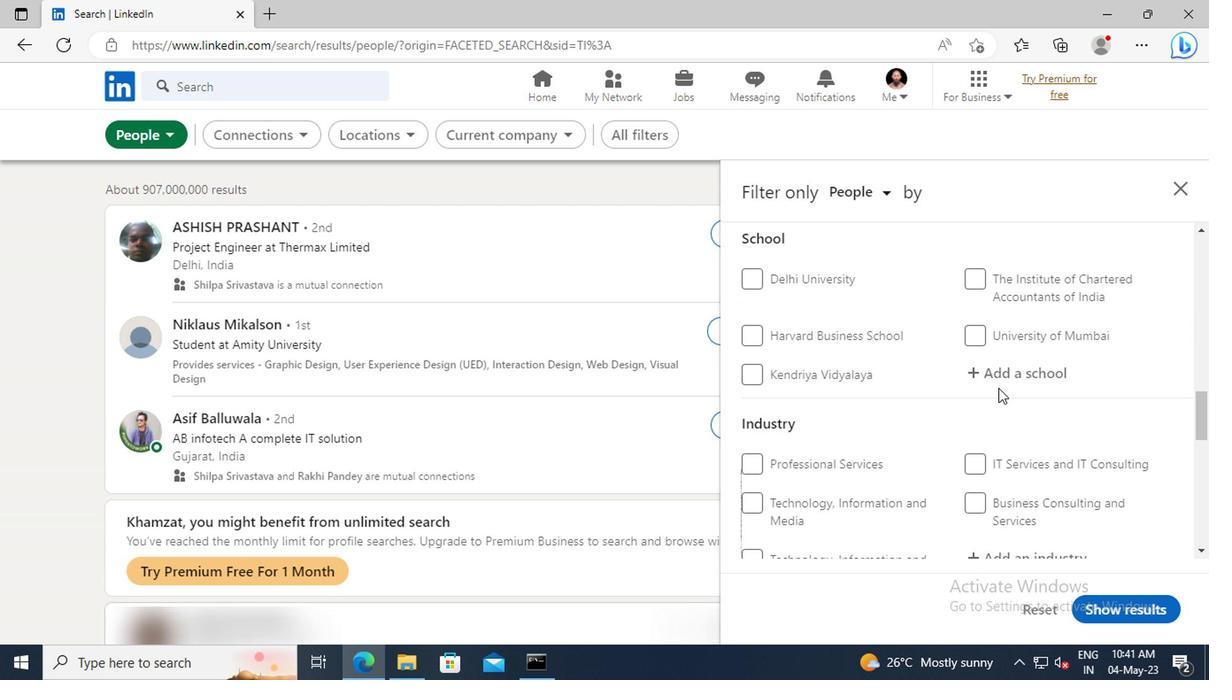 
Action: Mouse pressed left at (829, 391)
Screenshot: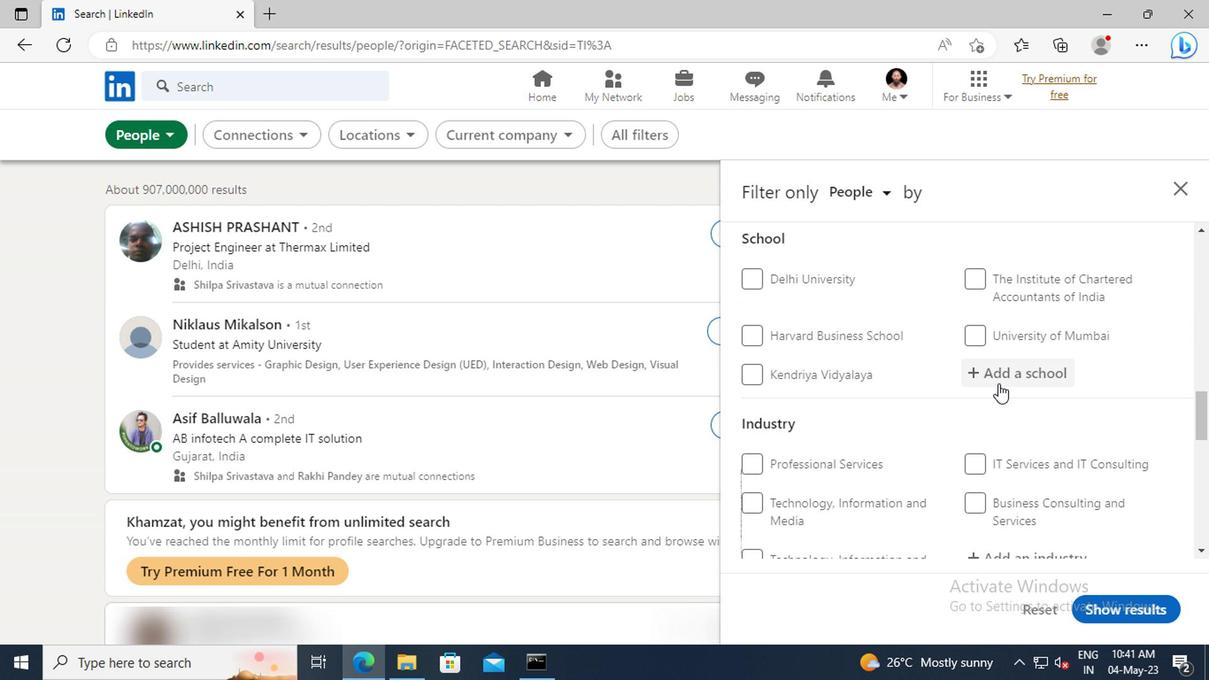 
Action: Key pressed <Key.shift>NEHRU<Key.space><Key.shift>INSTIT
Screenshot: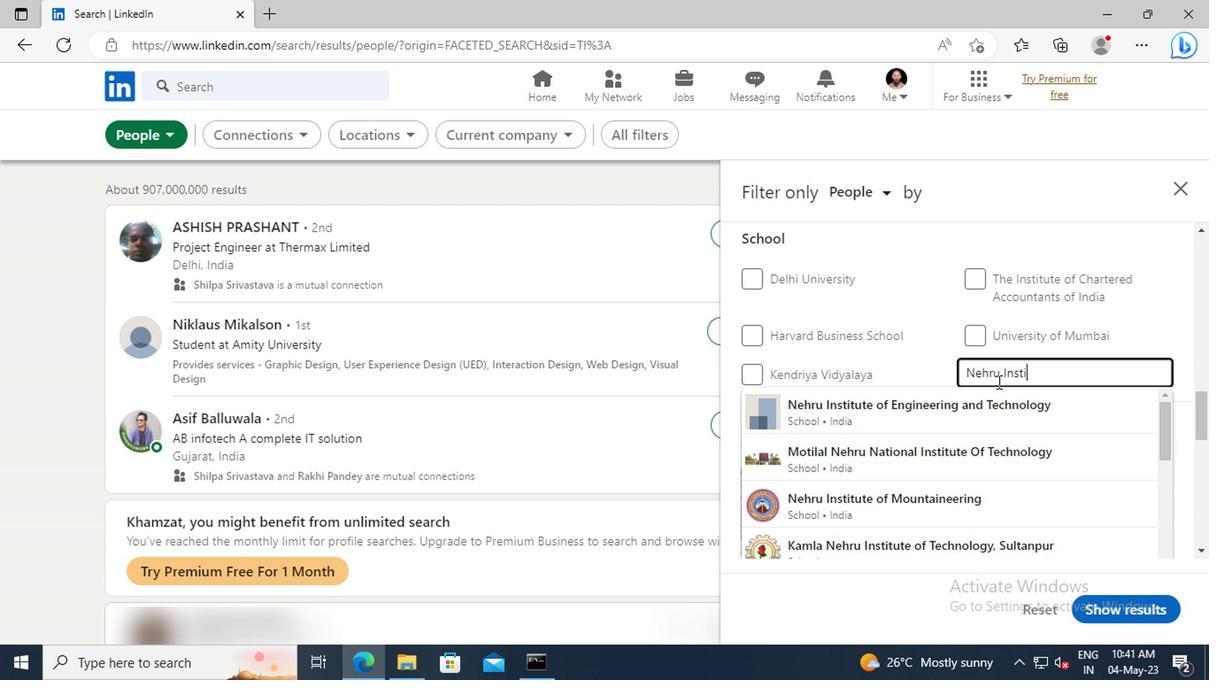 
Action: Mouse moved to (832, 408)
Screenshot: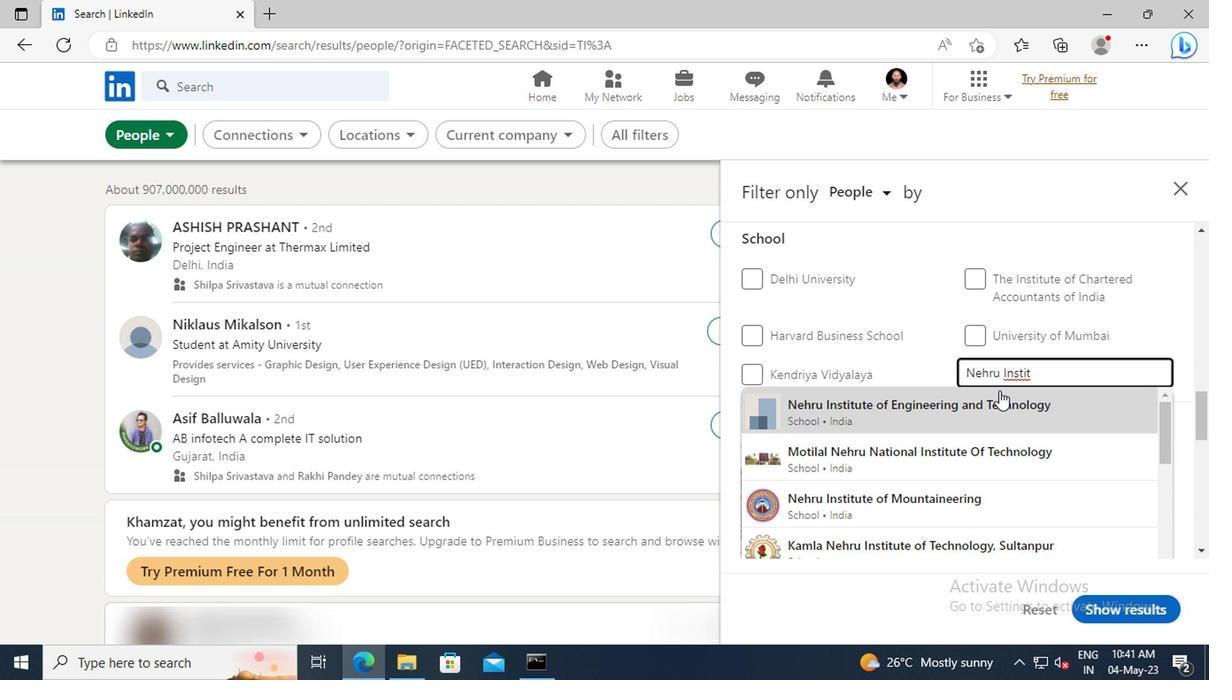 
Action: Mouse pressed left at (832, 408)
Screenshot: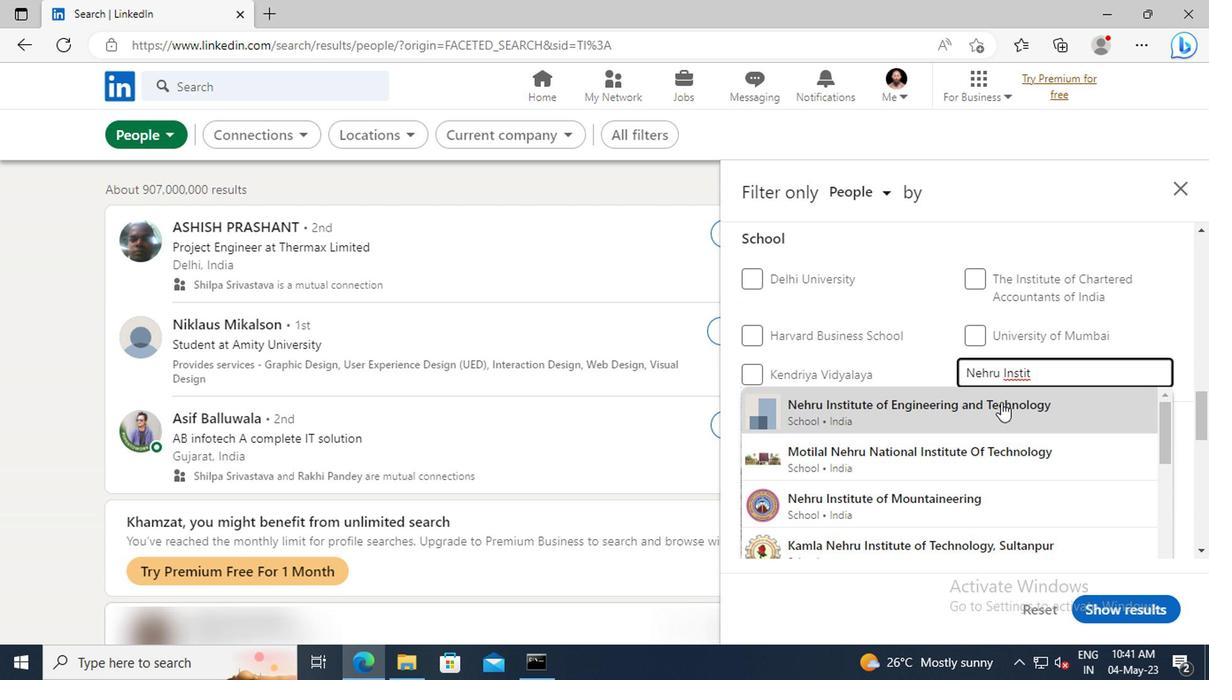 
Action: Mouse scrolled (832, 407) with delta (0, 0)
Screenshot: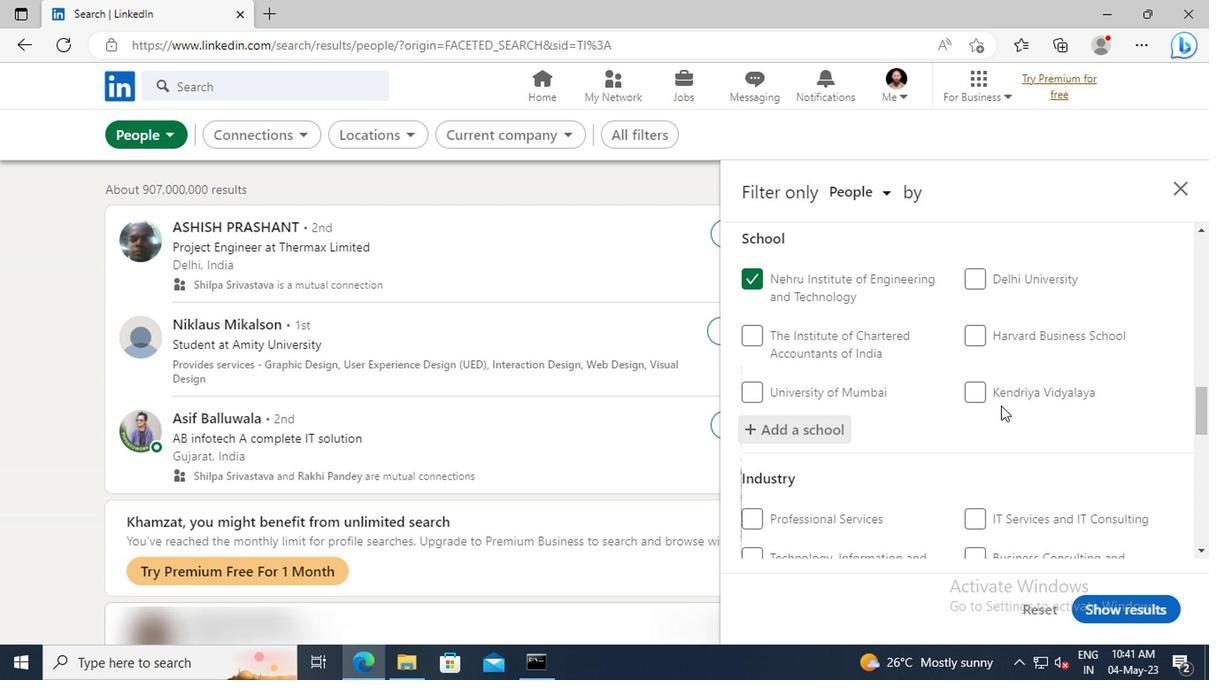 
Action: Mouse moved to (832, 407)
Screenshot: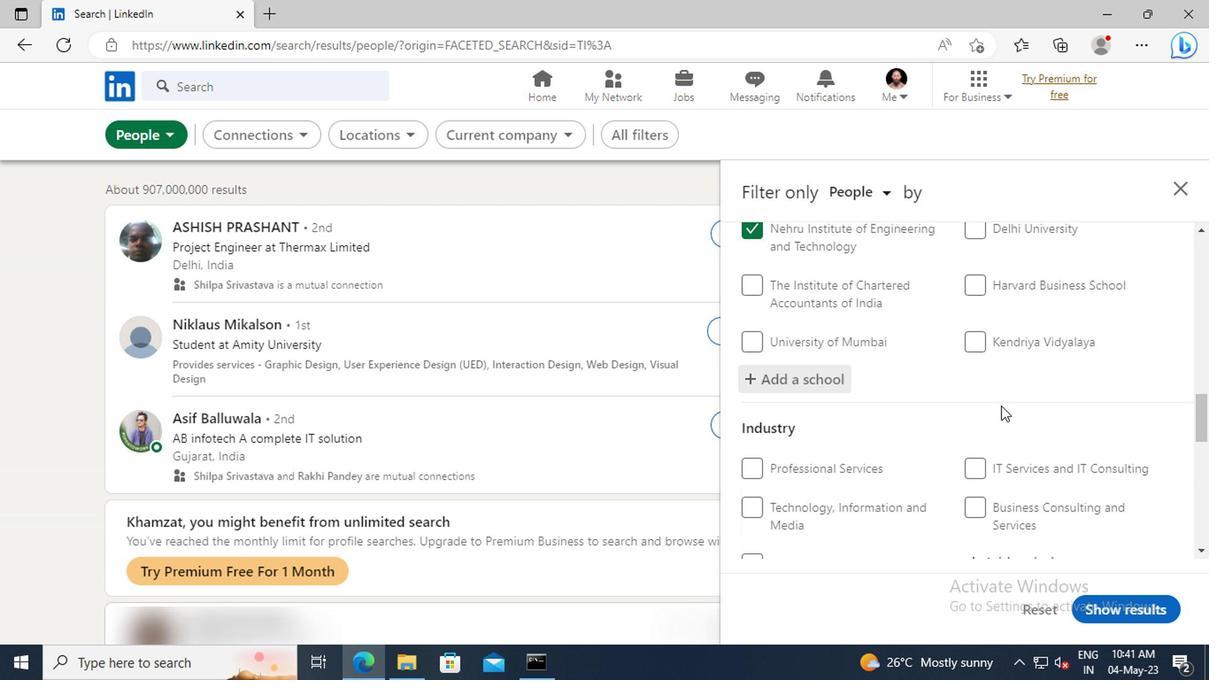
Action: Mouse scrolled (832, 406) with delta (0, 0)
Screenshot: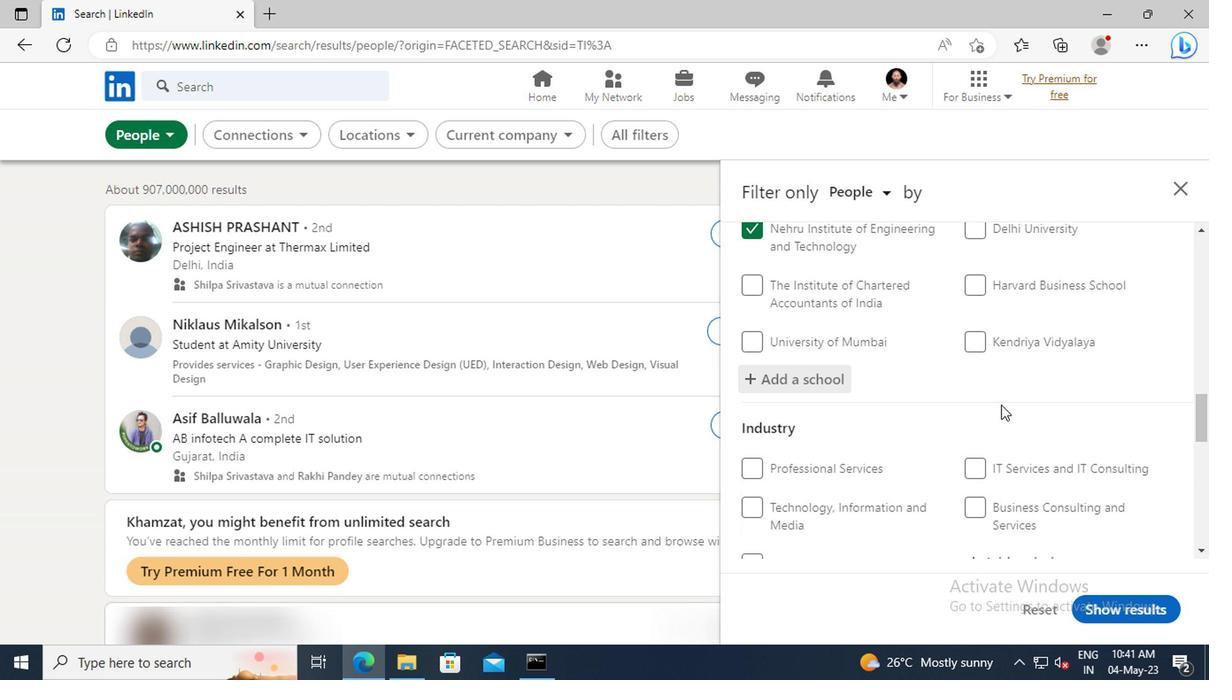
Action: Mouse scrolled (832, 406) with delta (0, 0)
Screenshot: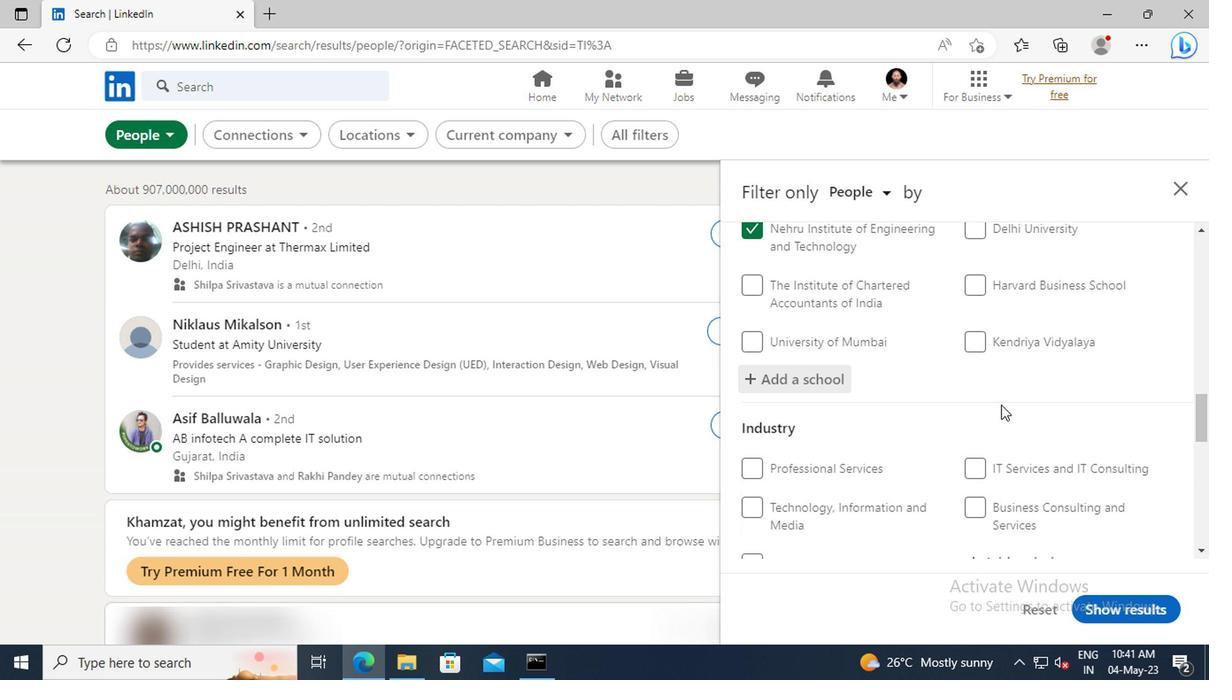 
Action: Mouse moved to (832, 394)
Screenshot: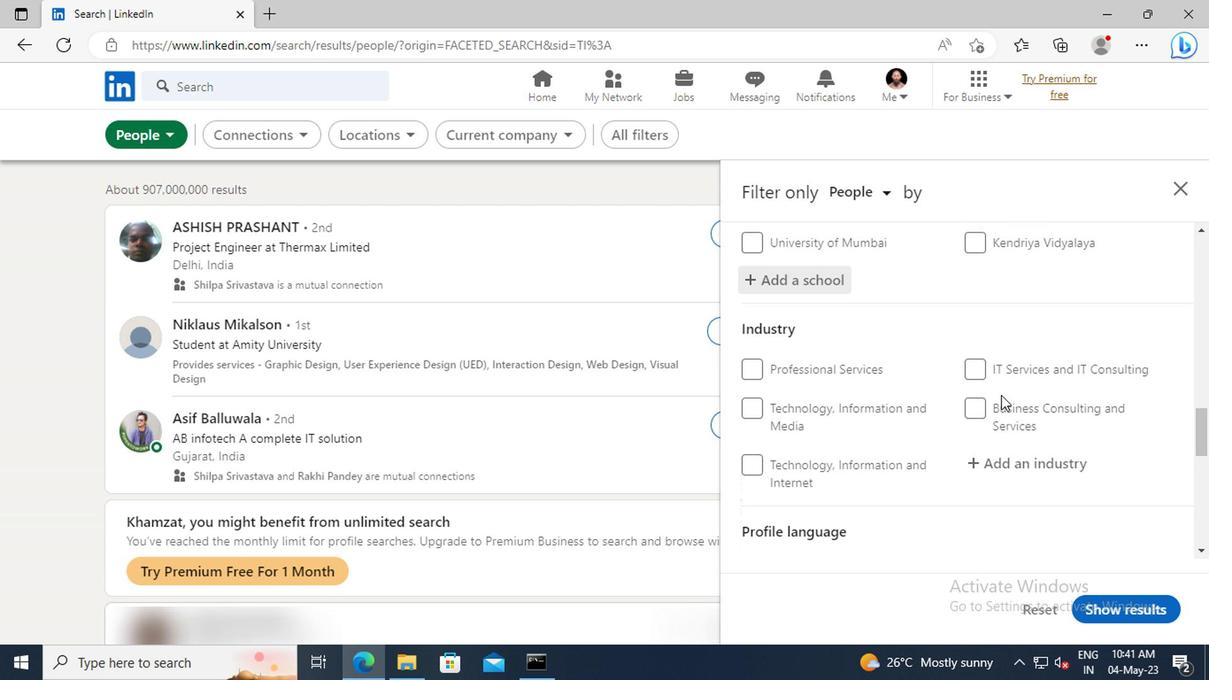 
Action: Mouse scrolled (832, 394) with delta (0, 0)
Screenshot: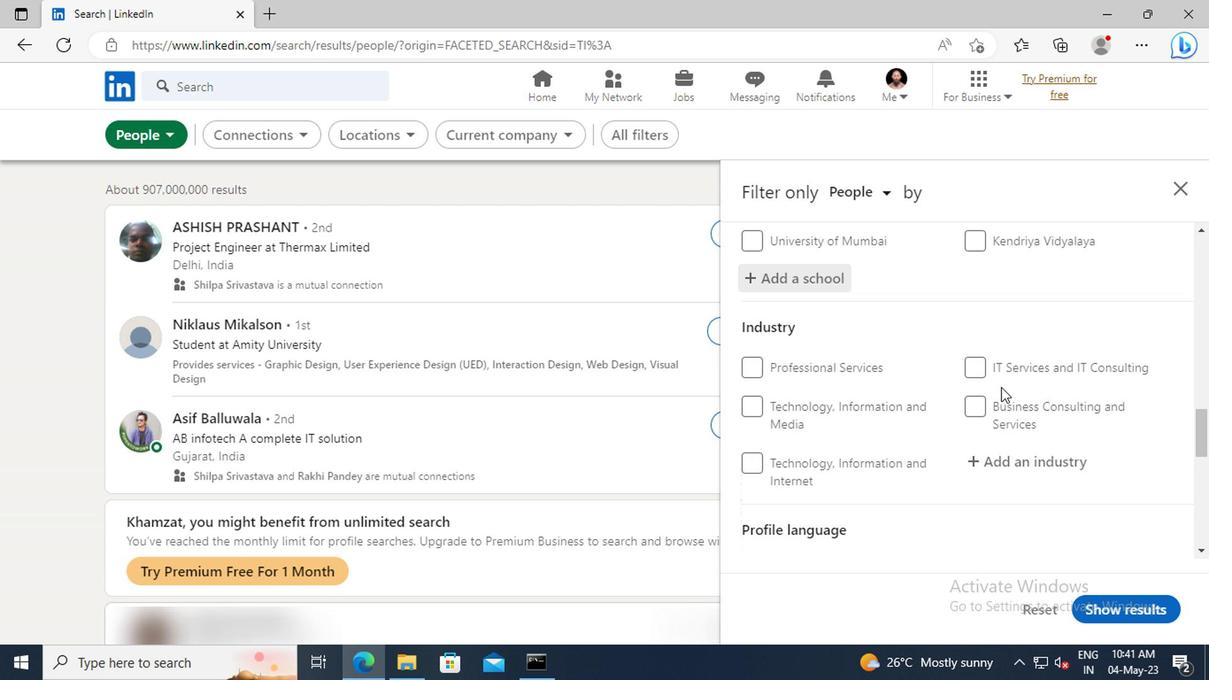 
Action: Mouse scrolled (832, 394) with delta (0, 0)
Screenshot: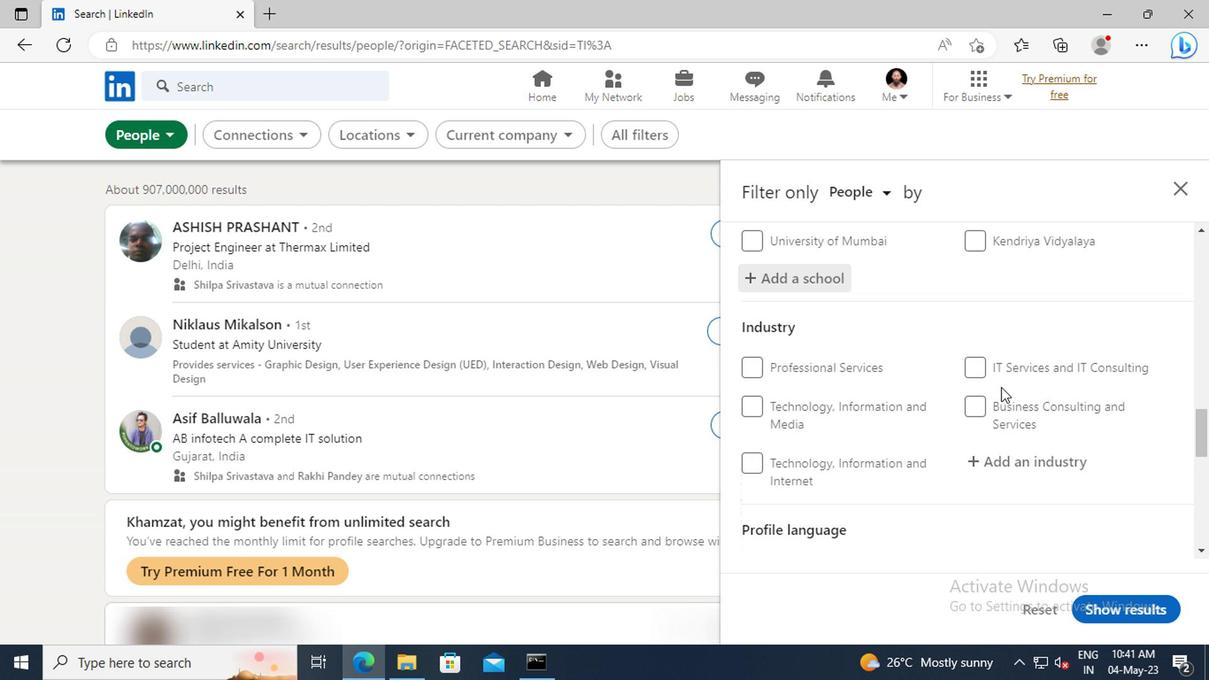 
Action: Mouse moved to (832, 380)
Screenshot: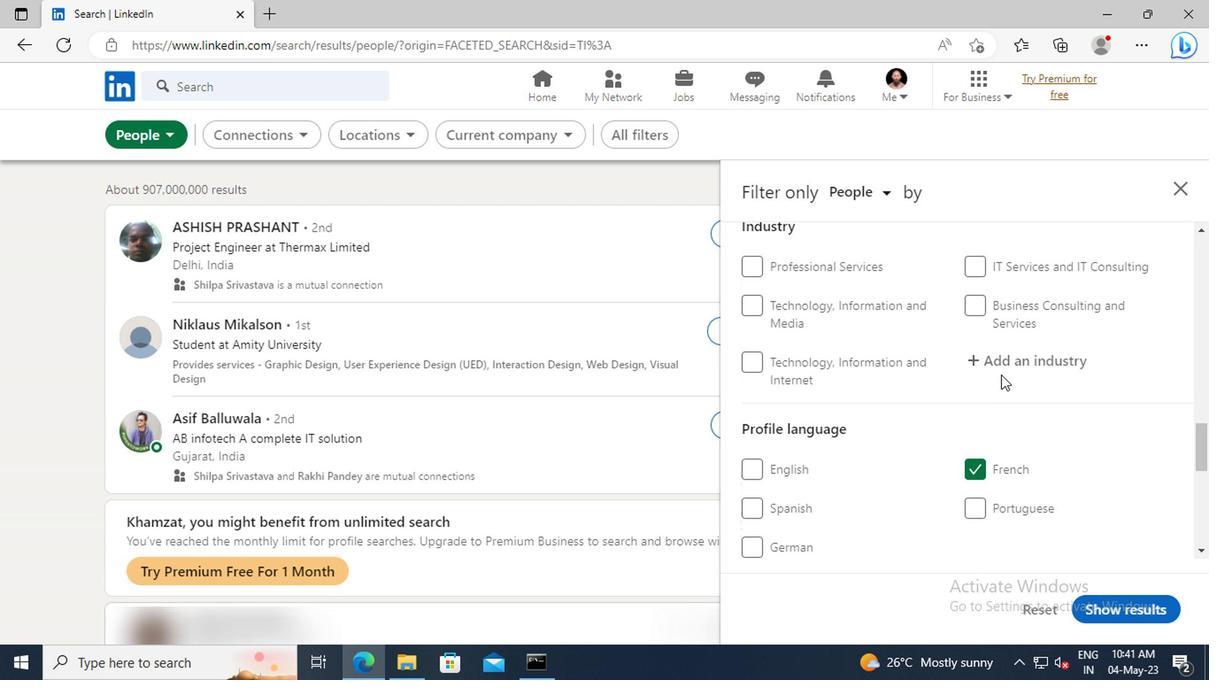 
Action: Mouse pressed left at (832, 380)
Screenshot: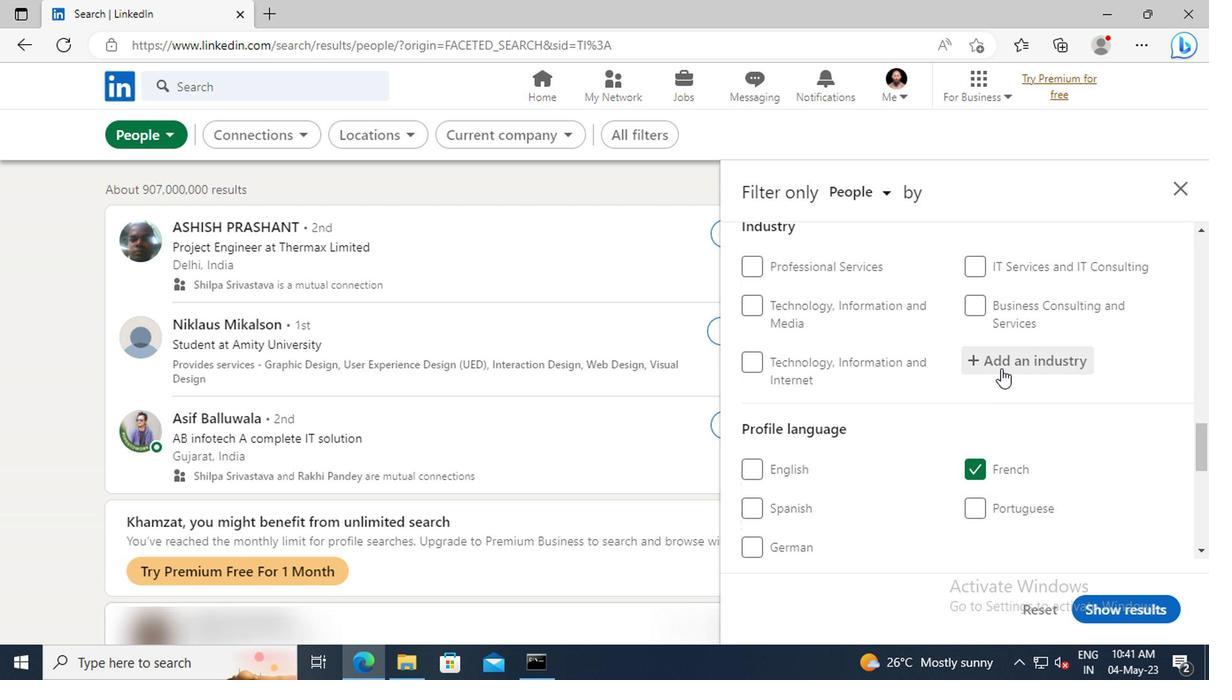 
Action: Key pressed <Key.shift>HOSP
Screenshot: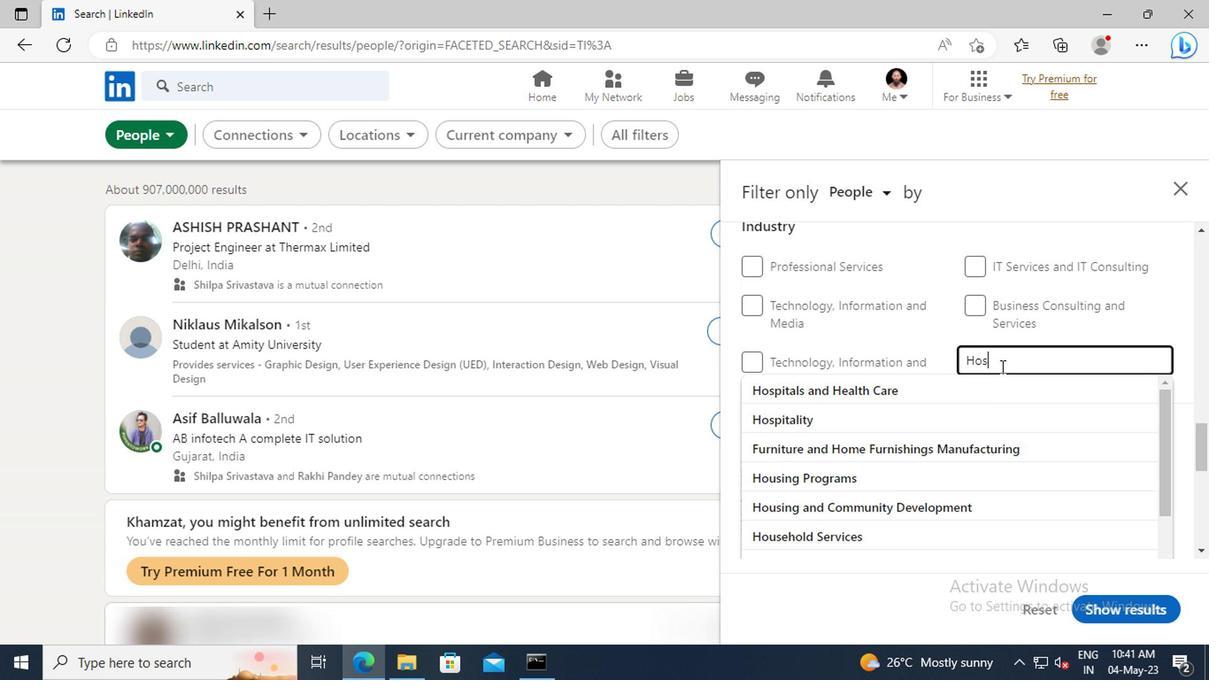 
Action: Mouse moved to (832, 412)
Screenshot: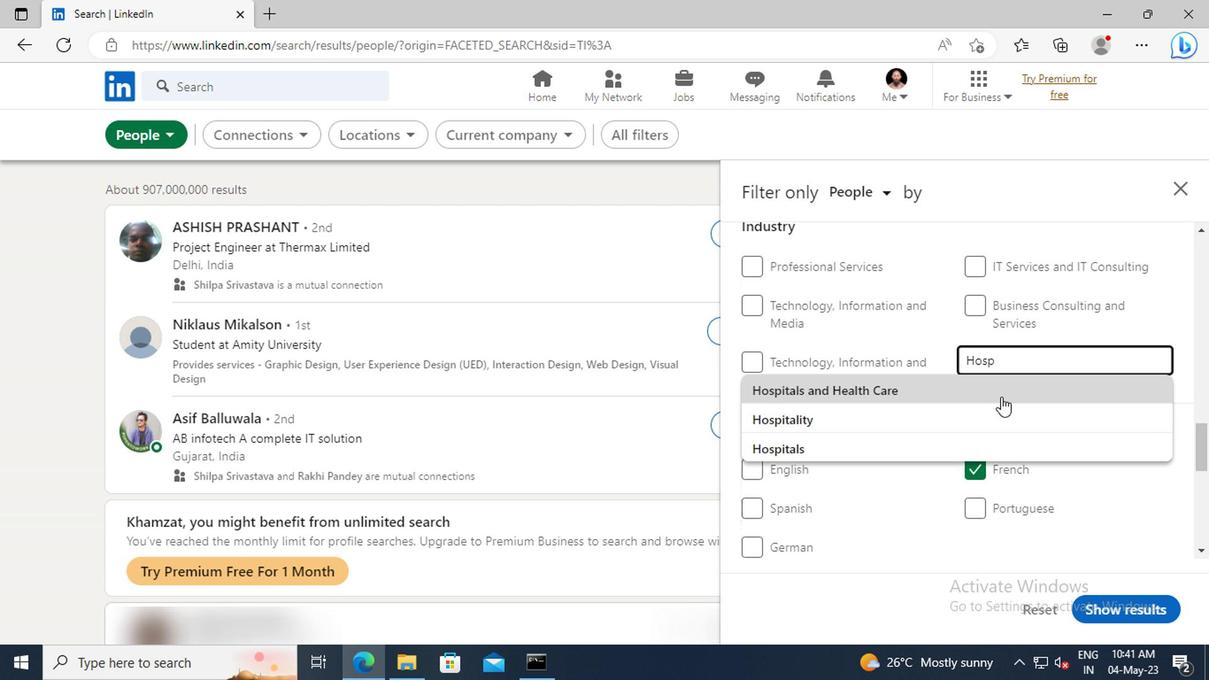 
Action: Mouse pressed left at (832, 412)
Screenshot: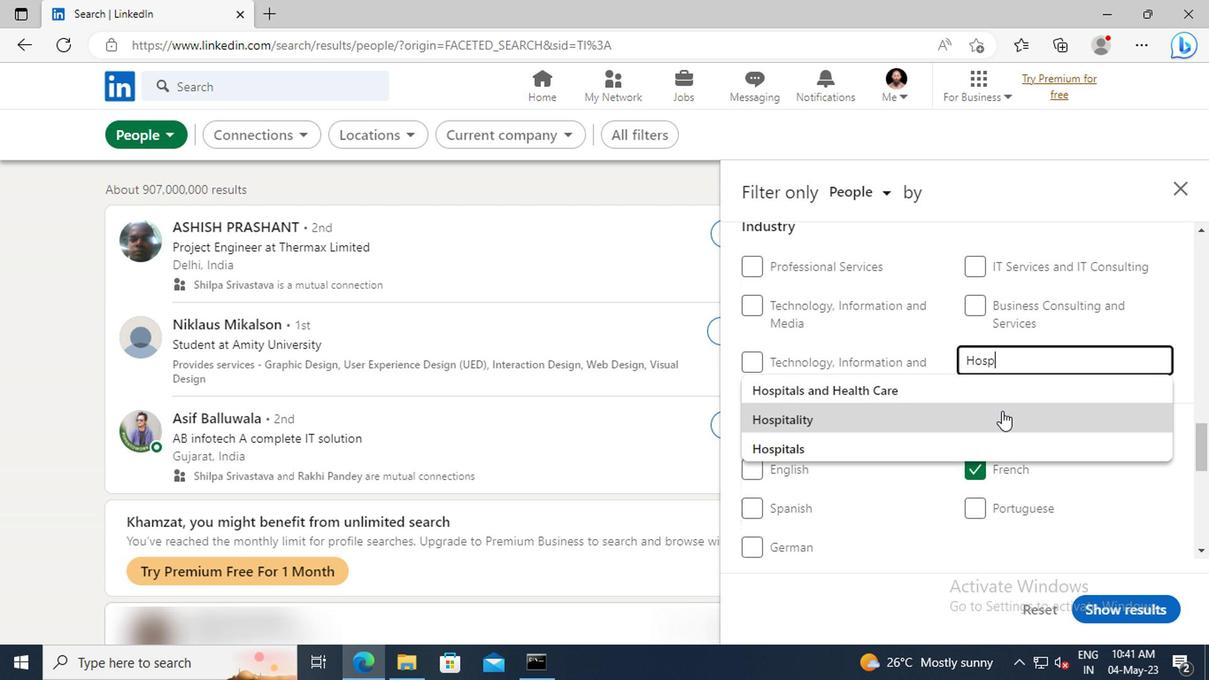 
Action: Mouse scrolled (832, 411) with delta (0, 0)
Screenshot: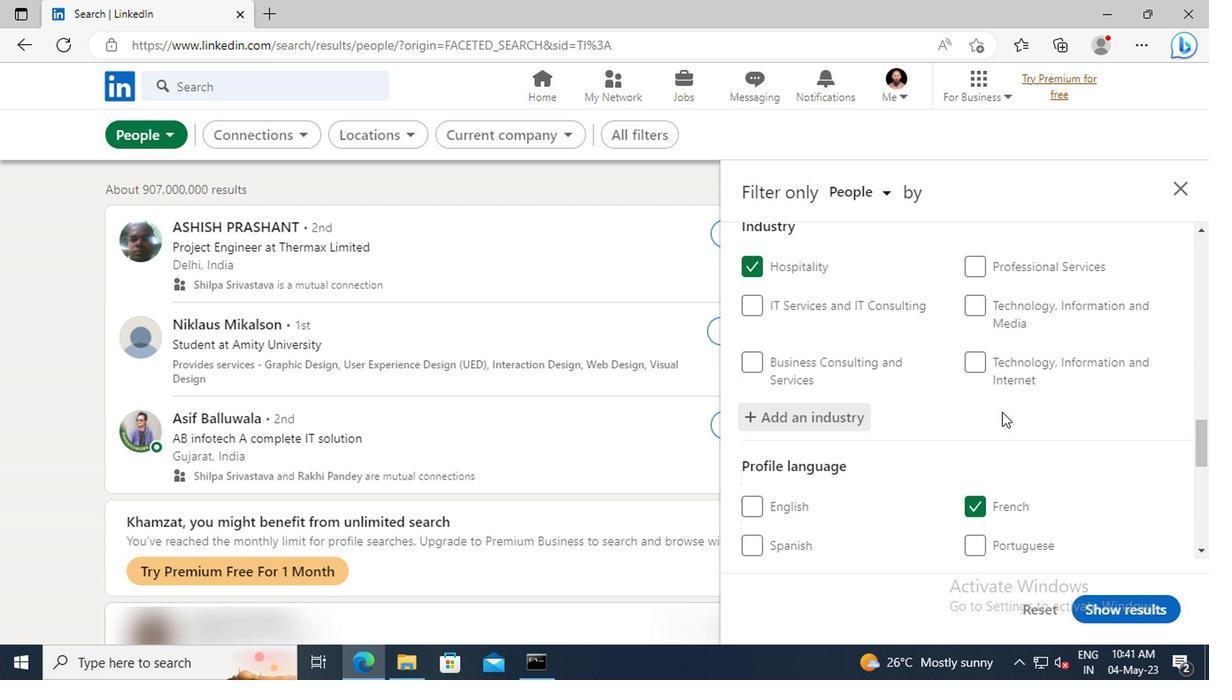 
Action: Mouse scrolled (832, 411) with delta (0, 0)
Screenshot: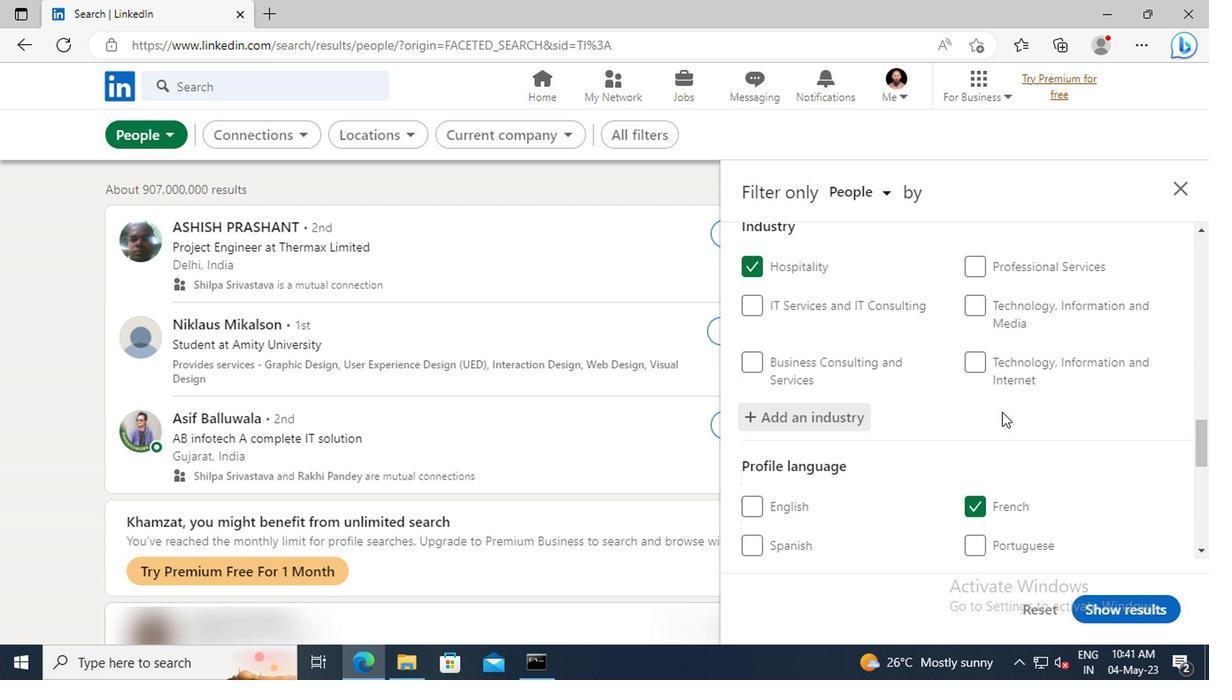 
Action: Mouse scrolled (832, 411) with delta (0, 0)
Screenshot: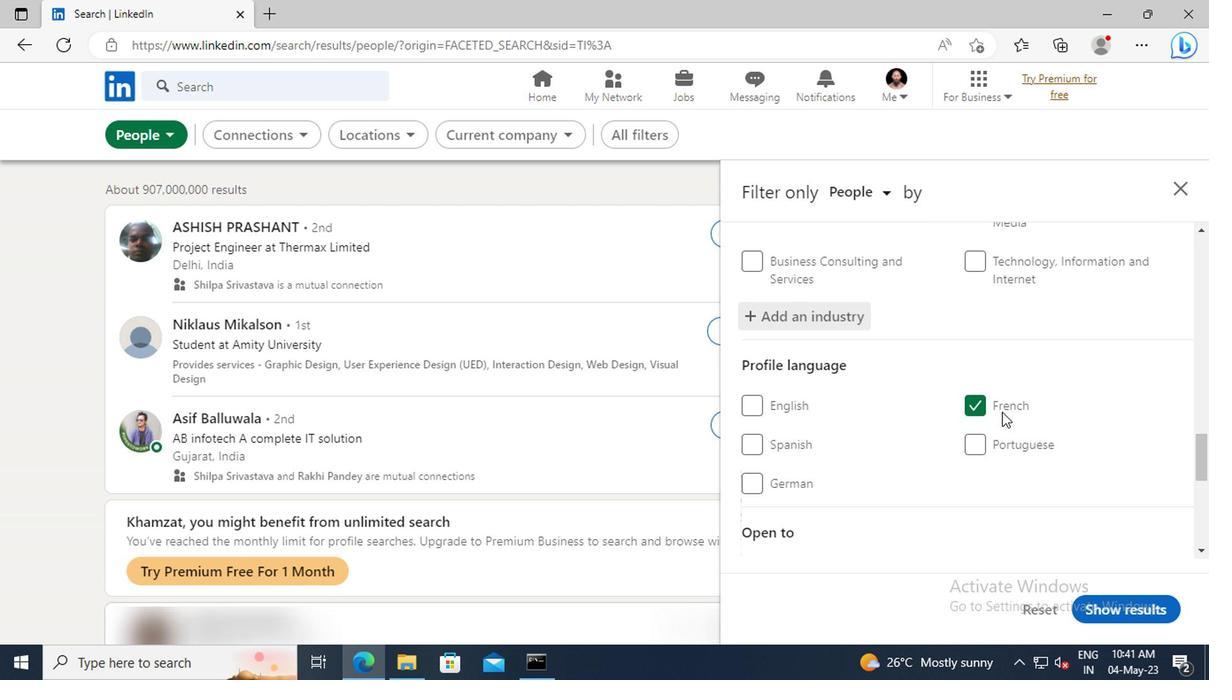 
Action: Mouse scrolled (832, 411) with delta (0, 0)
Screenshot: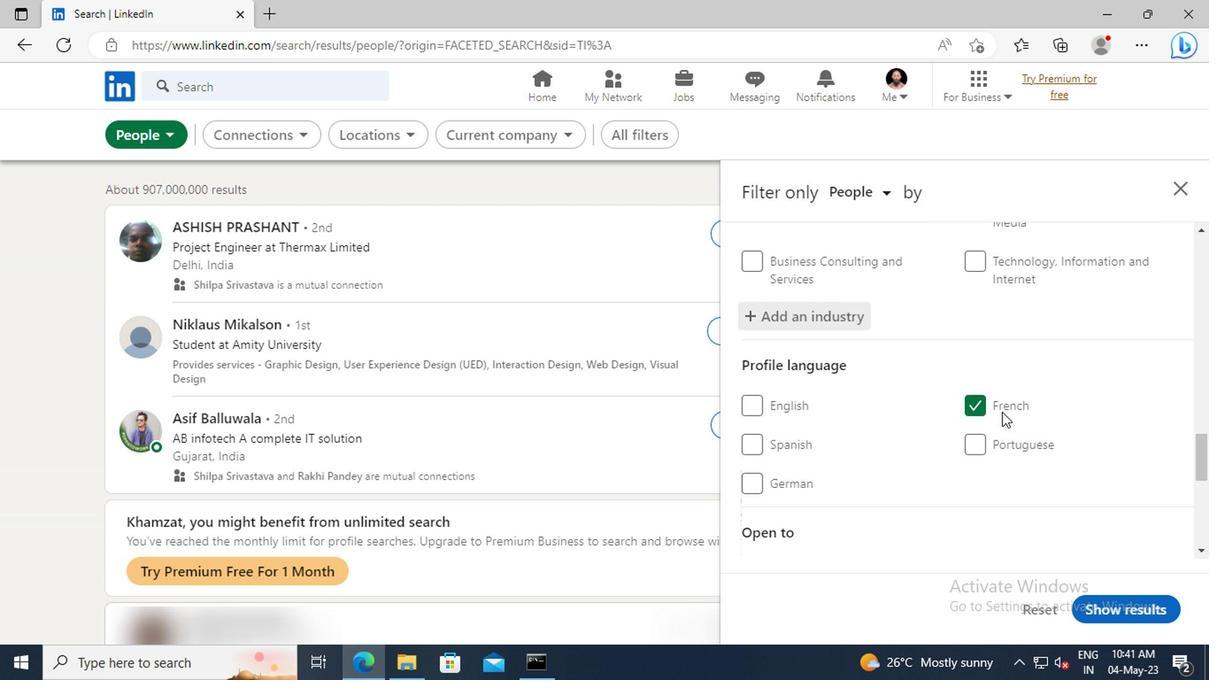 
Action: Mouse scrolled (832, 411) with delta (0, 0)
Screenshot: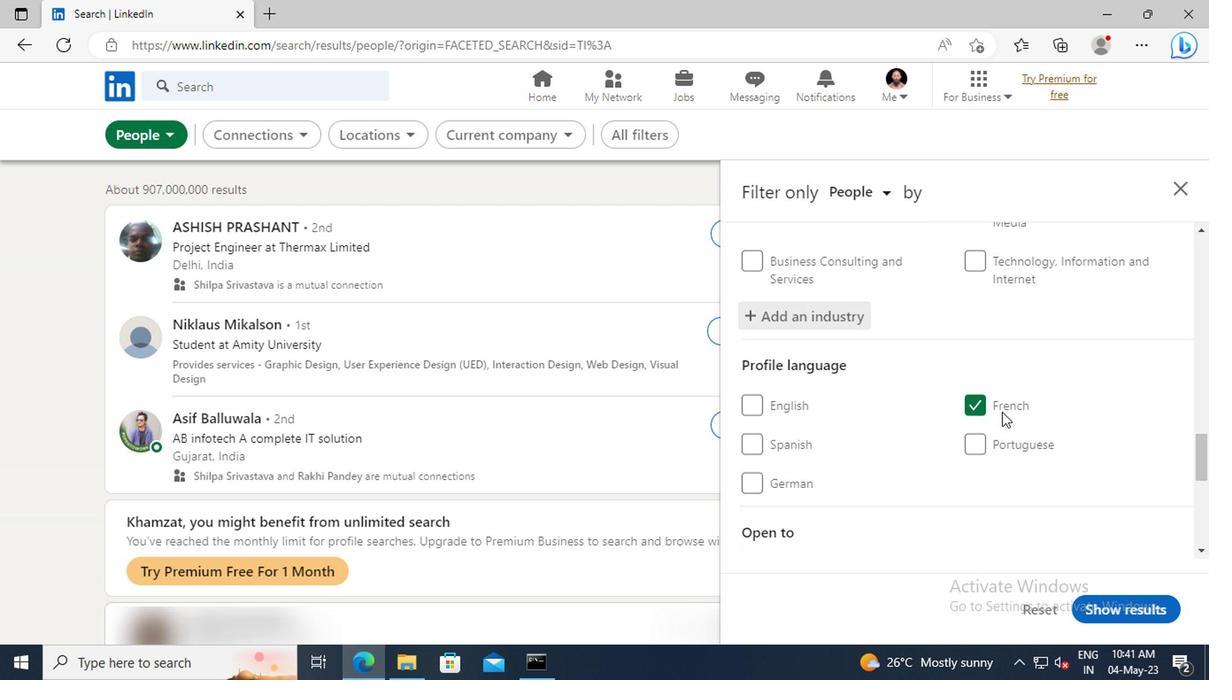 
Action: Mouse scrolled (832, 411) with delta (0, 0)
Screenshot: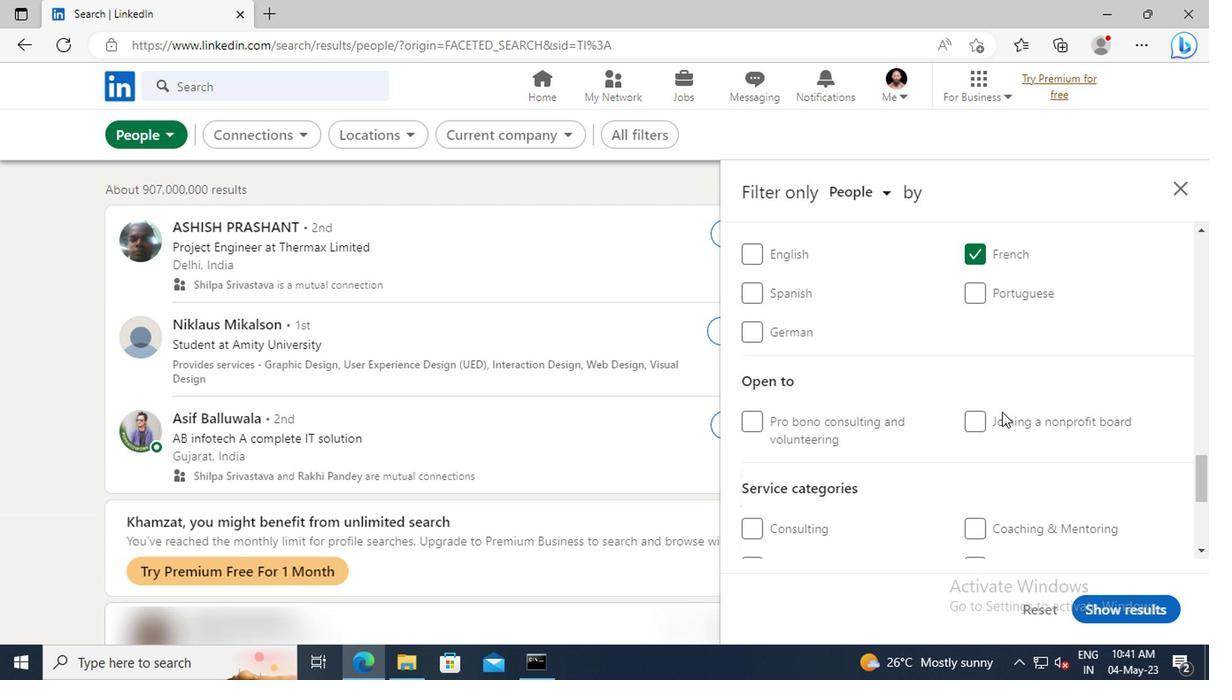
Action: Mouse scrolled (832, 411) with delta (0, 0)
Screenshot: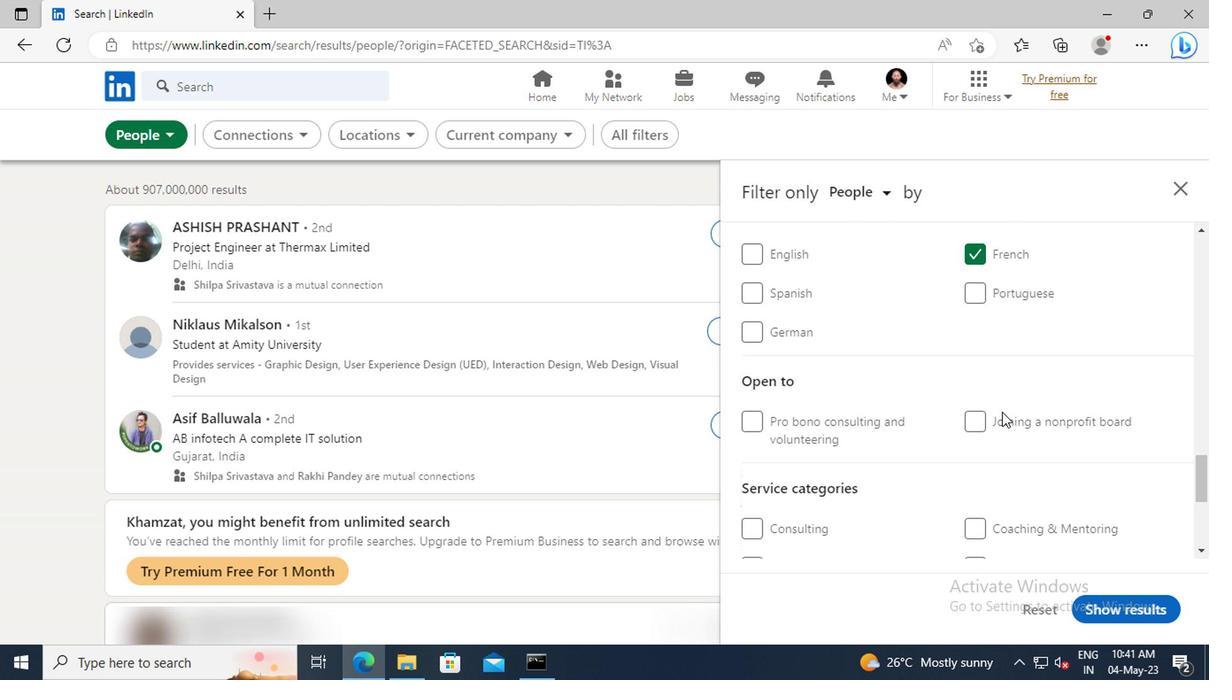
Action: Mouse moved to (832, 399)
Screenshot: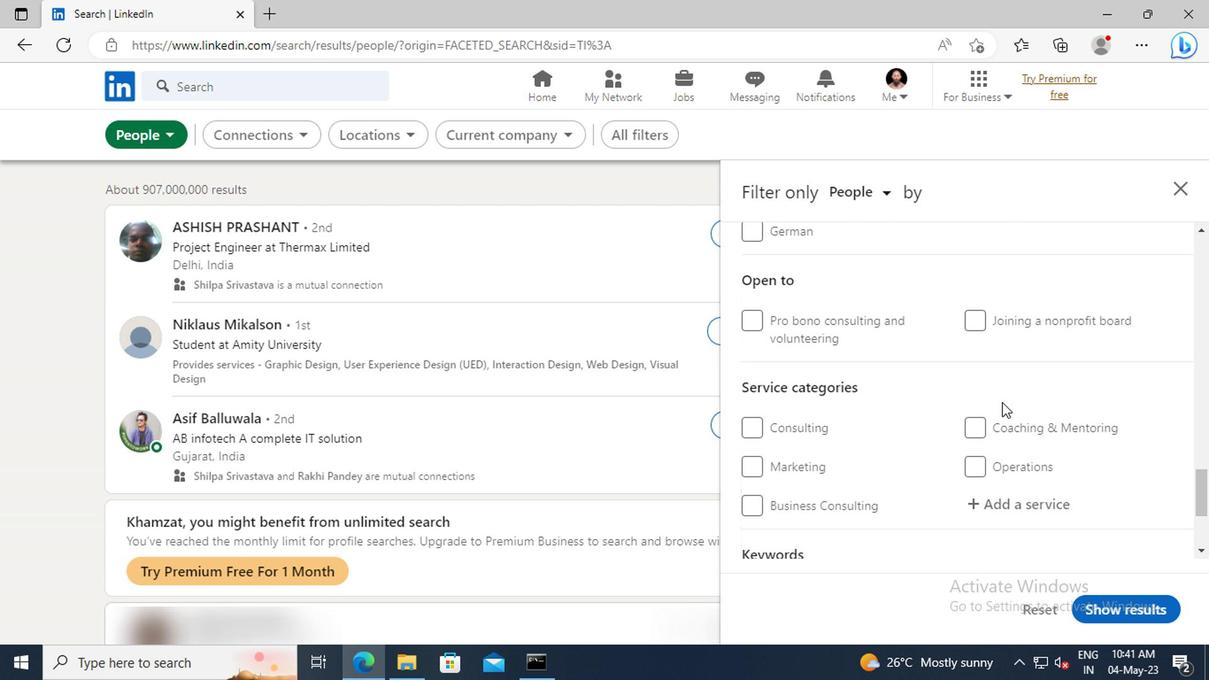 
Action: Mouse scrolled (832, 399) with delta (0, 0)
Screenshot: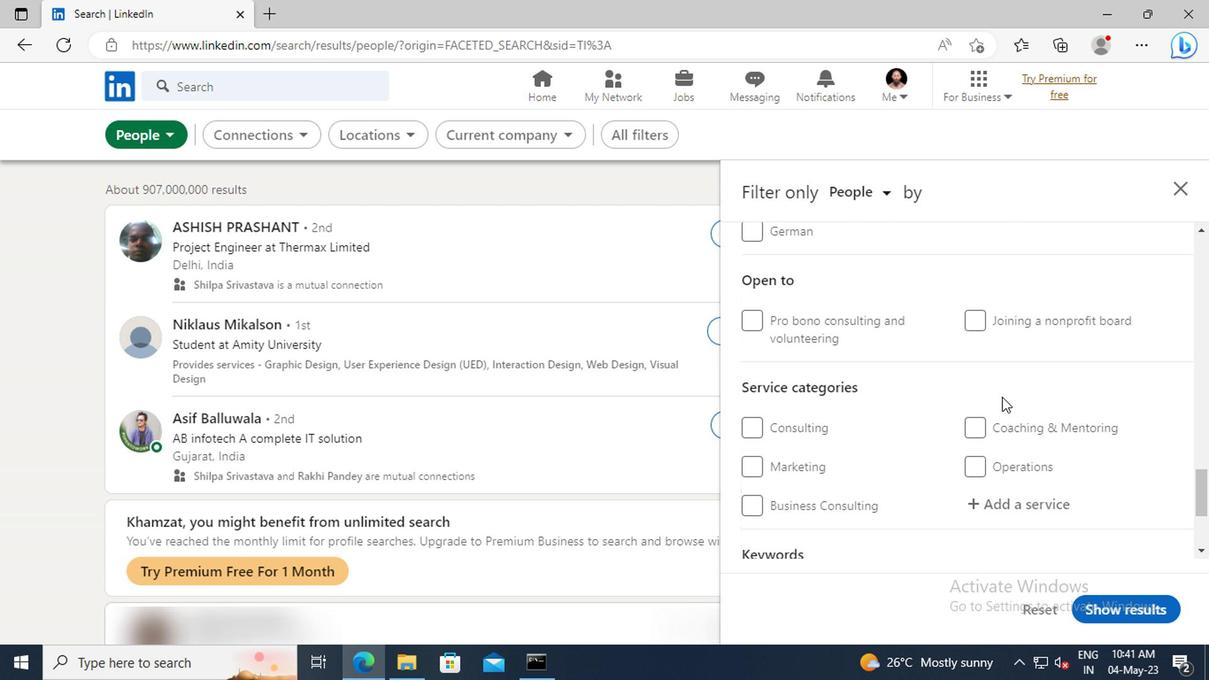 
Action: Mouse scrolled (832, 399) with delta (0, 0)
Screenshot: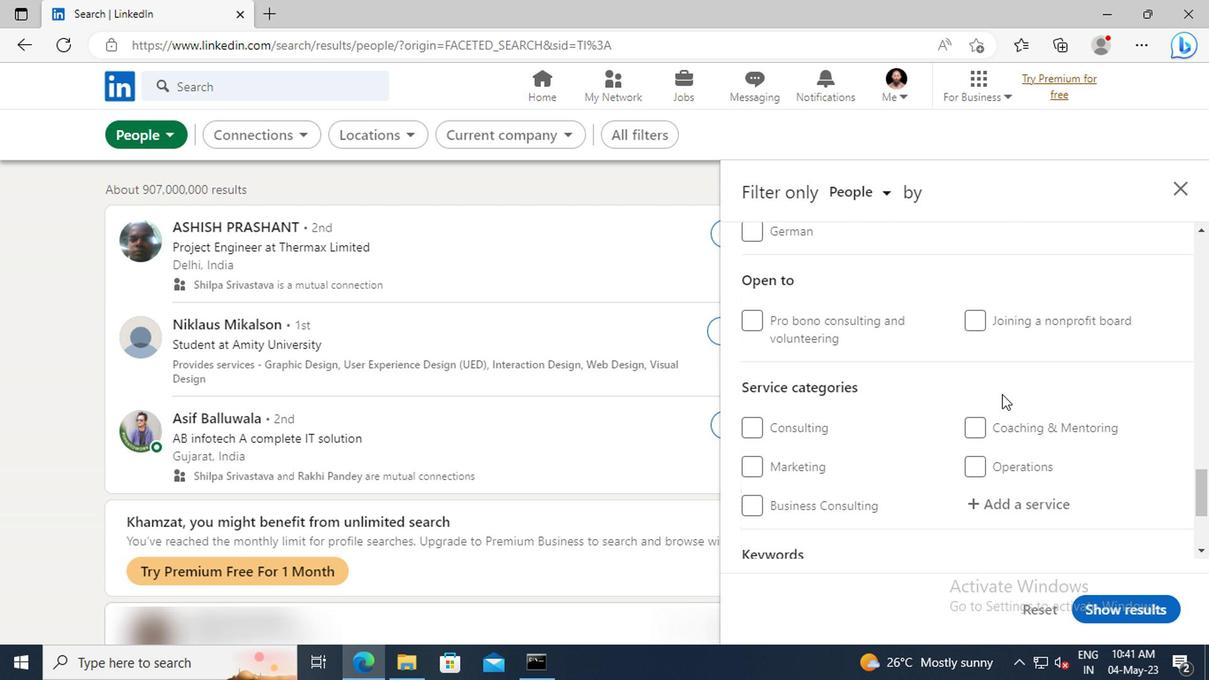 
Action: Mouse moved to (835, 406)
Screenshot: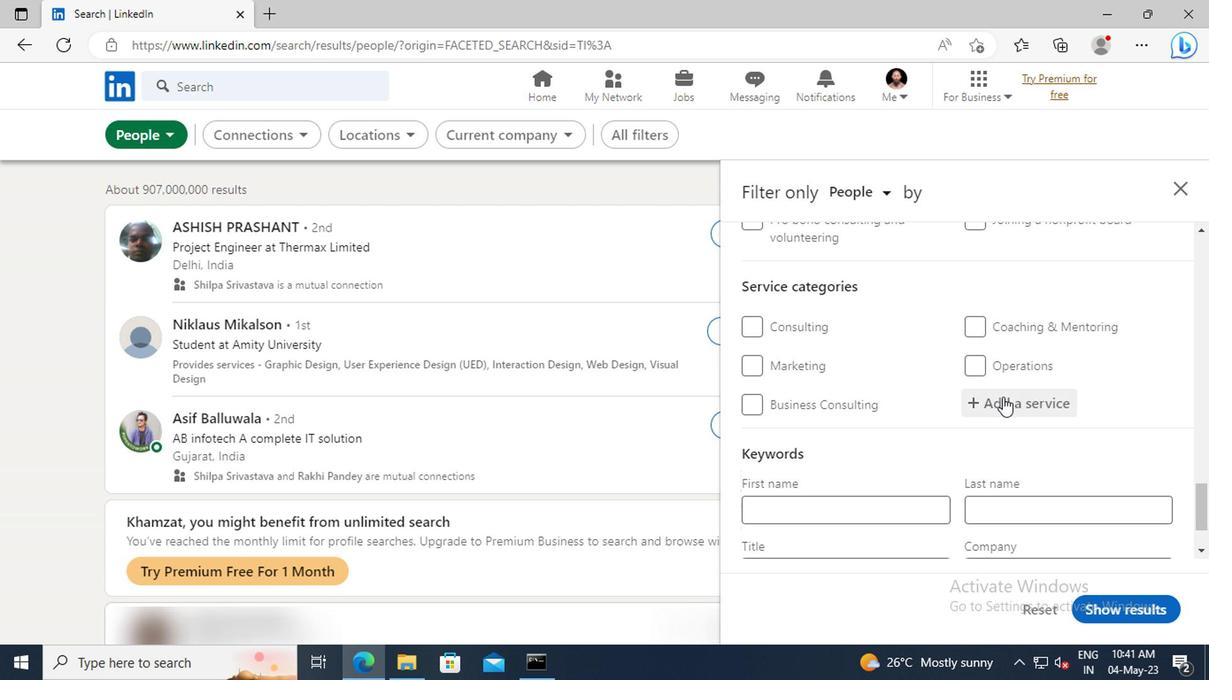 
Action: Mouse pressed left at (835, 406)
Screenshot: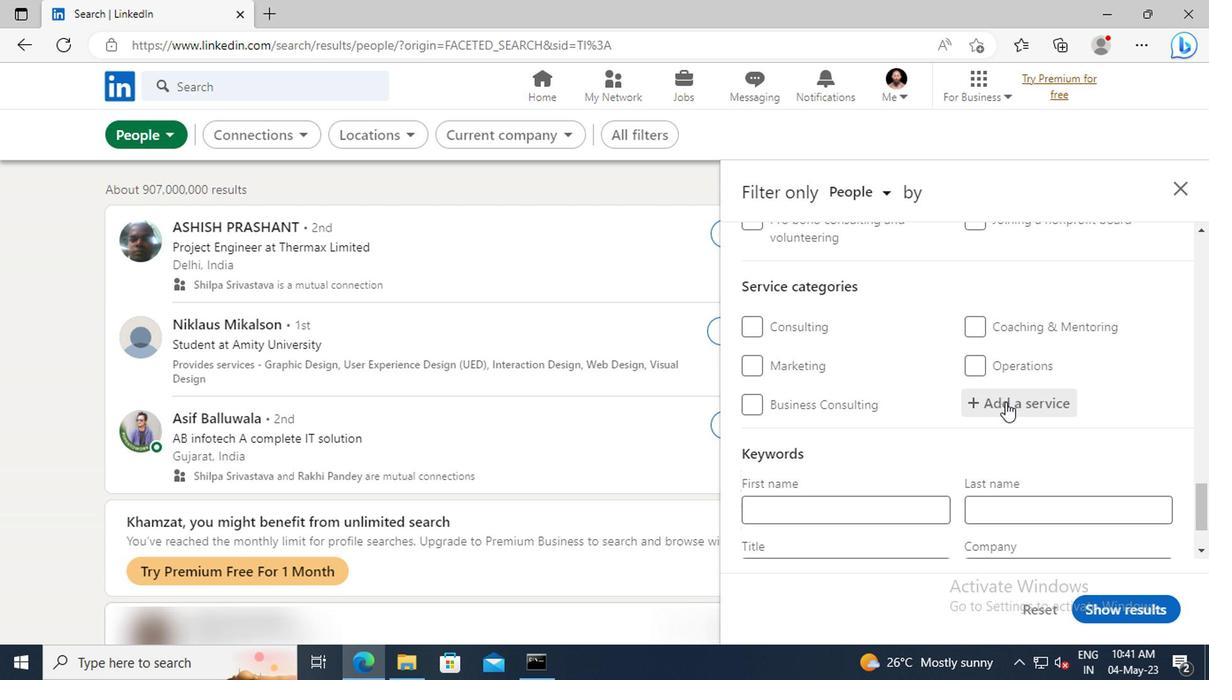 
Action: Key pressed <Key.shift>LOGO
Screenshot: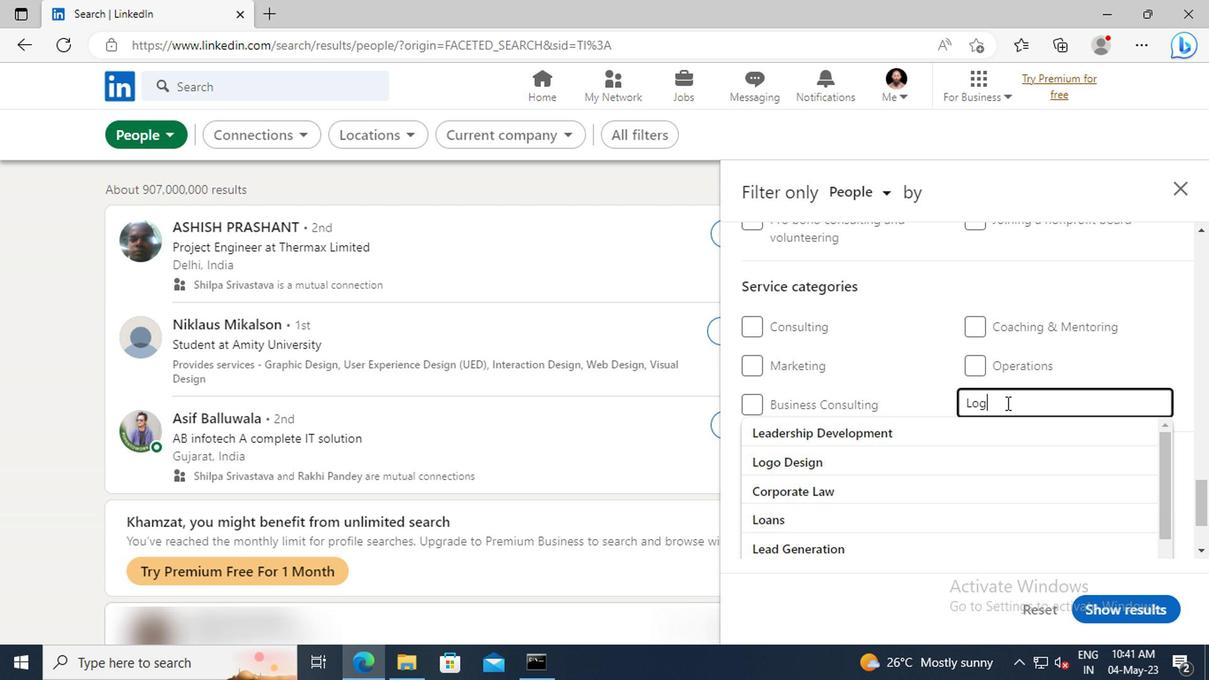 
Action: Mouse moved to (837, 423)
Screenshot: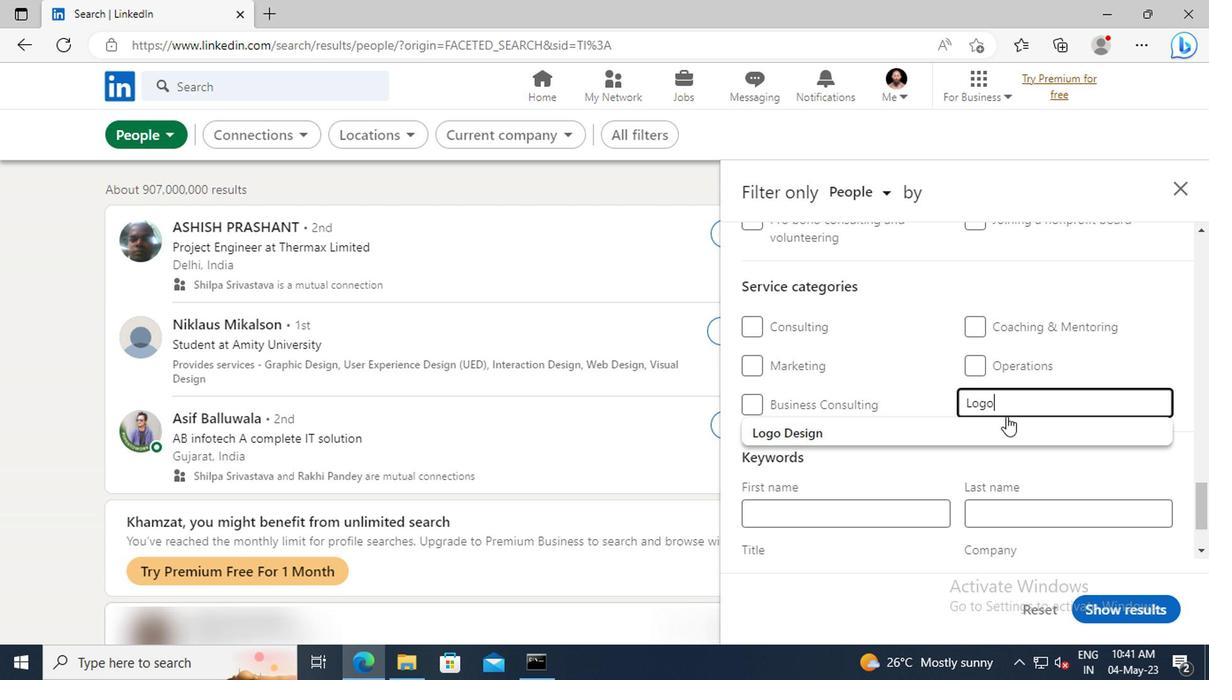 
Action: Mouse pressed left at (837, 423)
Screenshot: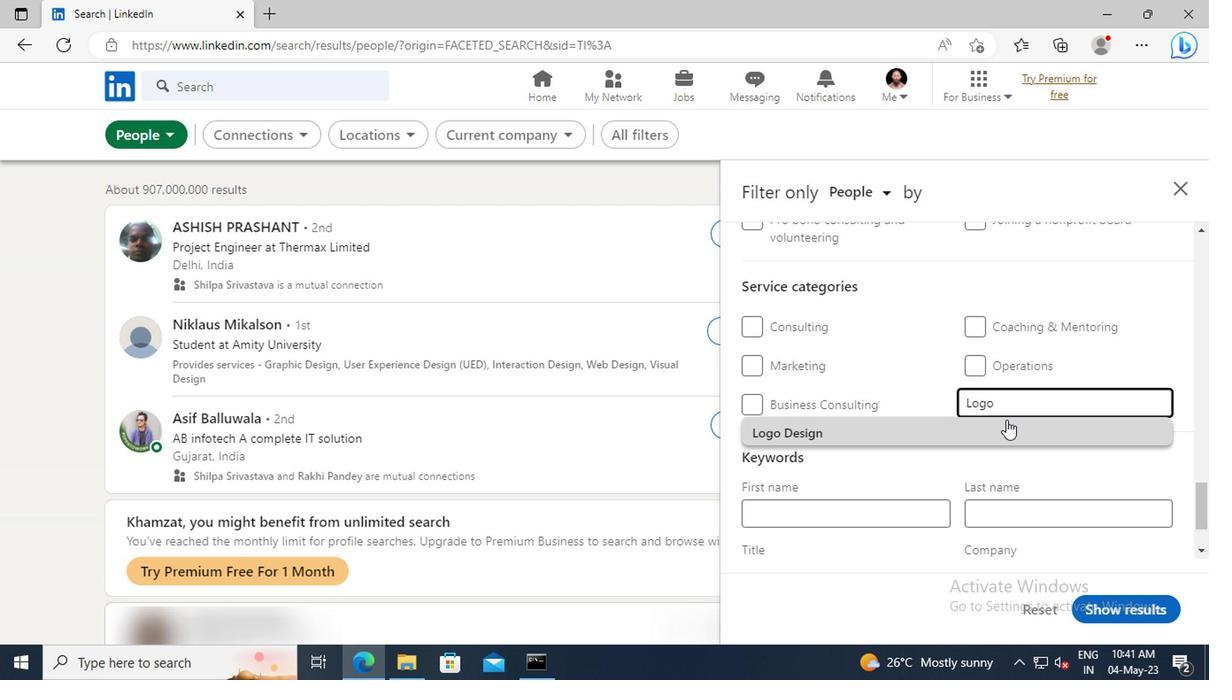 
Action: Mouse scrolled (837, 422) with delta (0, 0)
Screenshot: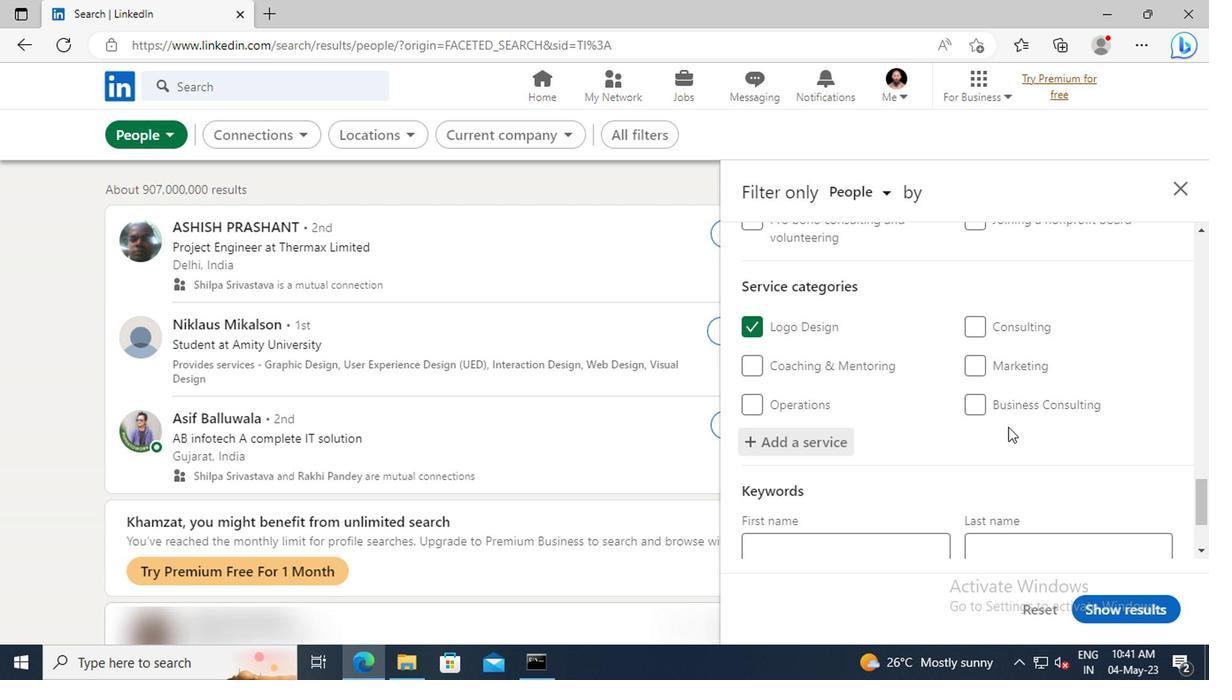 
Action: Mouse scrolled (837, 422) with delta (0, 0)
Screenshot: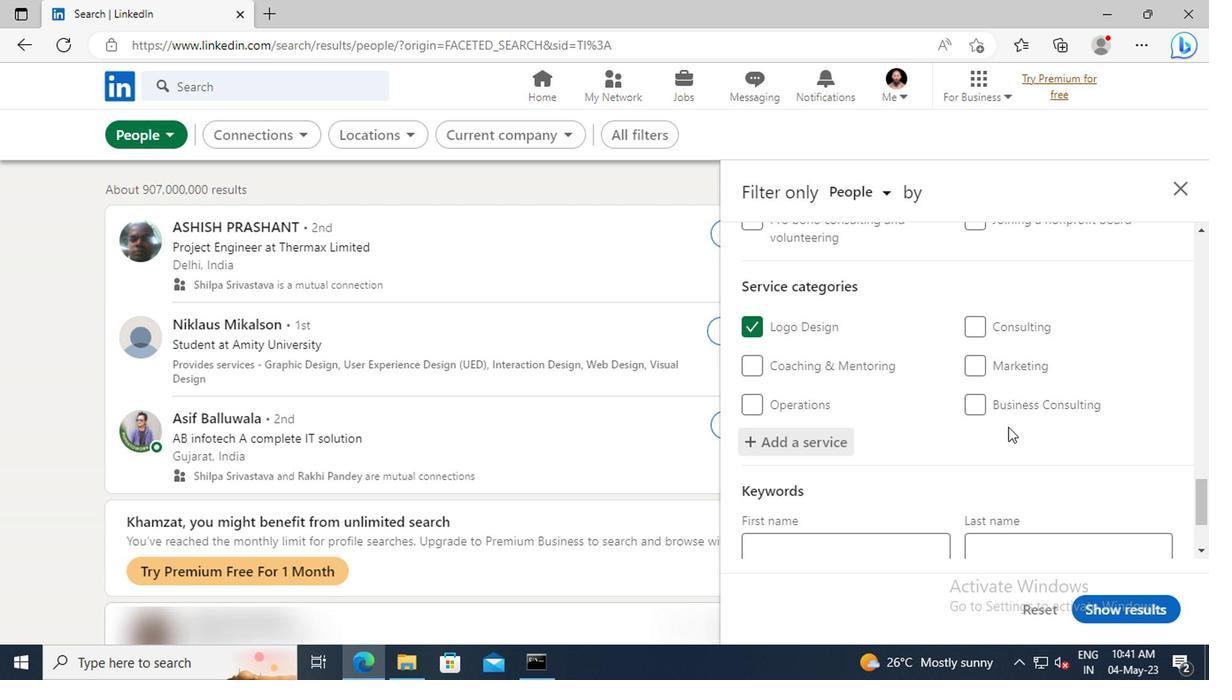 
Action: Mouse scrolled (837, 422) with delta (0, 0)
Screenshot: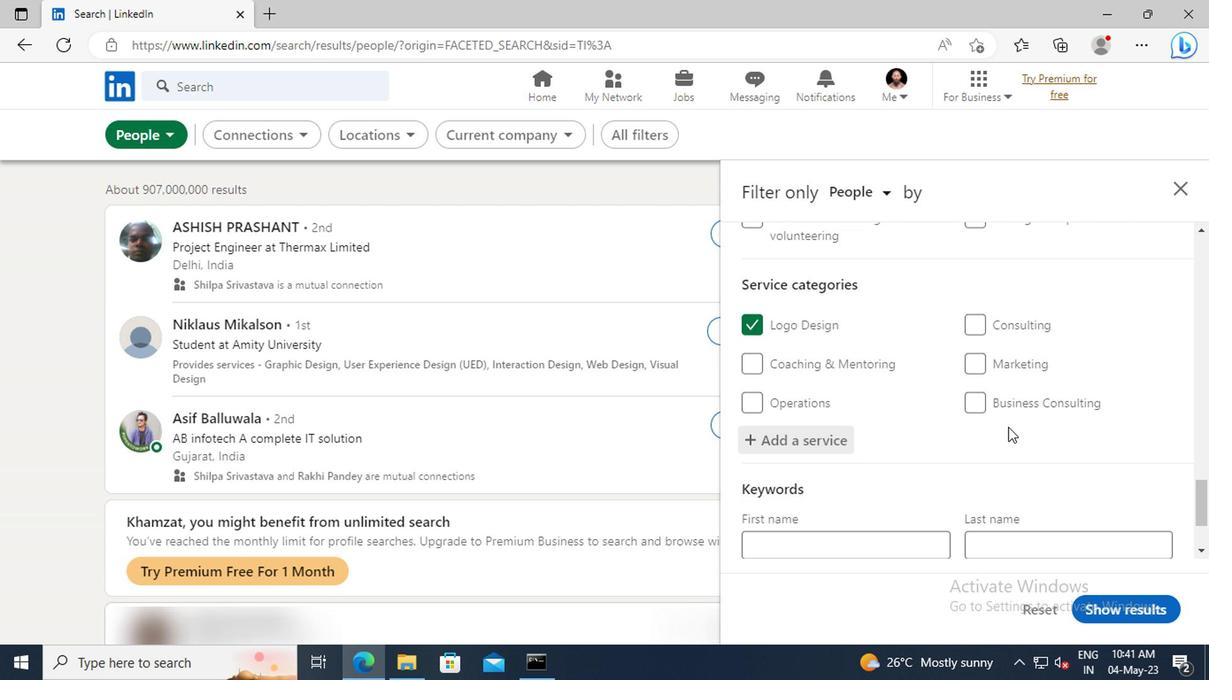 
Action: Mouse scrolled (837, 422) with delta (0, 0)
Screenshot: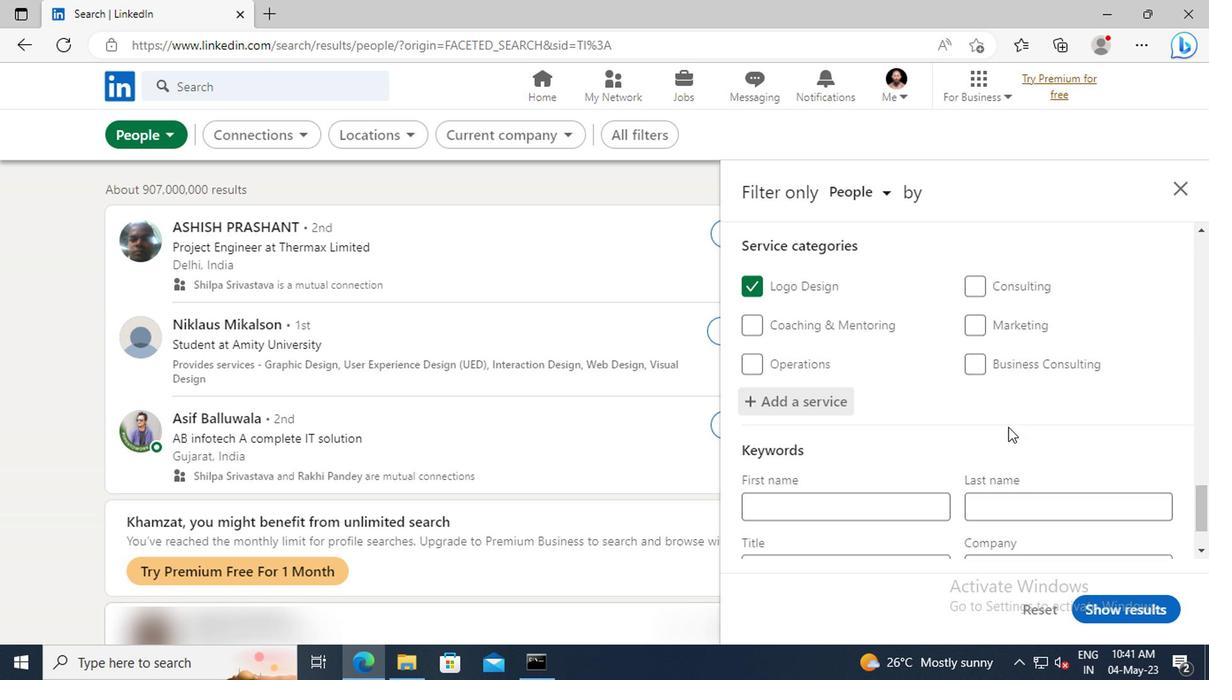 
Action: Mouse moved to (728, 457)
Screenshot: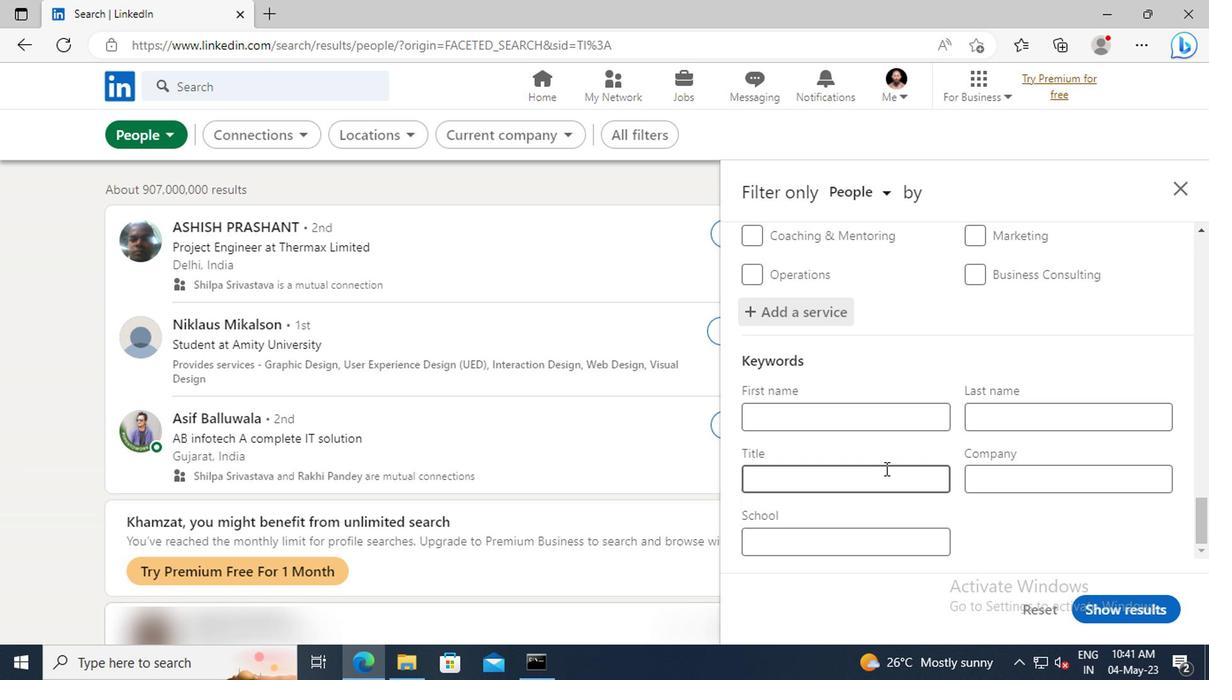
Action: Mouse pressed left at (728, 457)
Screenshot: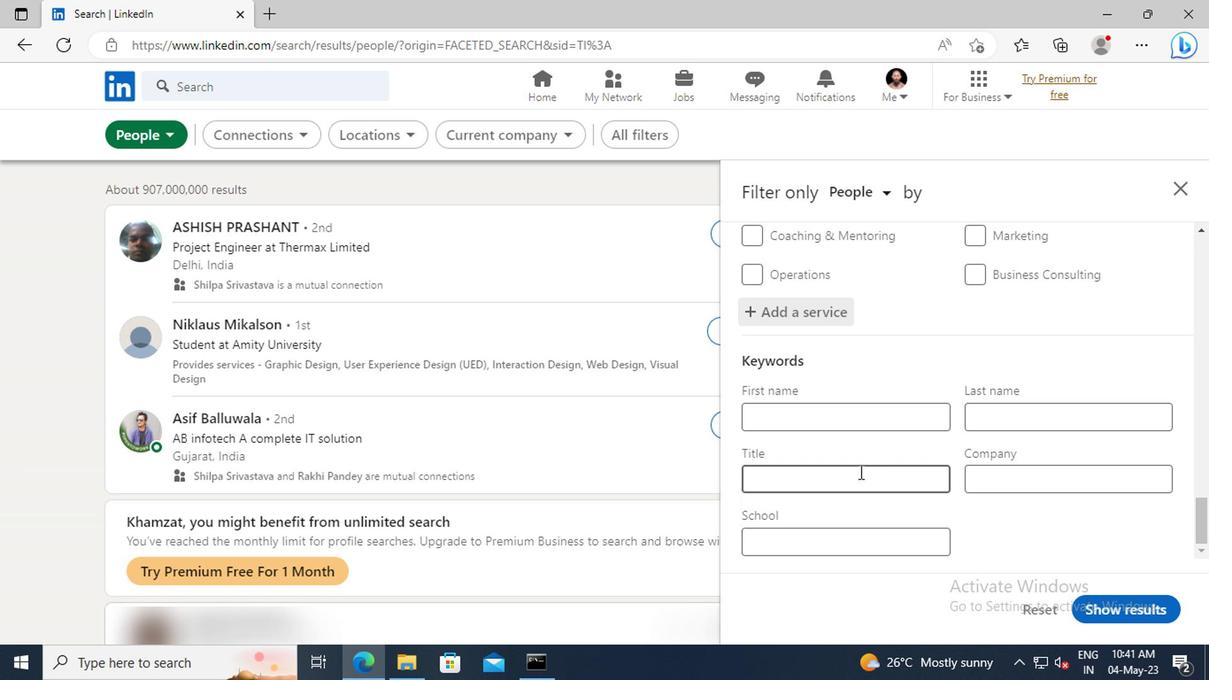 
Action: Key pressed <Key.shift>FRONT-<Key.shift>LINE<Key.space><Key.shift>EMPLOYEES<Key.enter>
Screenshot: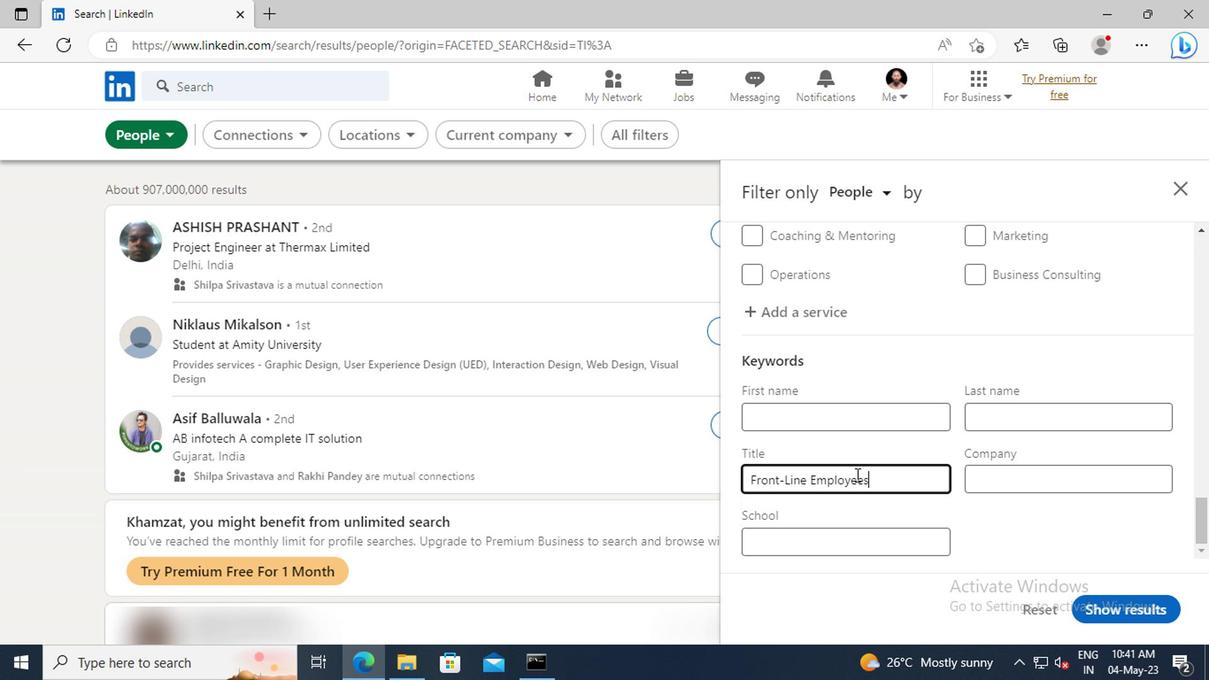 
Action: Mouse moved to (896, 551)
Screenshot: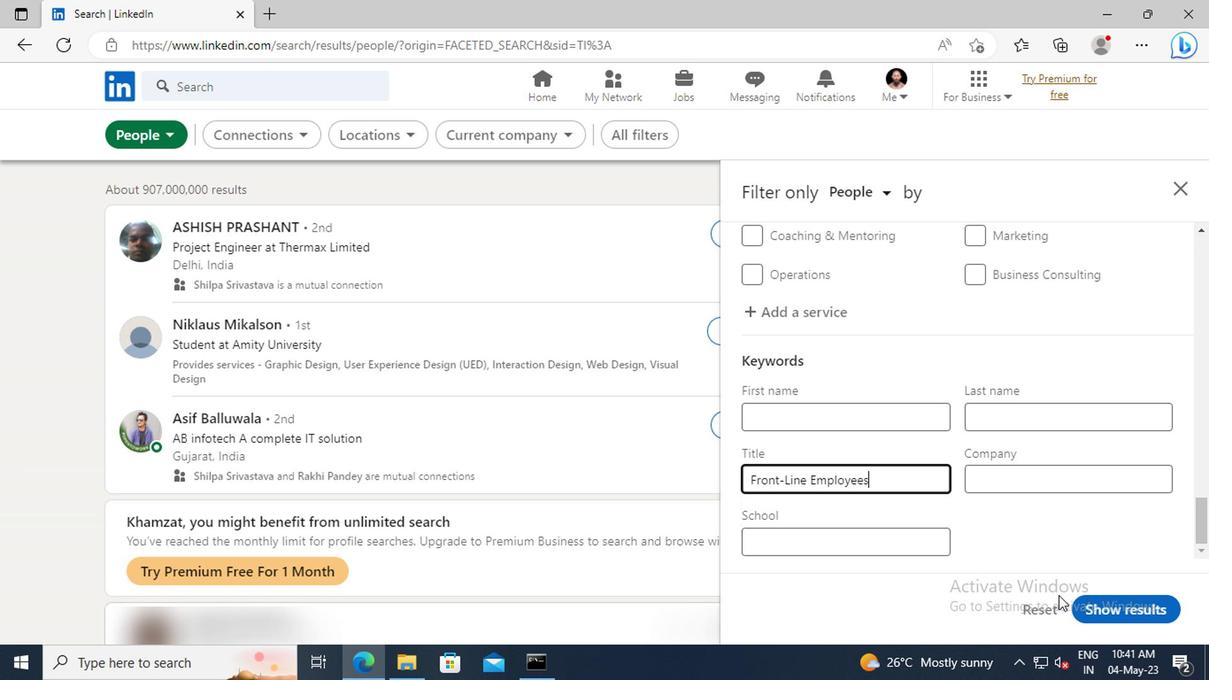 
Action: Mouse pressed left at (896, 551)
Screenshot: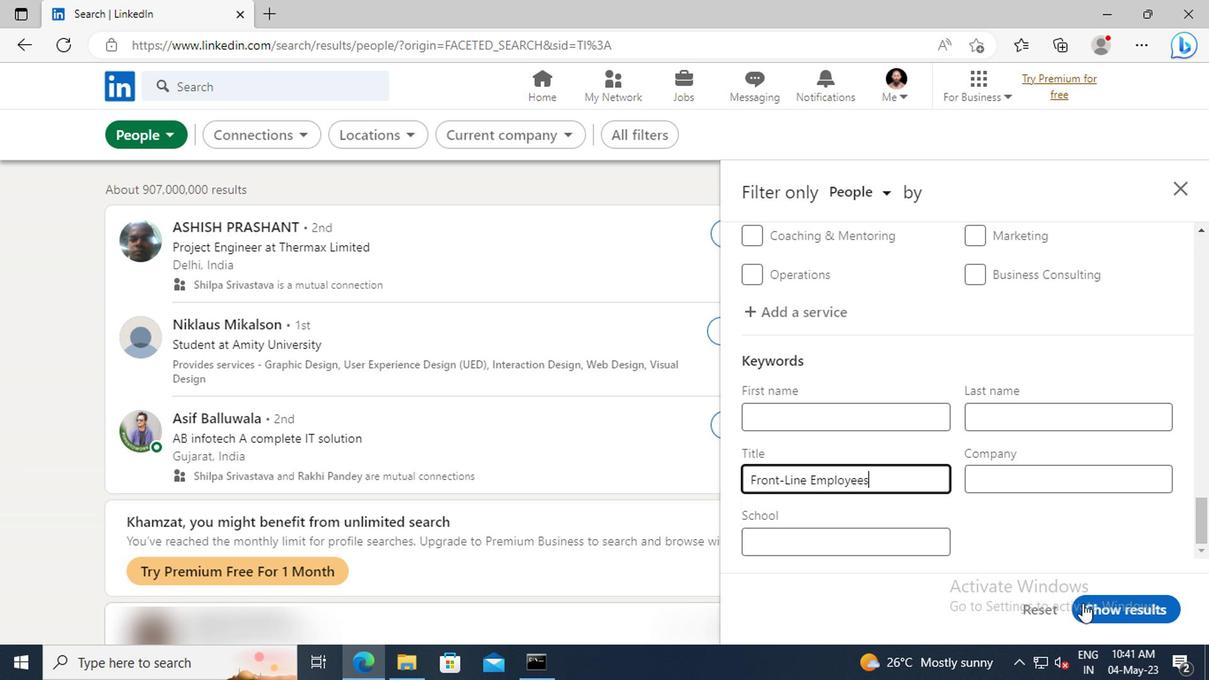 
